 Task: Find people on LinkedIn who are 1st connections, located in Langtou, attended Sathyabama Institute of Science & Technology, work in the Mining industry, offer Strategic Planning services, have the title 'Store Manager', and currently work at EaseMyTrip.com.
Action: Mouse moved to (677, 79)
Screenshot: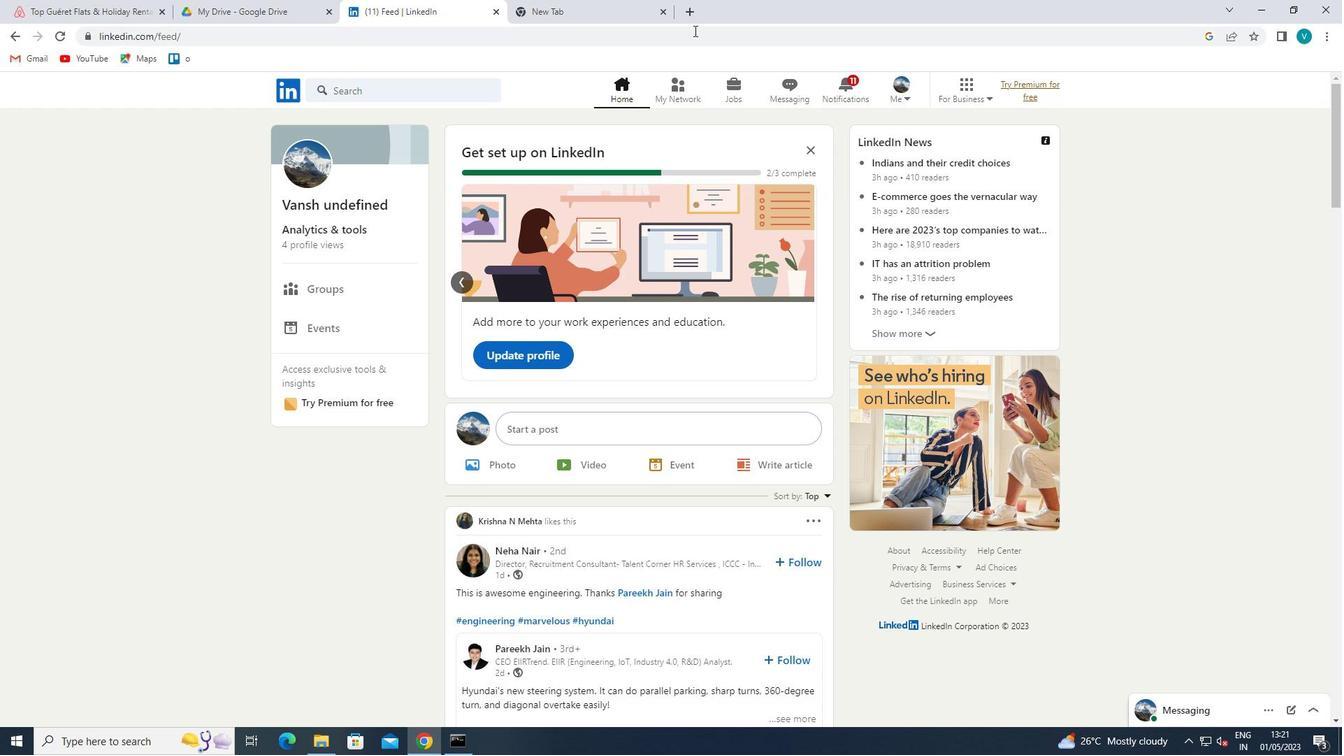 
Action: Mouse pressed left at (677, 79)
Screenshot: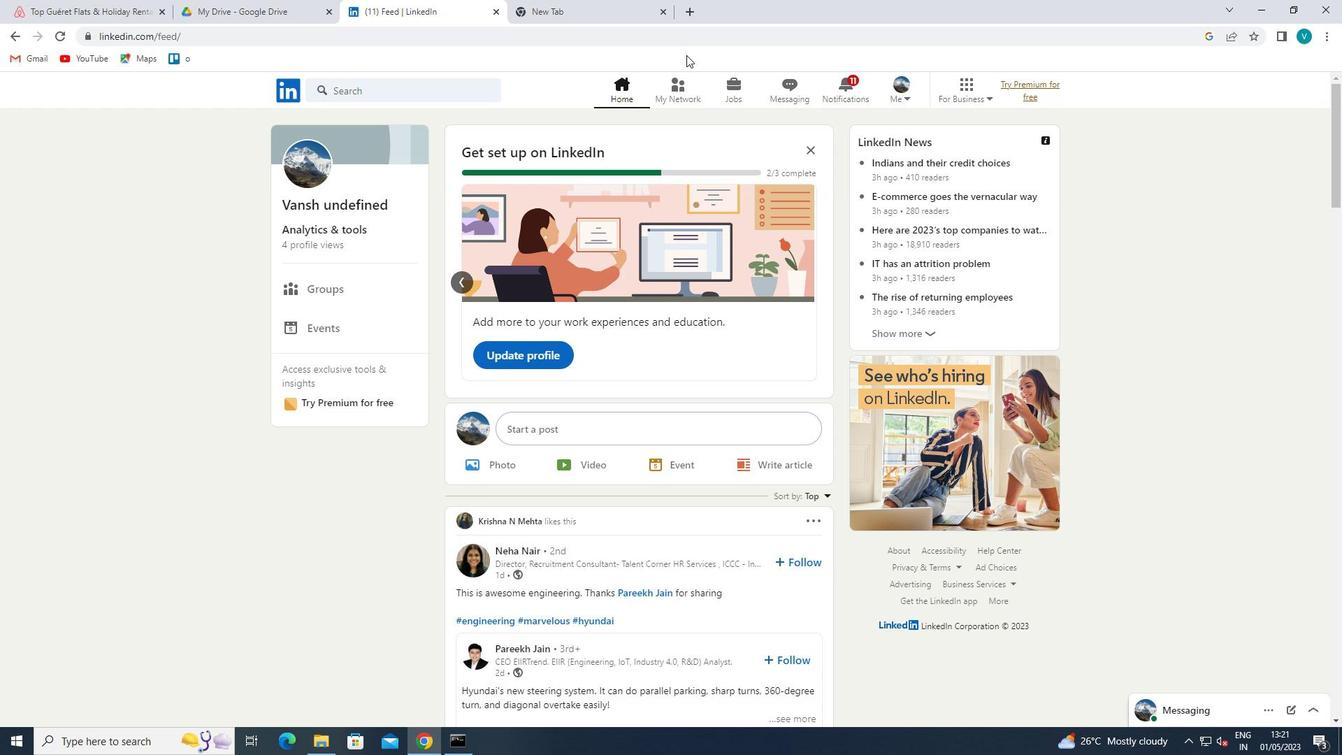 
Action: Mouse moved to (316, 167)
Screenshot: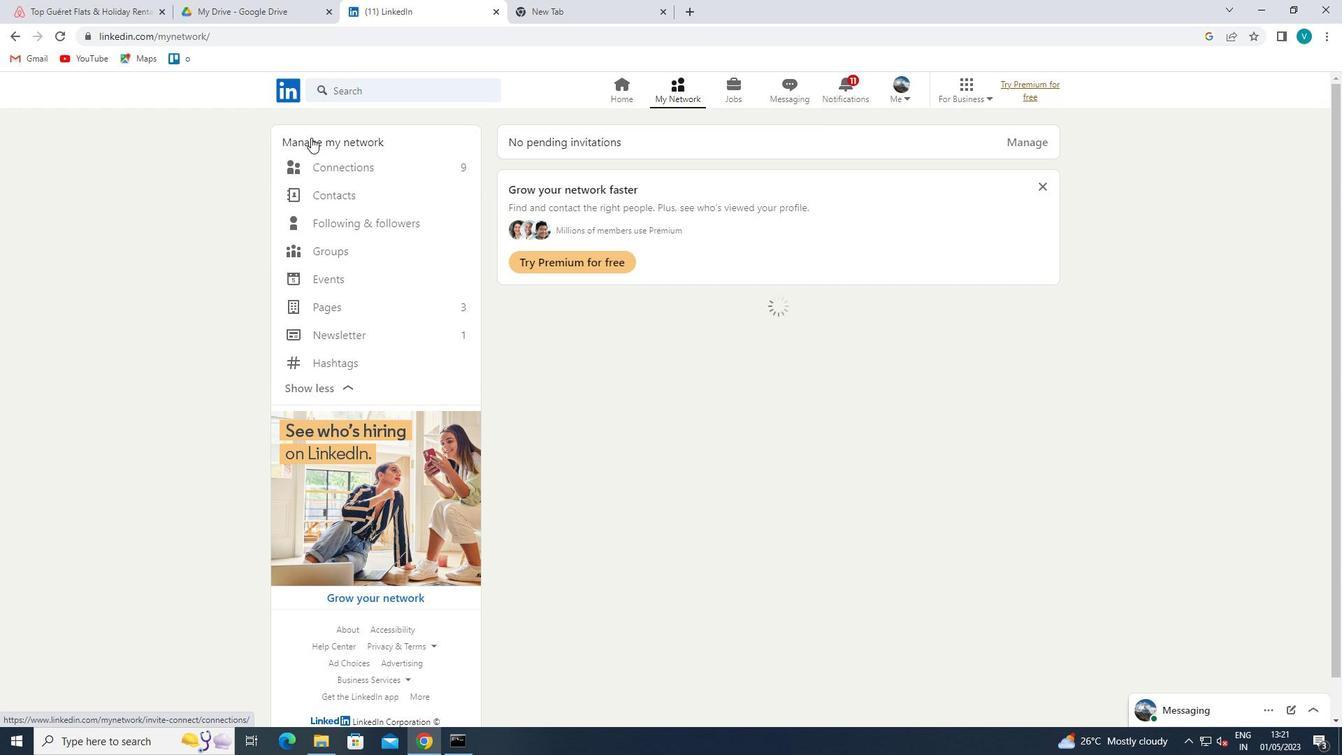 
Action: Mouse pressed left at (316, 167)
Screenshot: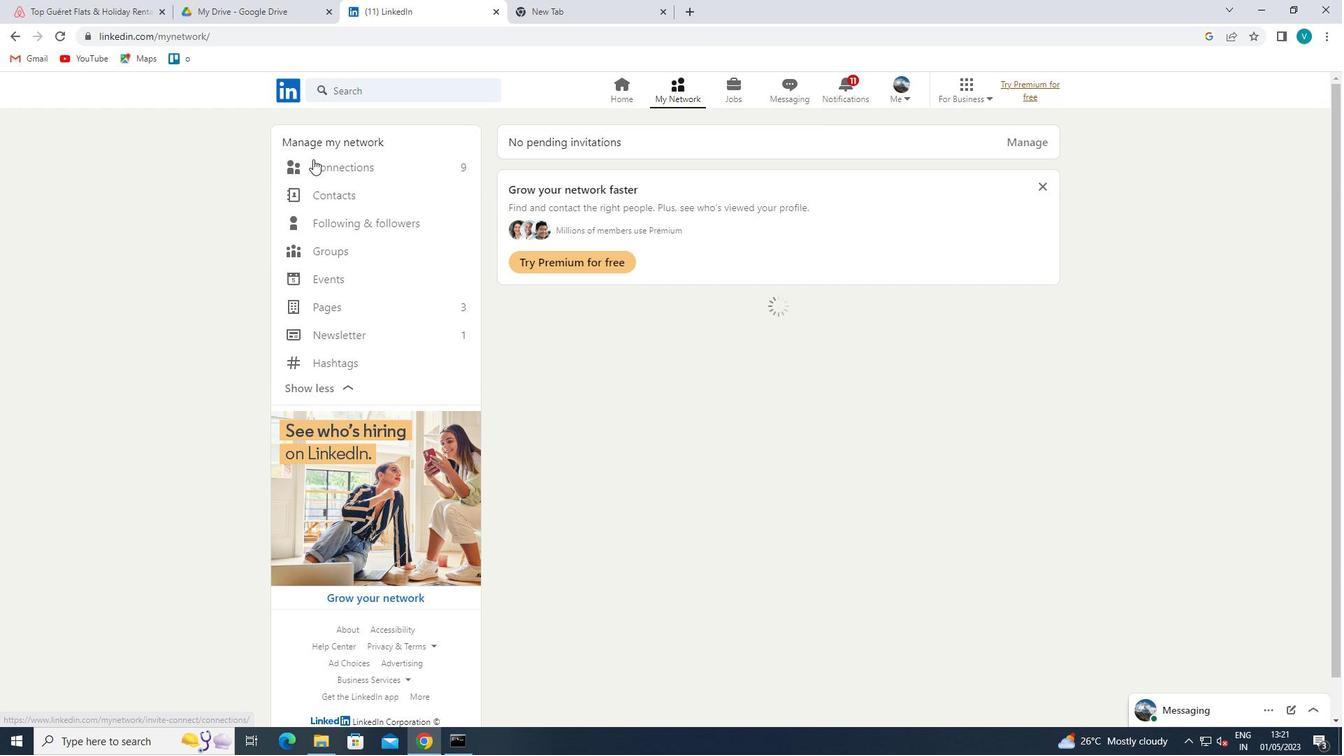 
Action: Mouse moved to (770, 176)
Screenshot: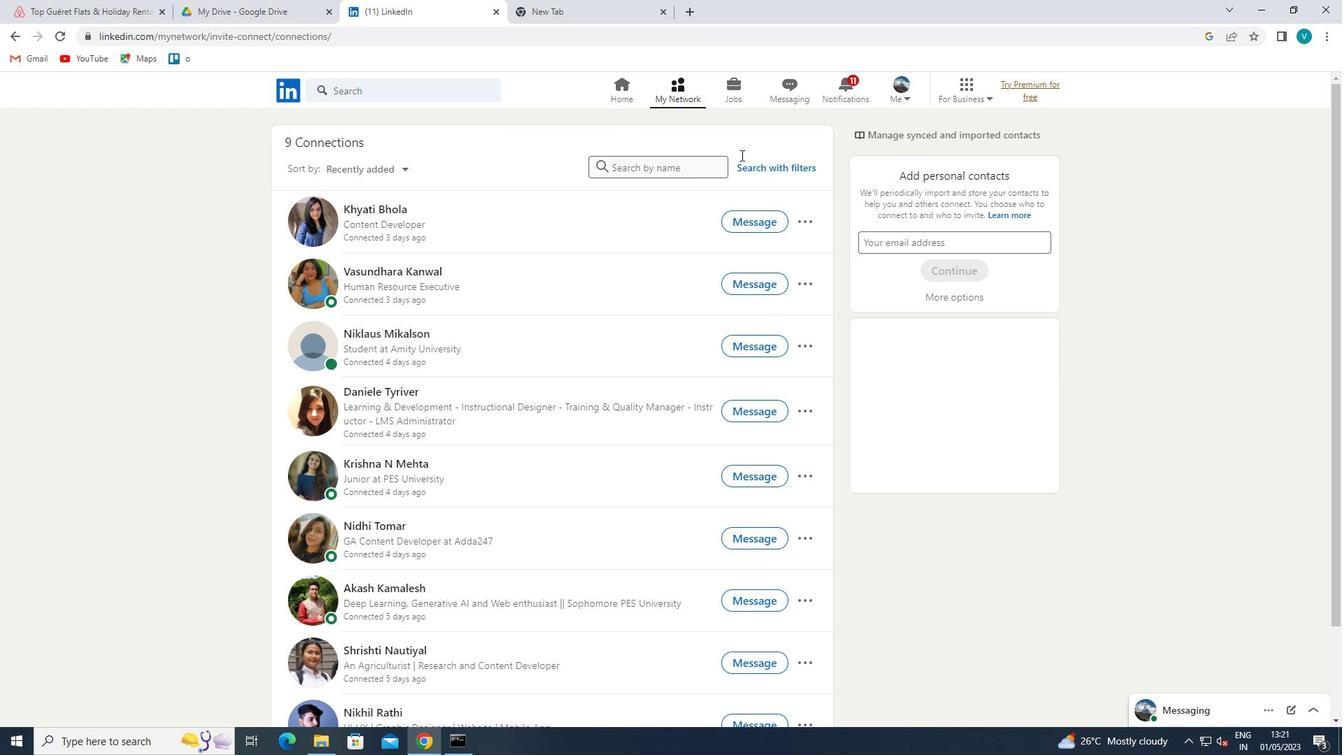 
Action: Mouse pressed left at (770, 176)
Screenshot: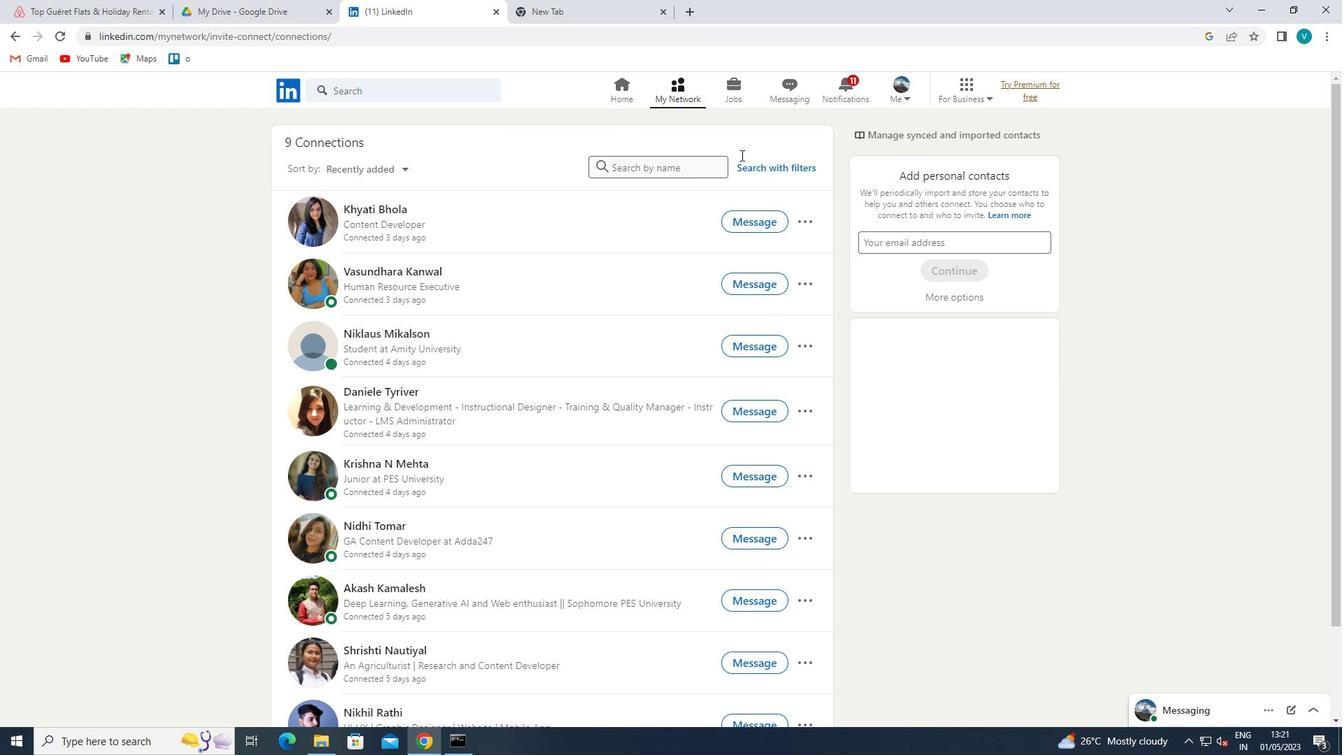 
Action: Mouse moved to (774, 172)
Screenshot: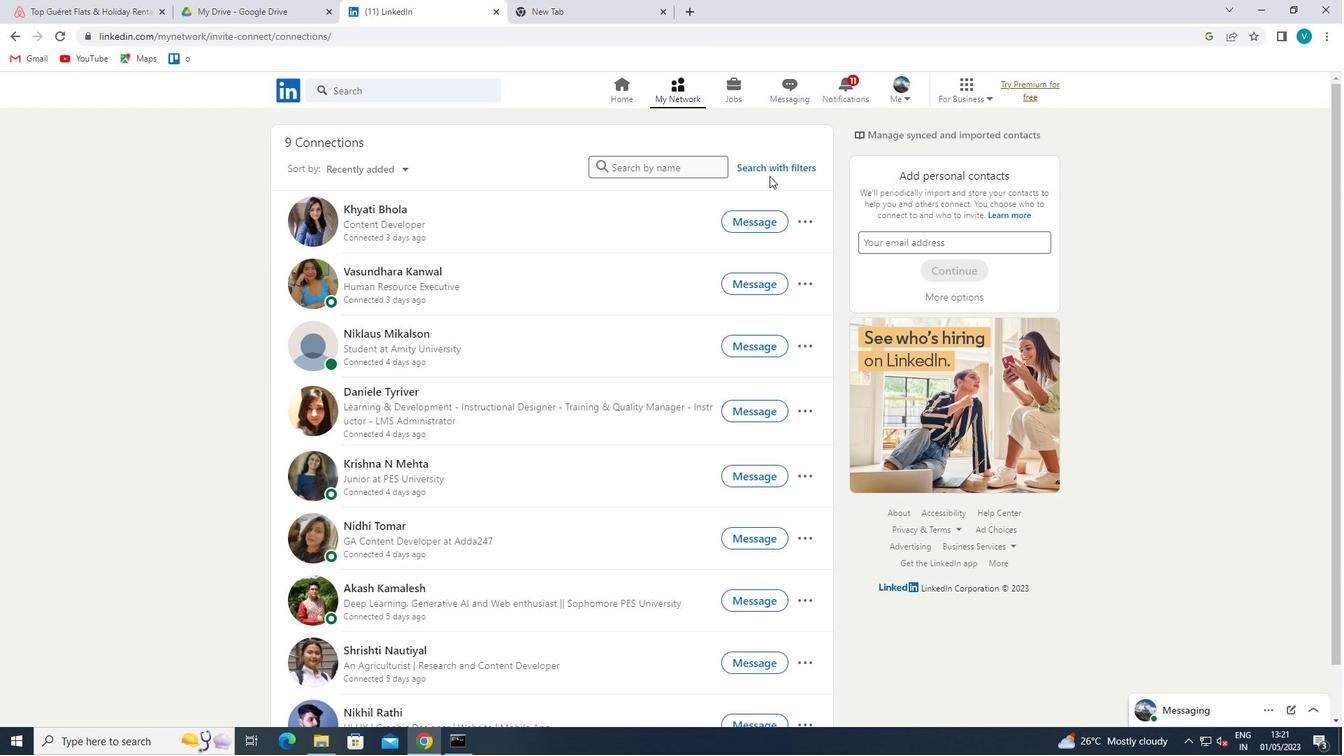 
Action: Mouse pressed left at (774, 172)
Screenshot: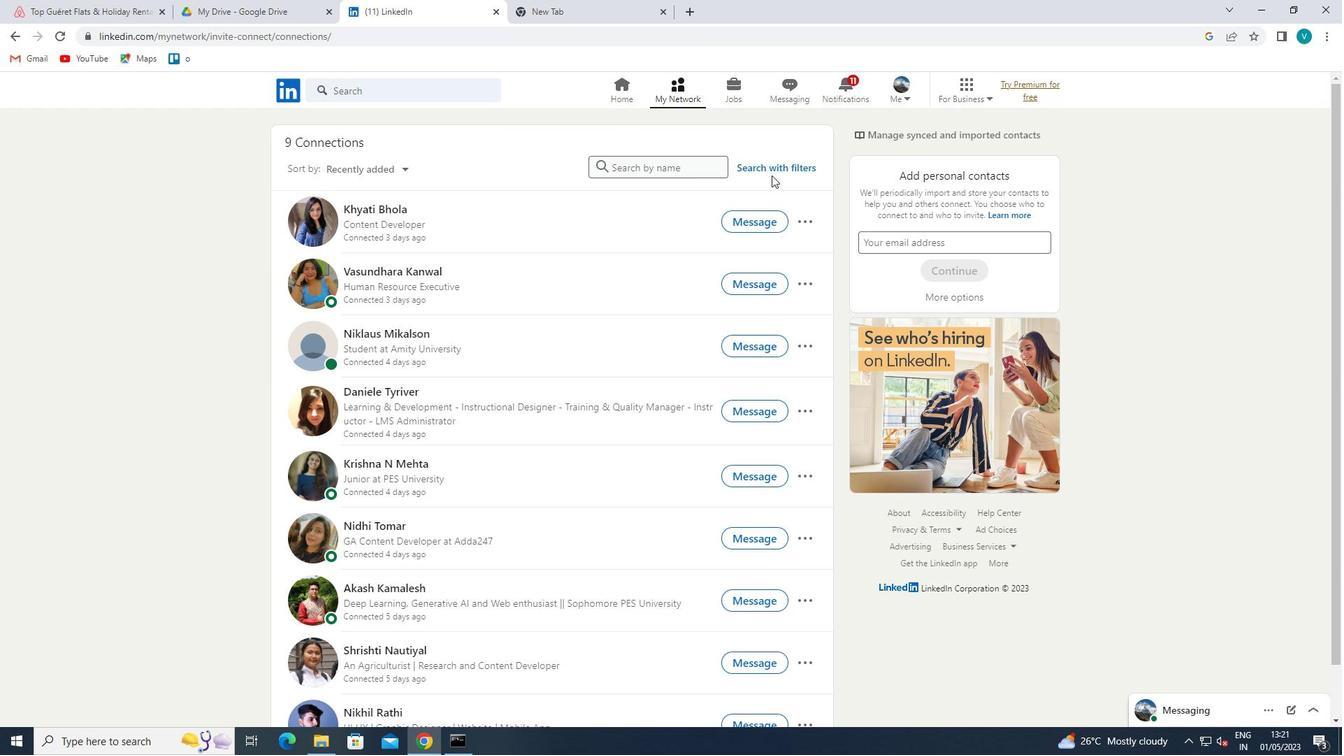 
Action: Mouse moved to (679, 122)
Screenshot: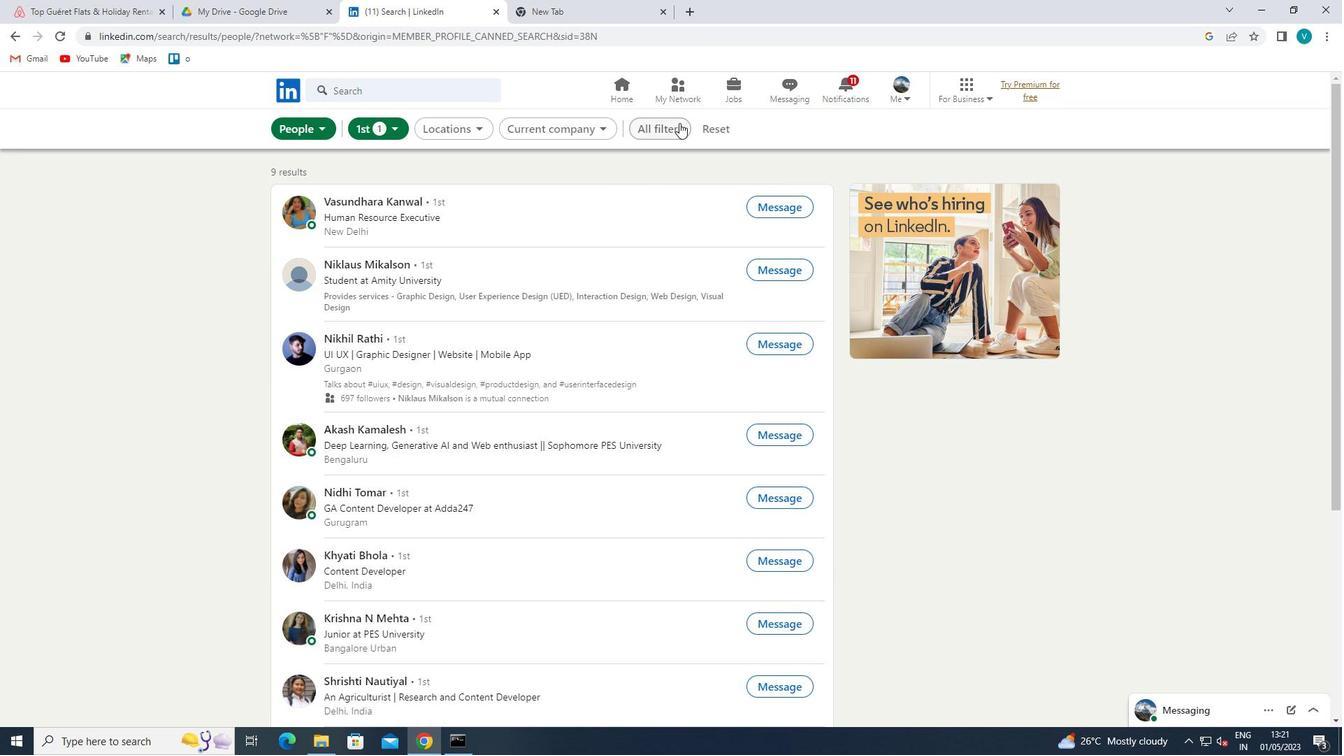 
Action: Mouse pressed left at (679, 122)
Screenshot: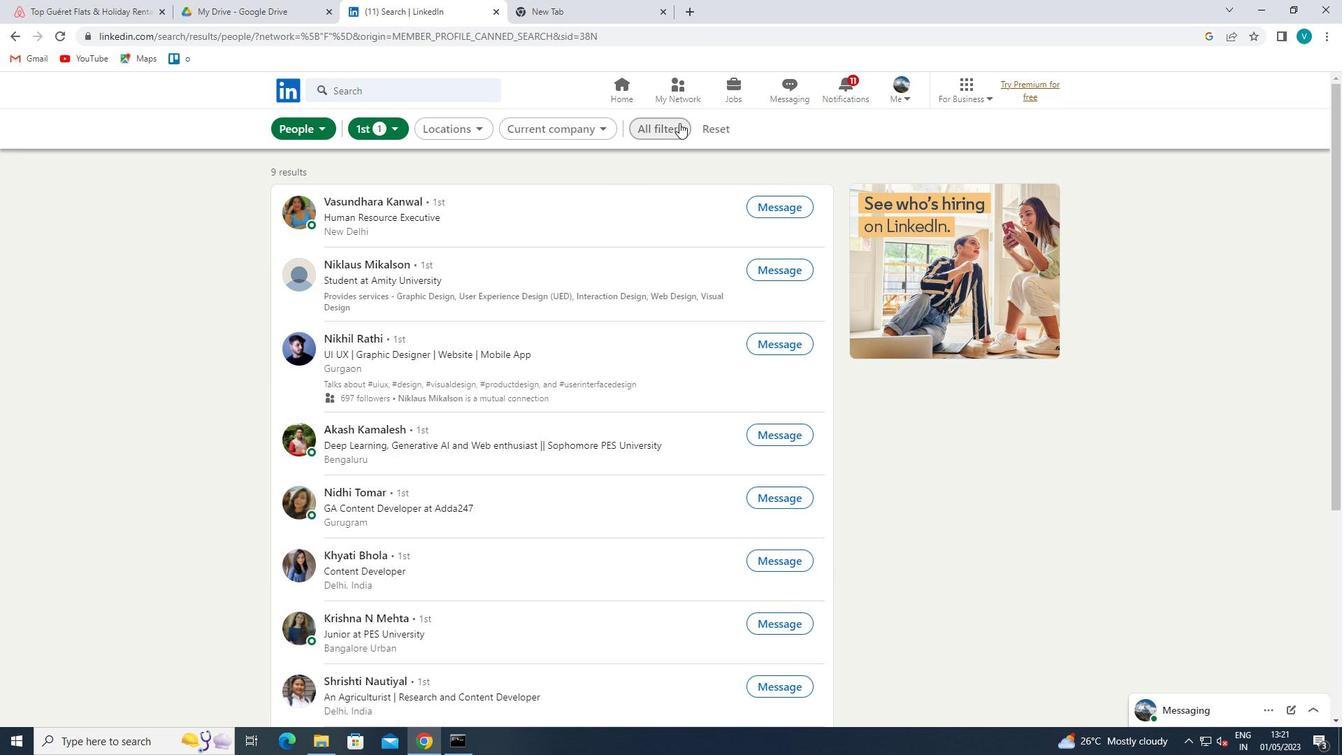 
Action: Mouse moved to (1191, 540)
Screenshot: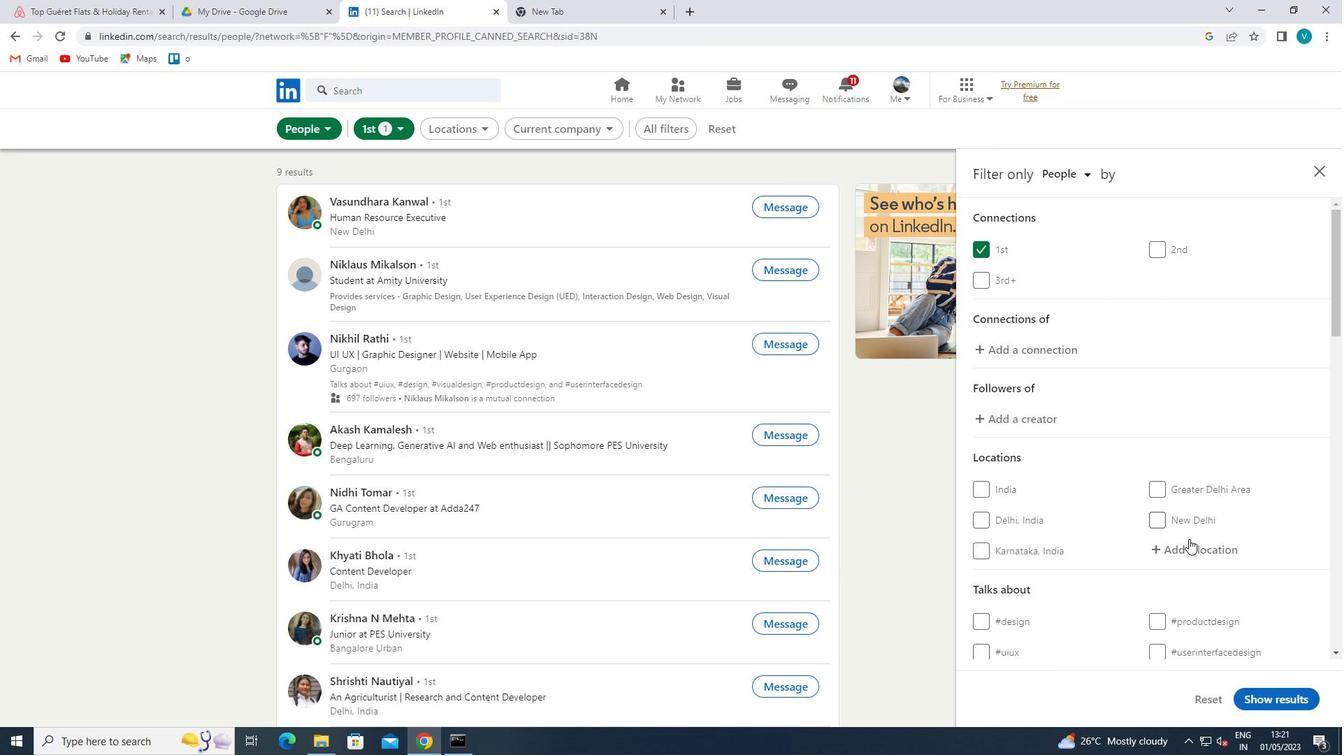
Action: Mouse pressed left at (1191, 540)
Screenshot: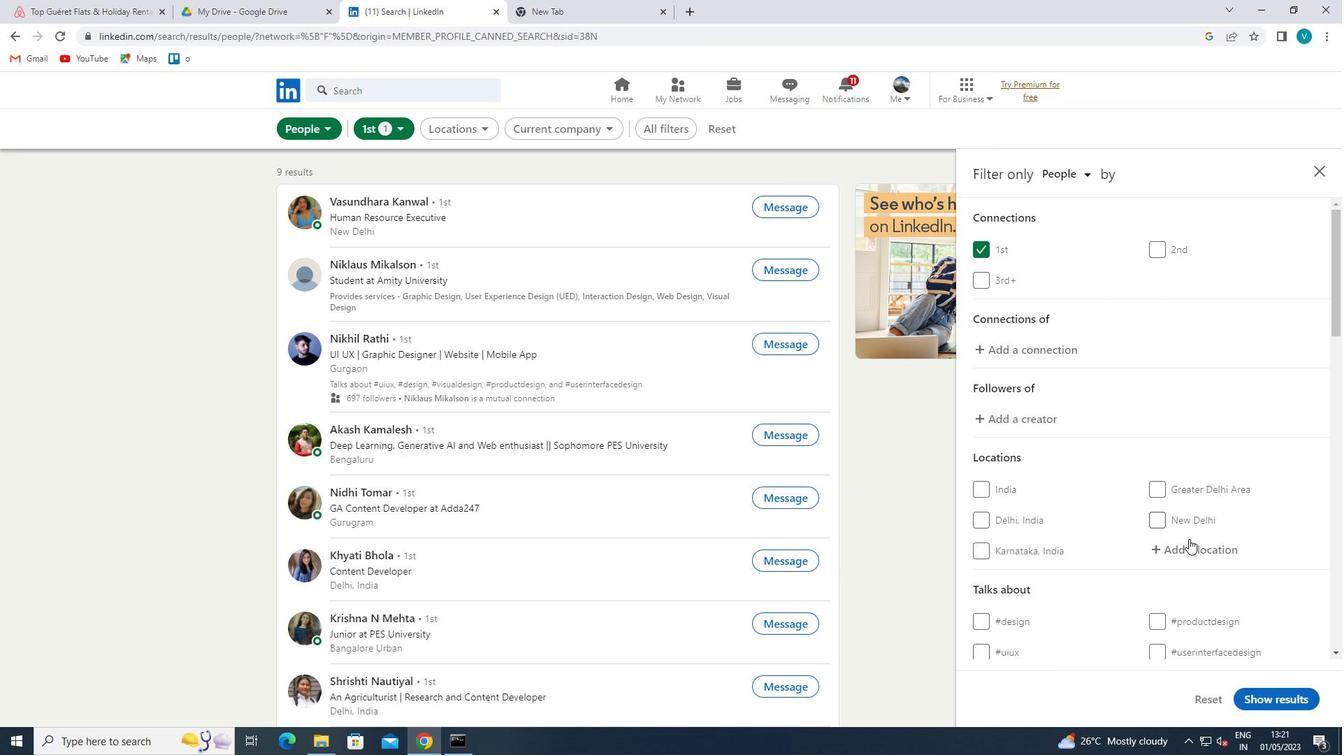 
Action: Mouse moved to (989, 648)
Screenshot: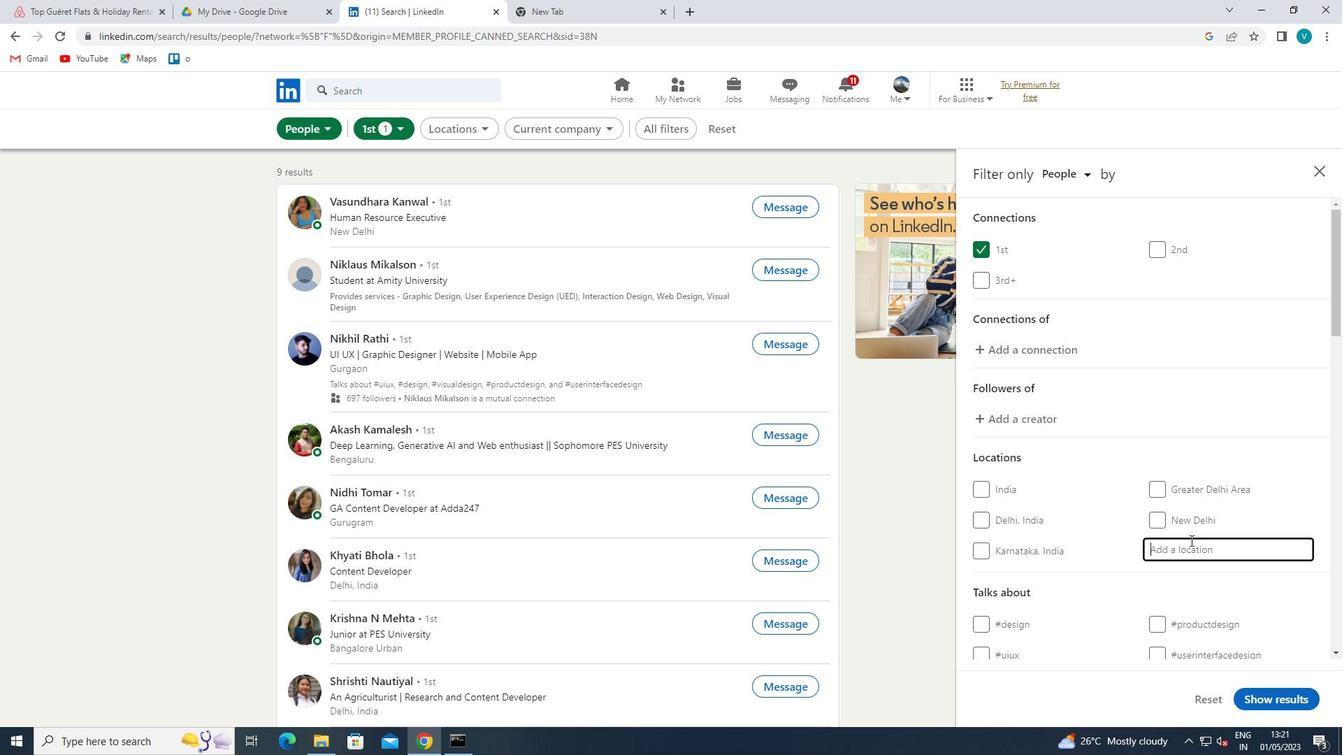 
Action: Key pressed <Key.shift>LANF<Key.backspace>GTOU
Screenshot: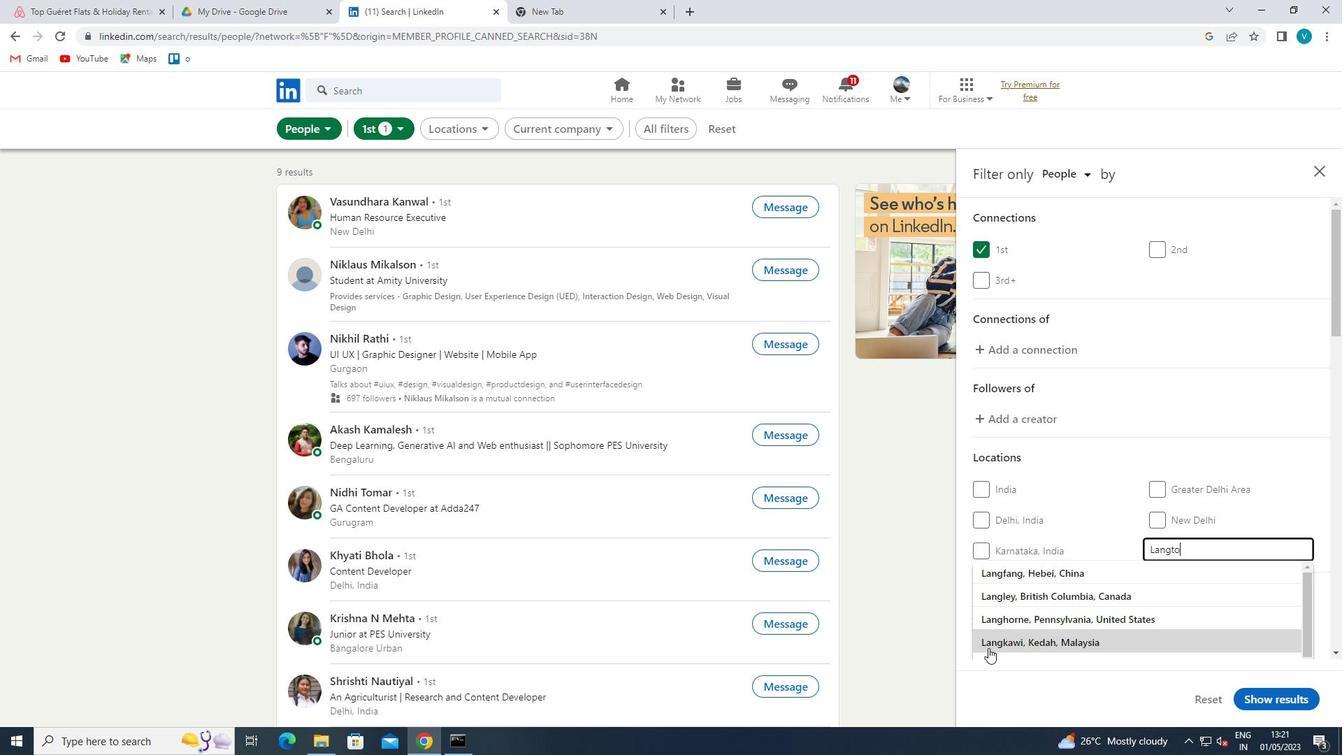 
Action: Mouse moved to (1097, 552)
Screenshot: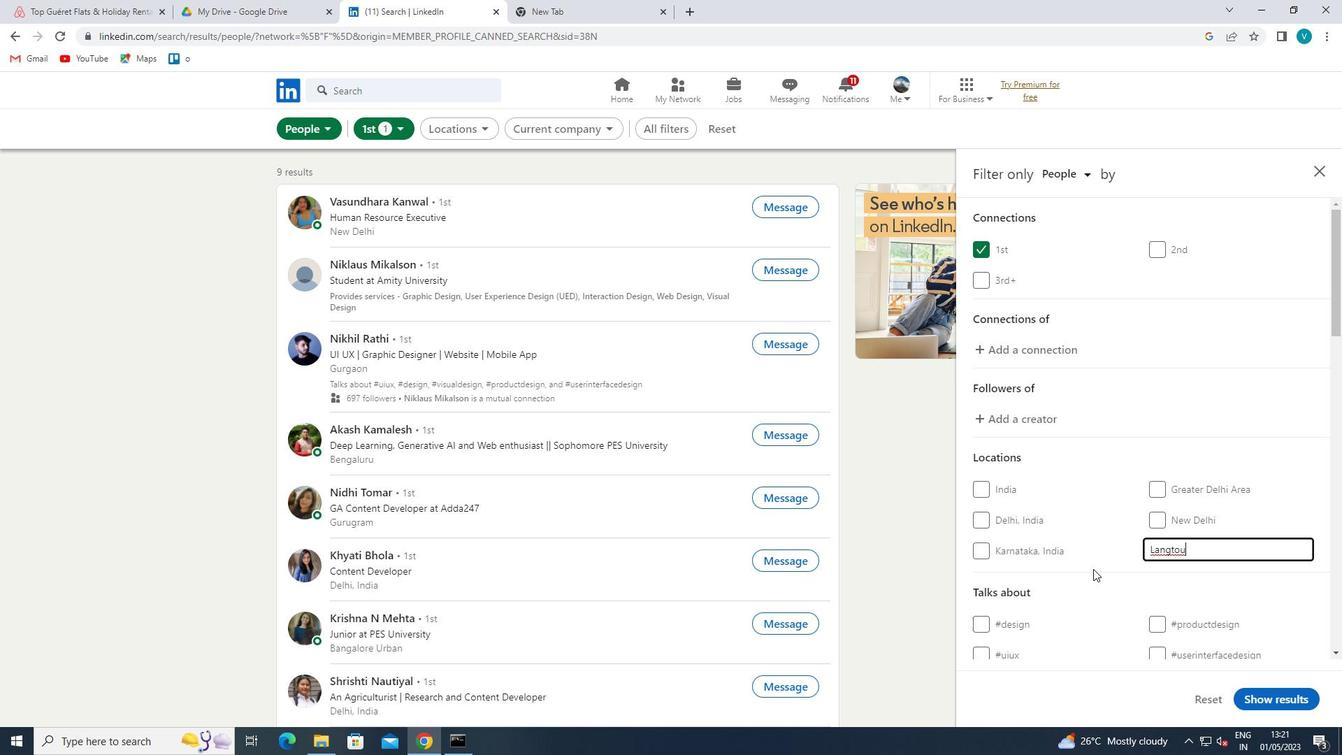 
Action: Mouse pressed left at (1097, 552)
Screenshot: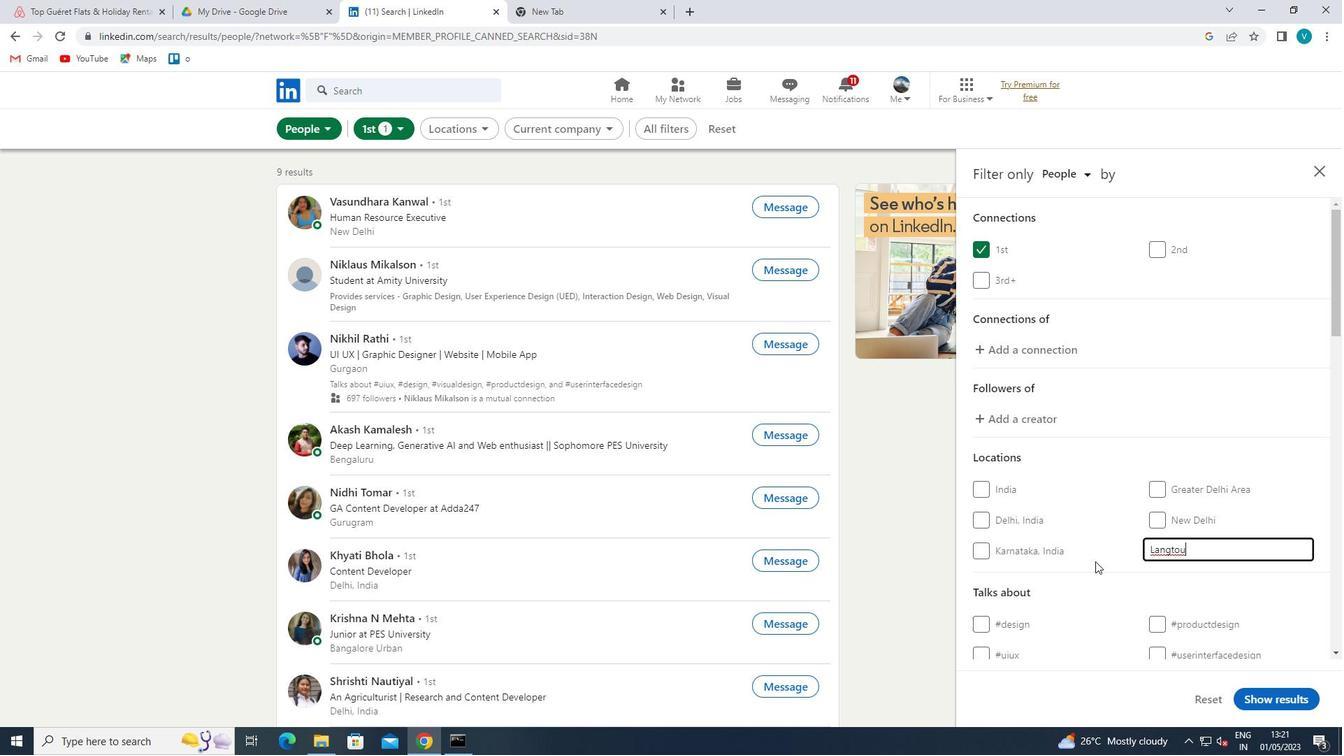 
Action: Mouse moved to (1135, 551)
Screenshot: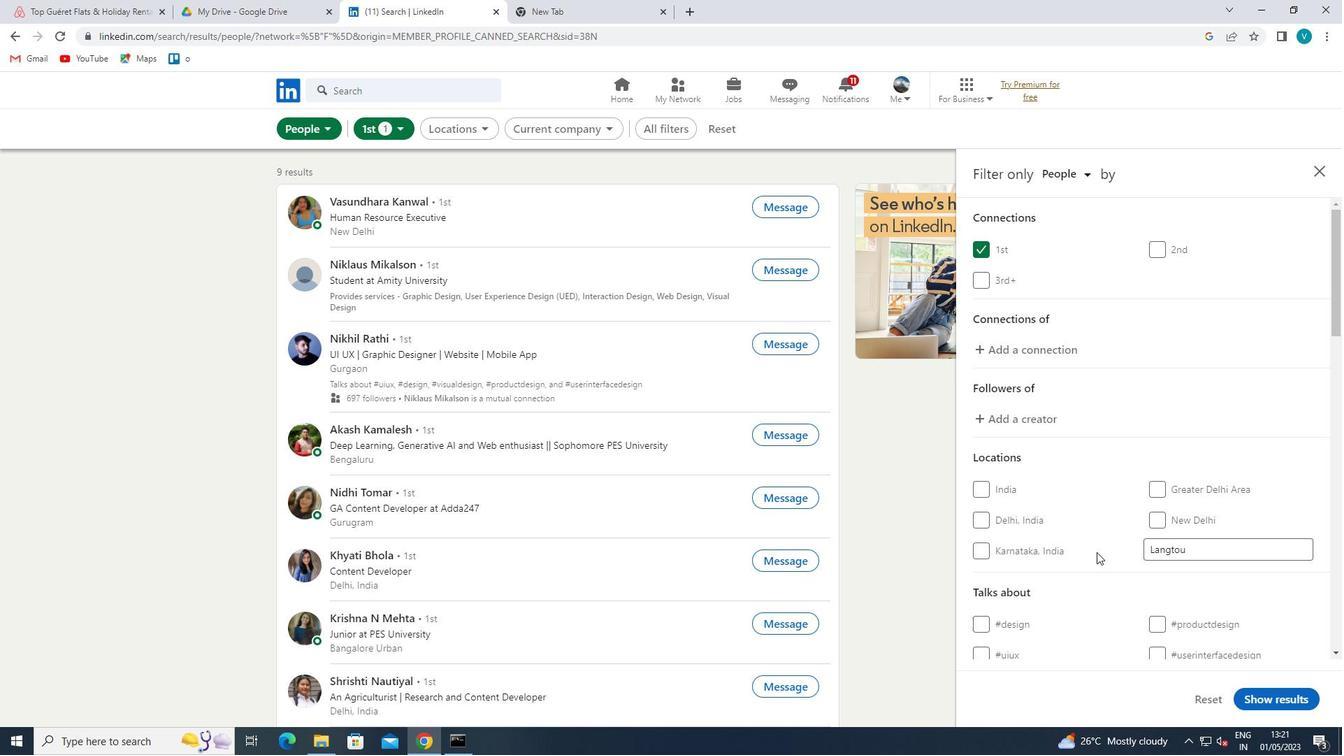 
Action: Mouse scrolled (1135, 551) with delta (0, 0)
Screenshot: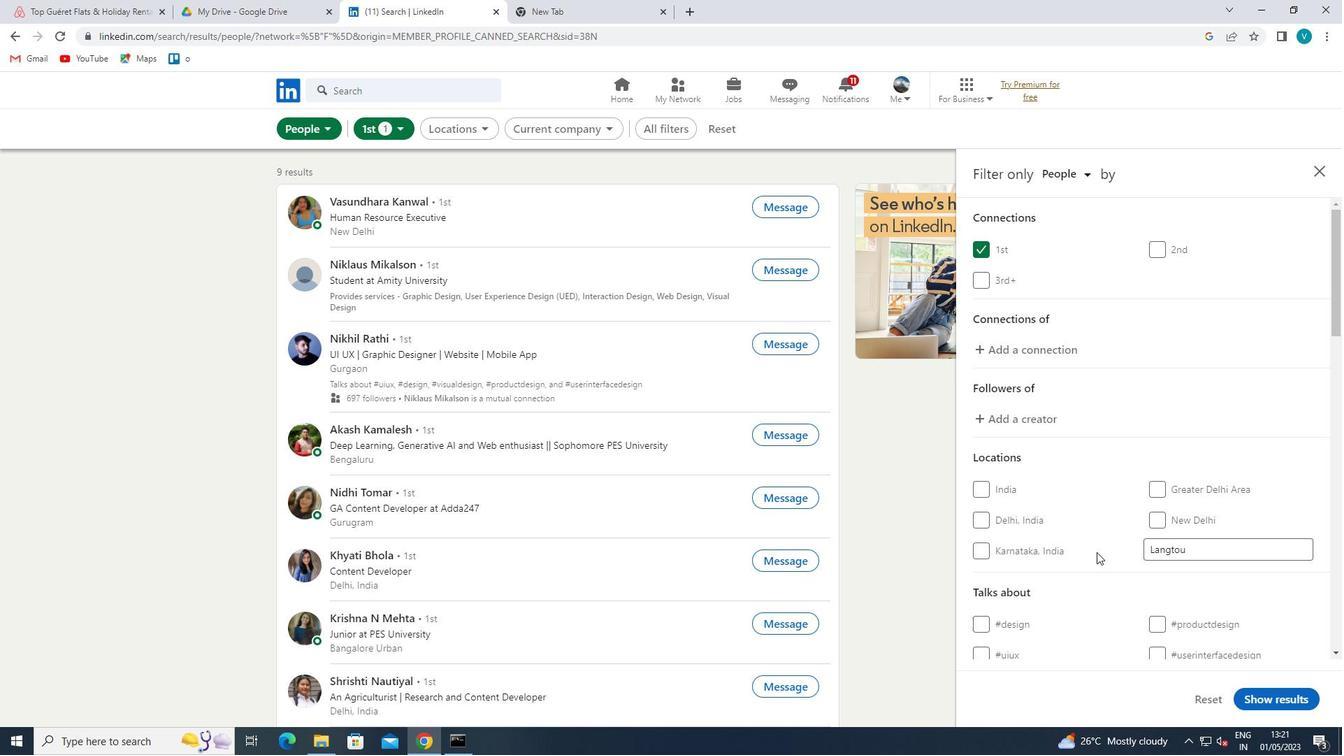 
Action: Mouse moved to (1137, 551)
Screenshot: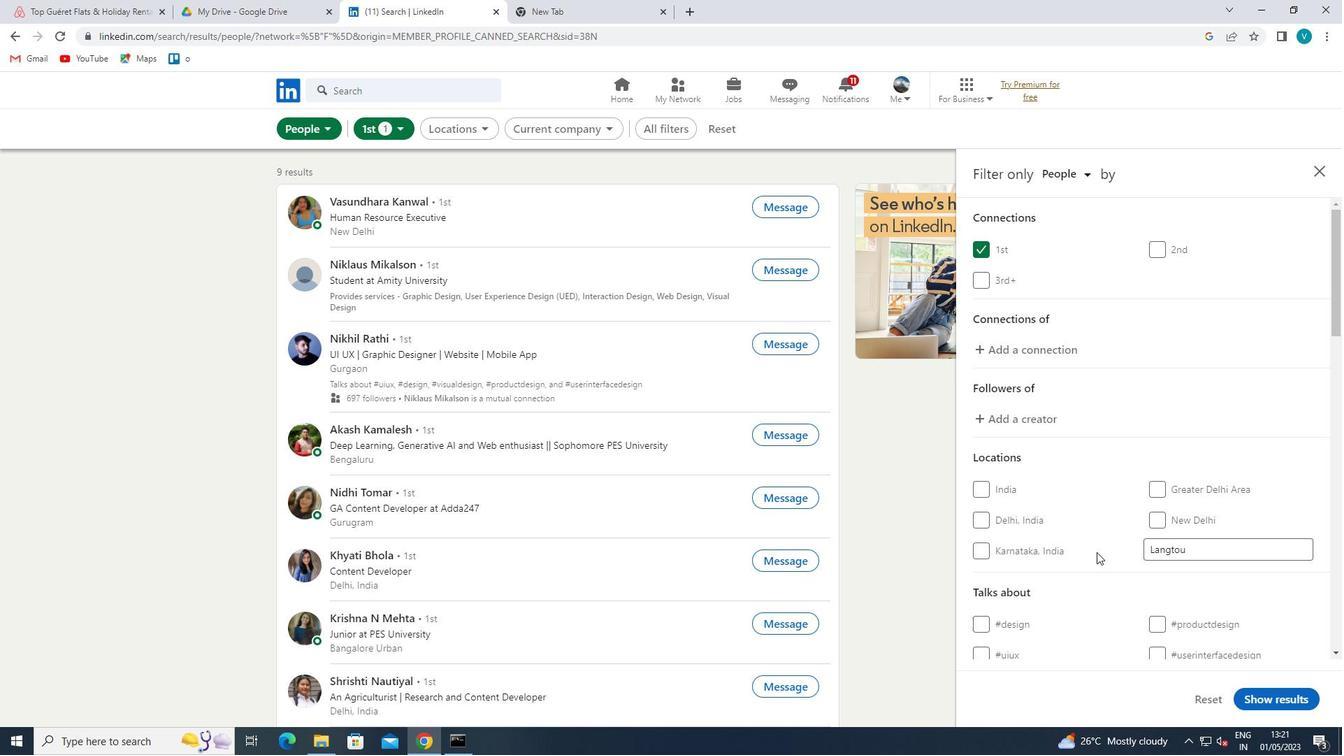 
Action: Mouse scrolled (1137, 551) with delta (0, 0)
Screenshot: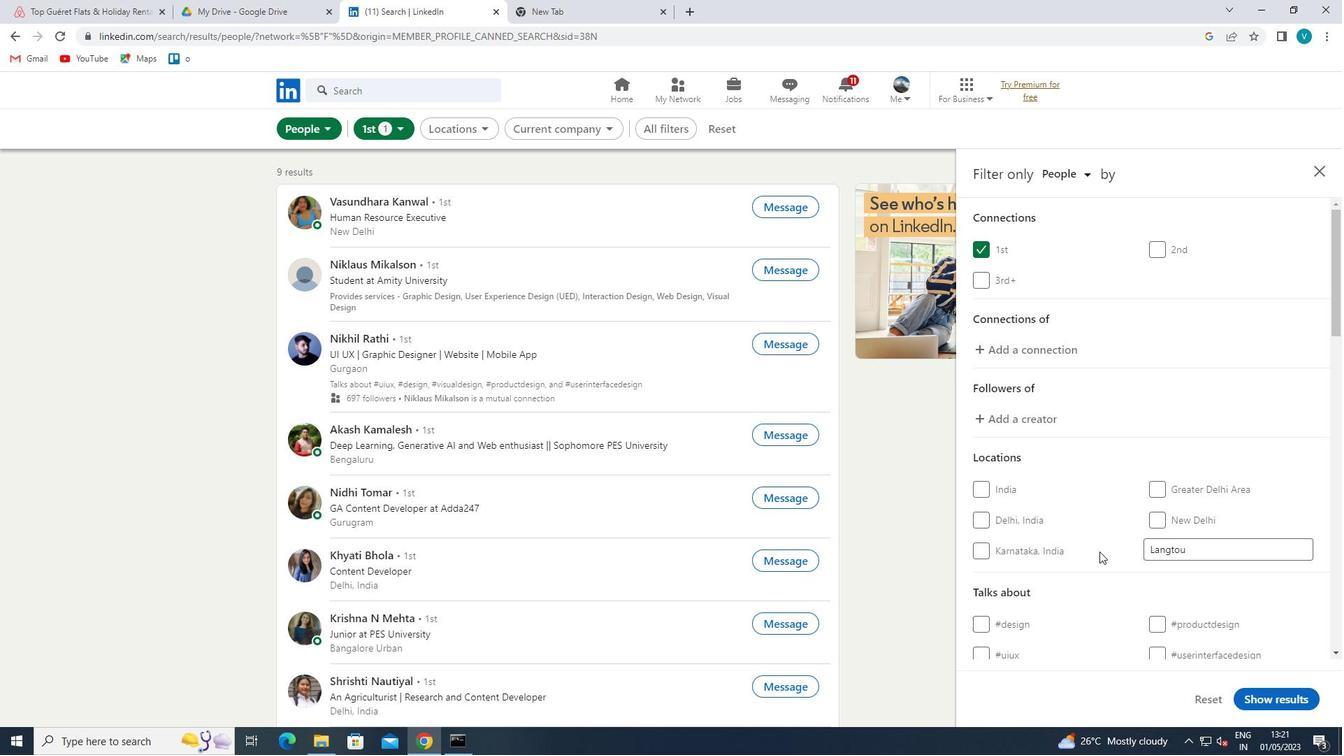 
Action: Mouse scrolled (1137, 551) with delta (0, 0)
Screenshot: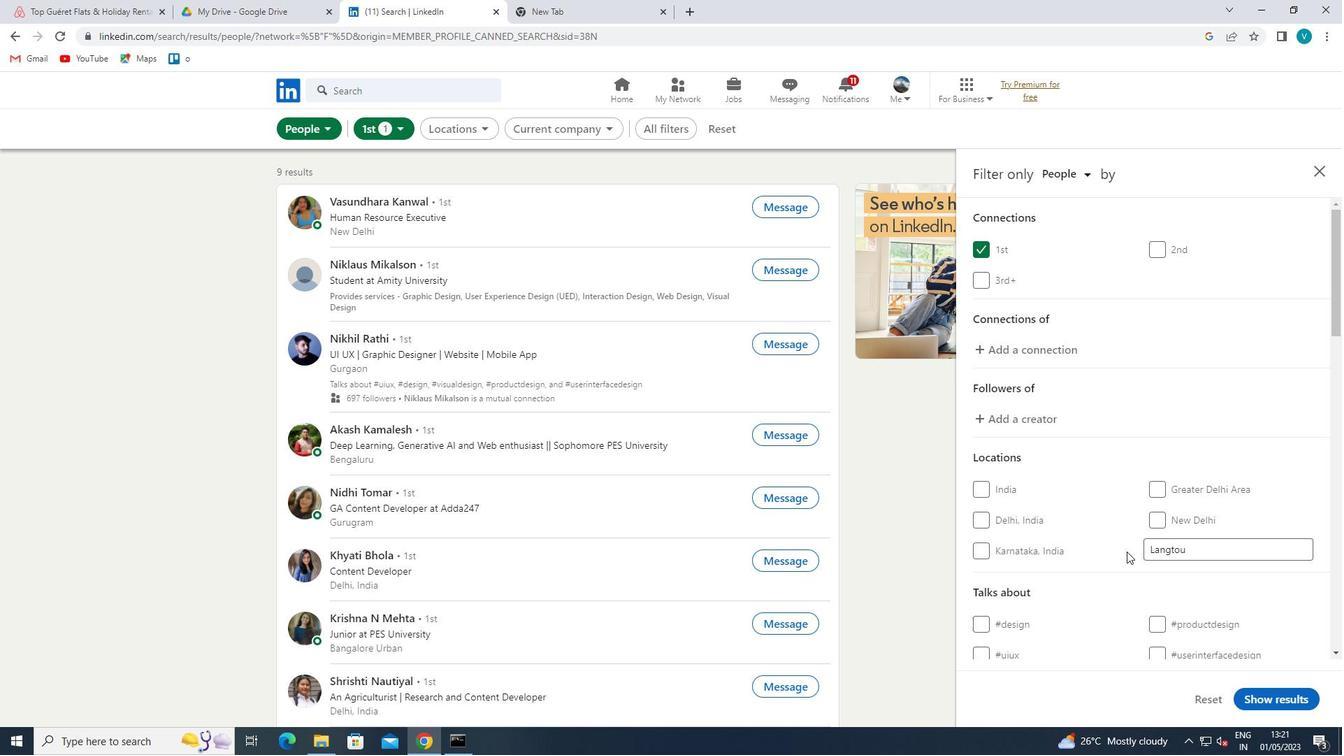 
Action: Mouse moved to (1198, 485)
Screenshot: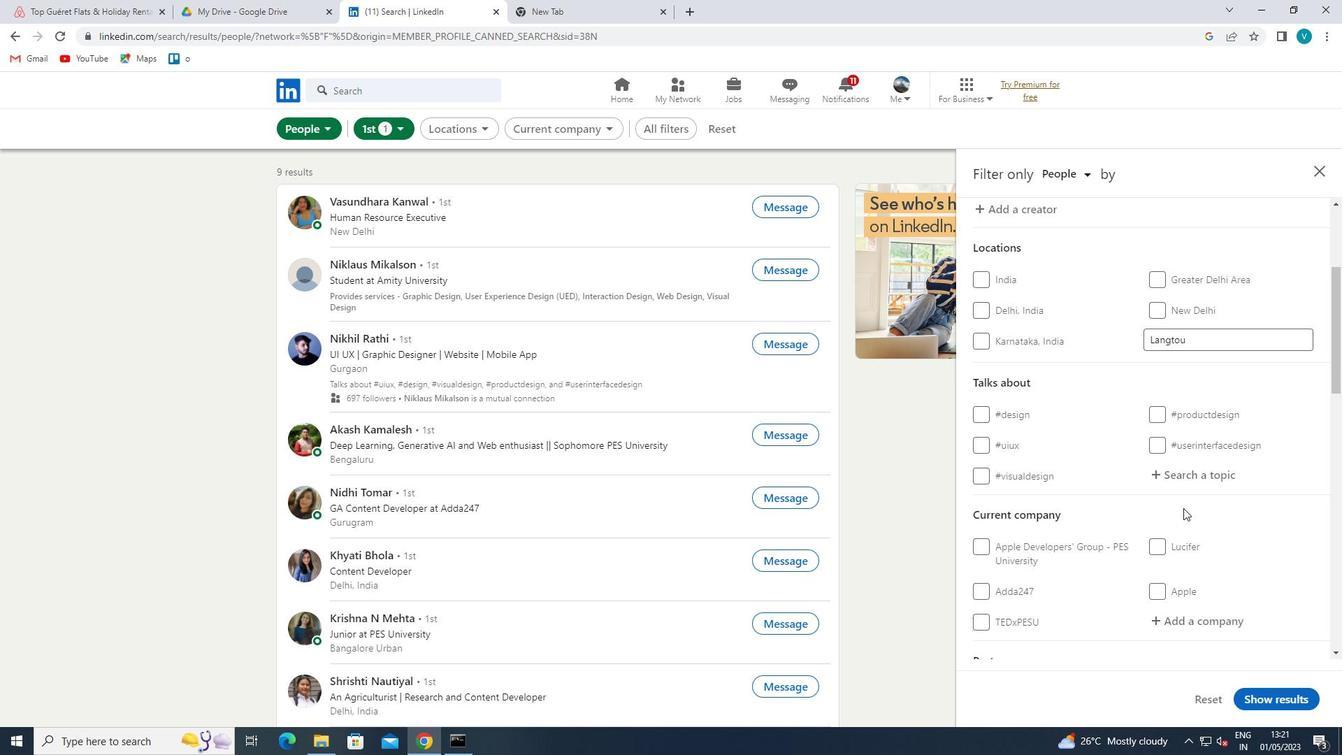 
Action: Mouse pressed left at (1198, 485)
Screenshot: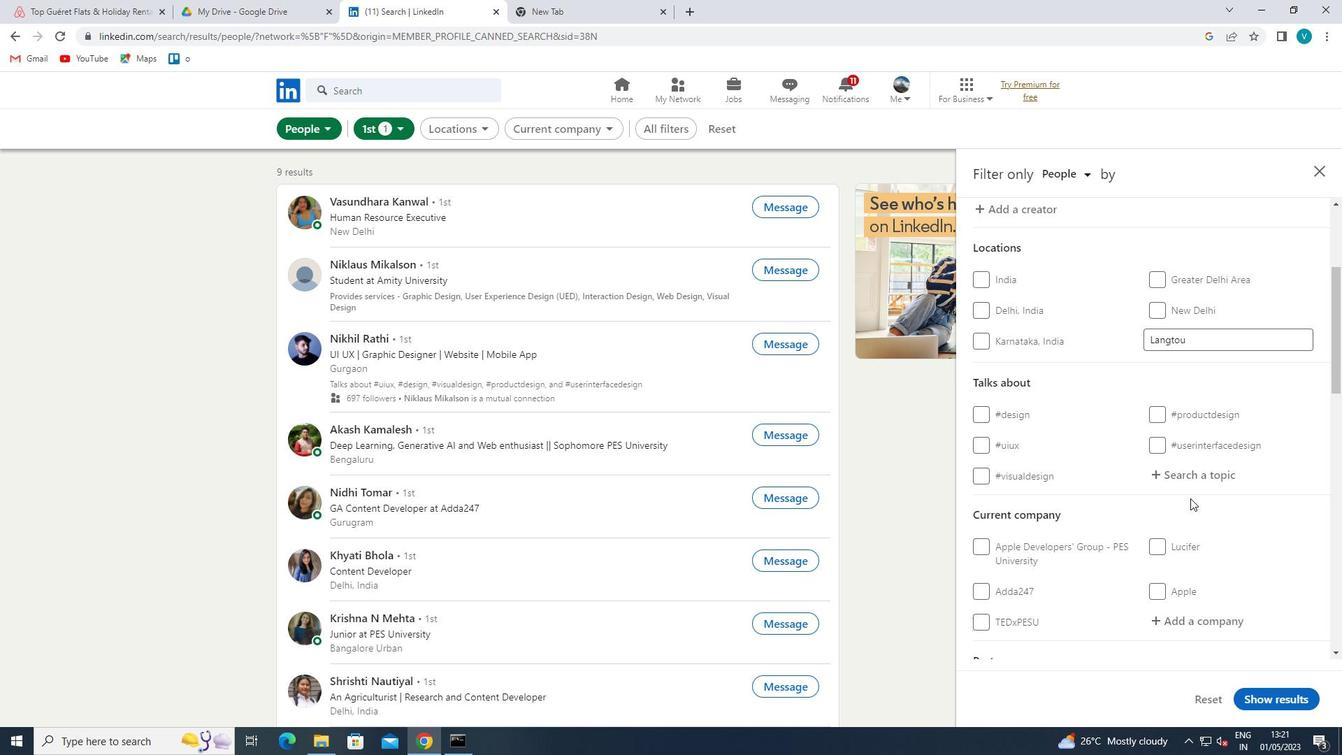 
Action: Mouse moved to (1028, 435)
Screenshot: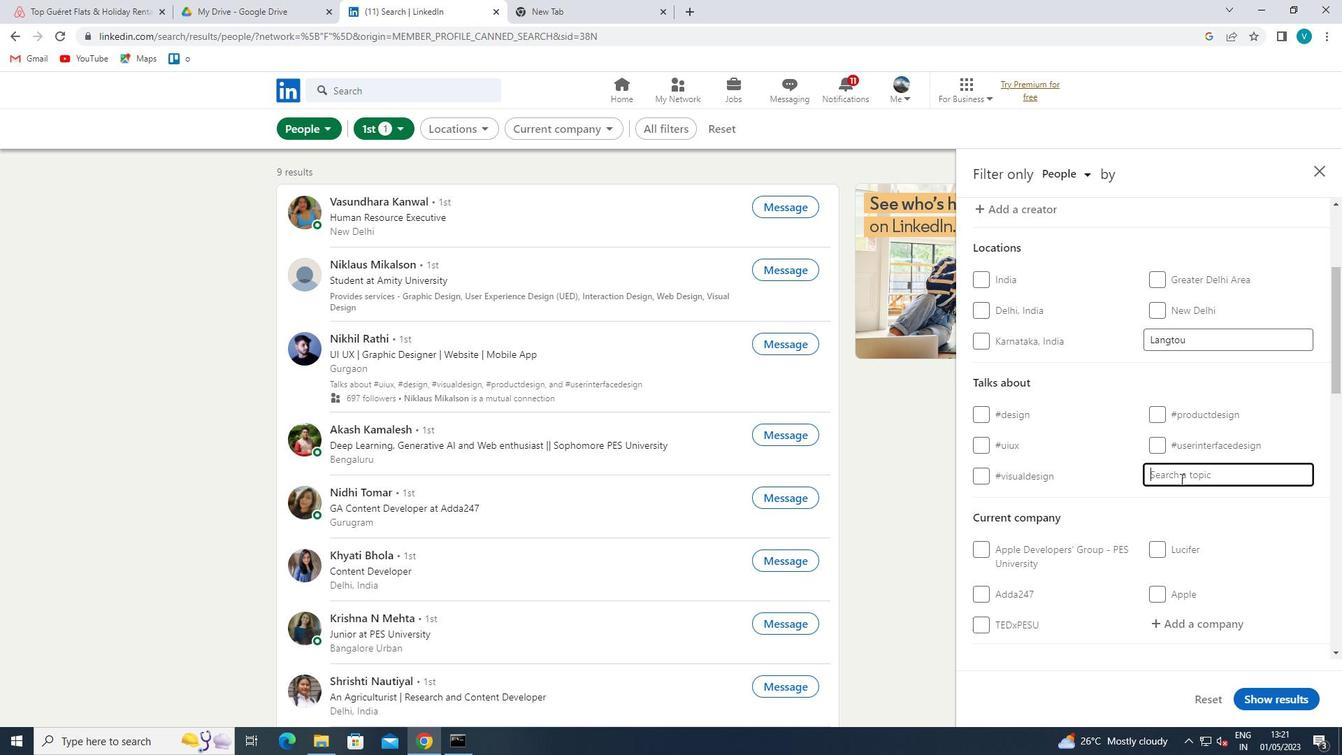 
Action: Key pressed <Key.shift>#<Key.shift>FEMINISM
Screenshot: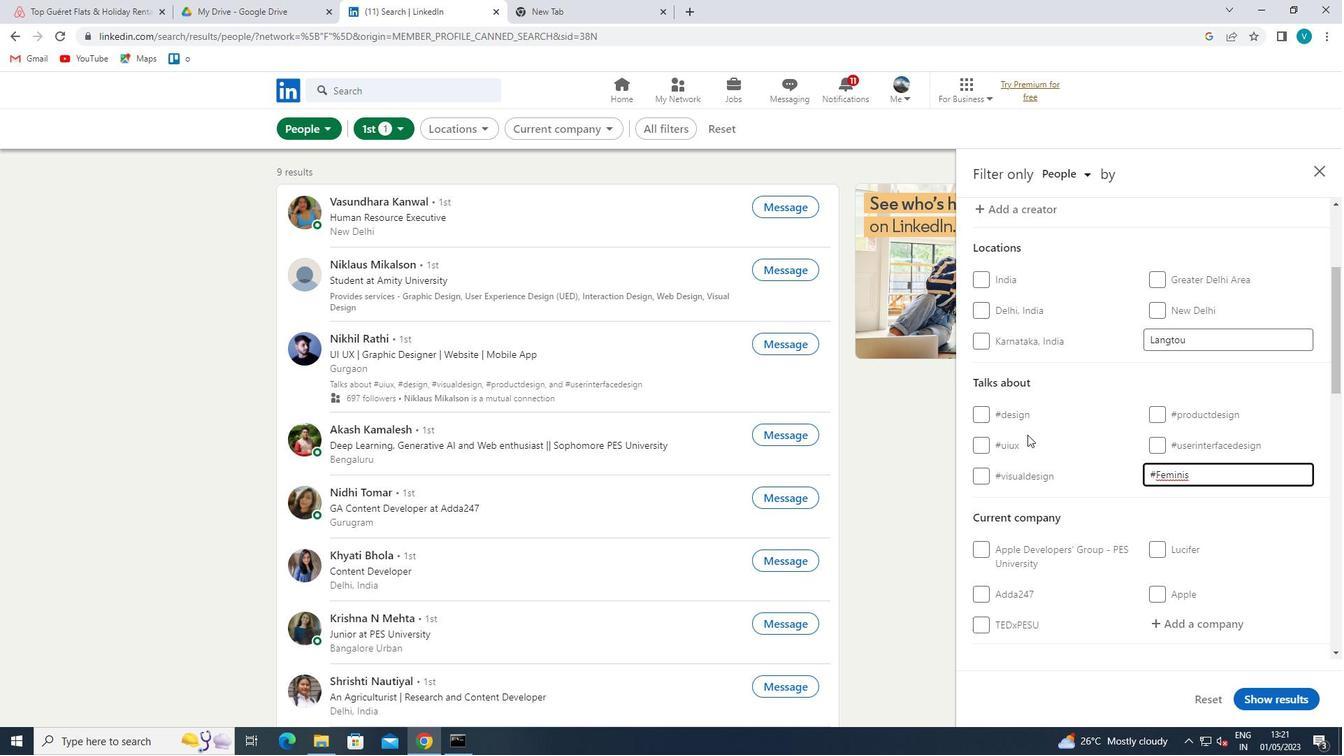 
Action: Mouse scrolled (1028, 434) with delta (0, 0)
Screenshot: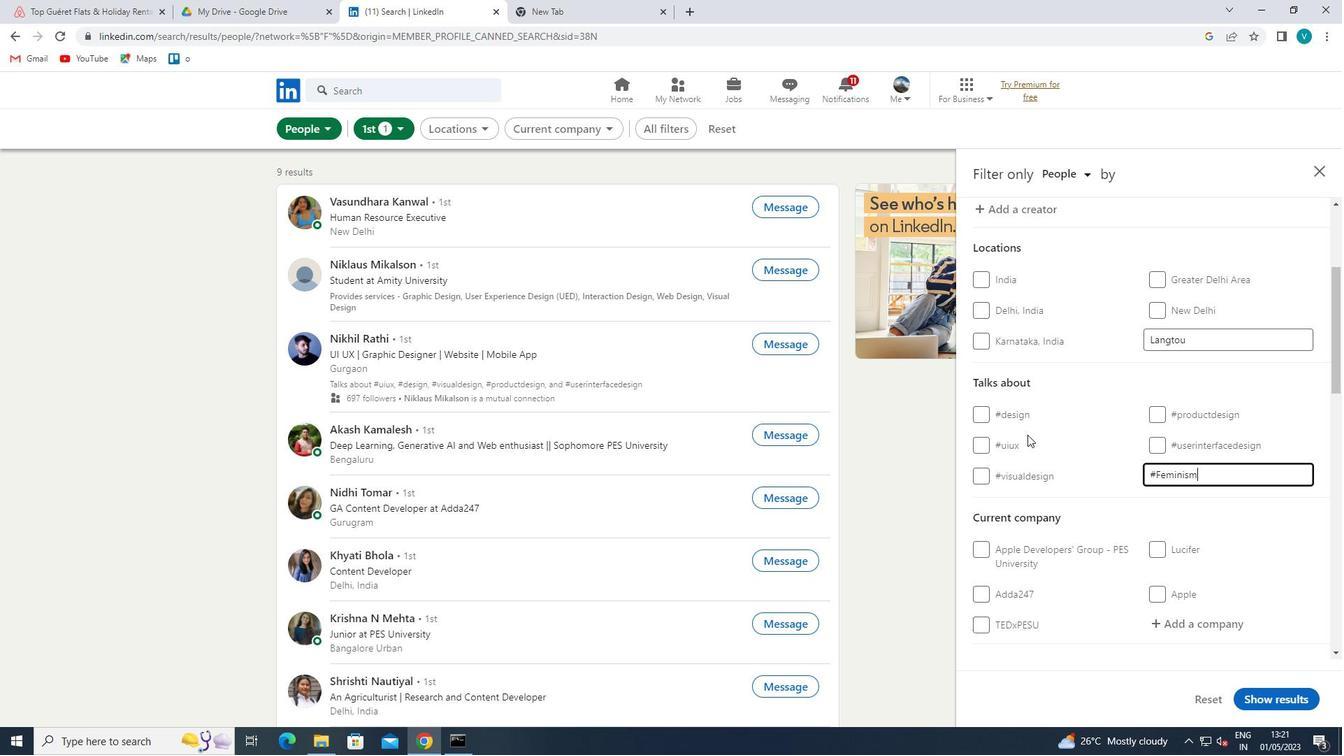 
Action: Mouse moved to (1126, 407)
Screenshot: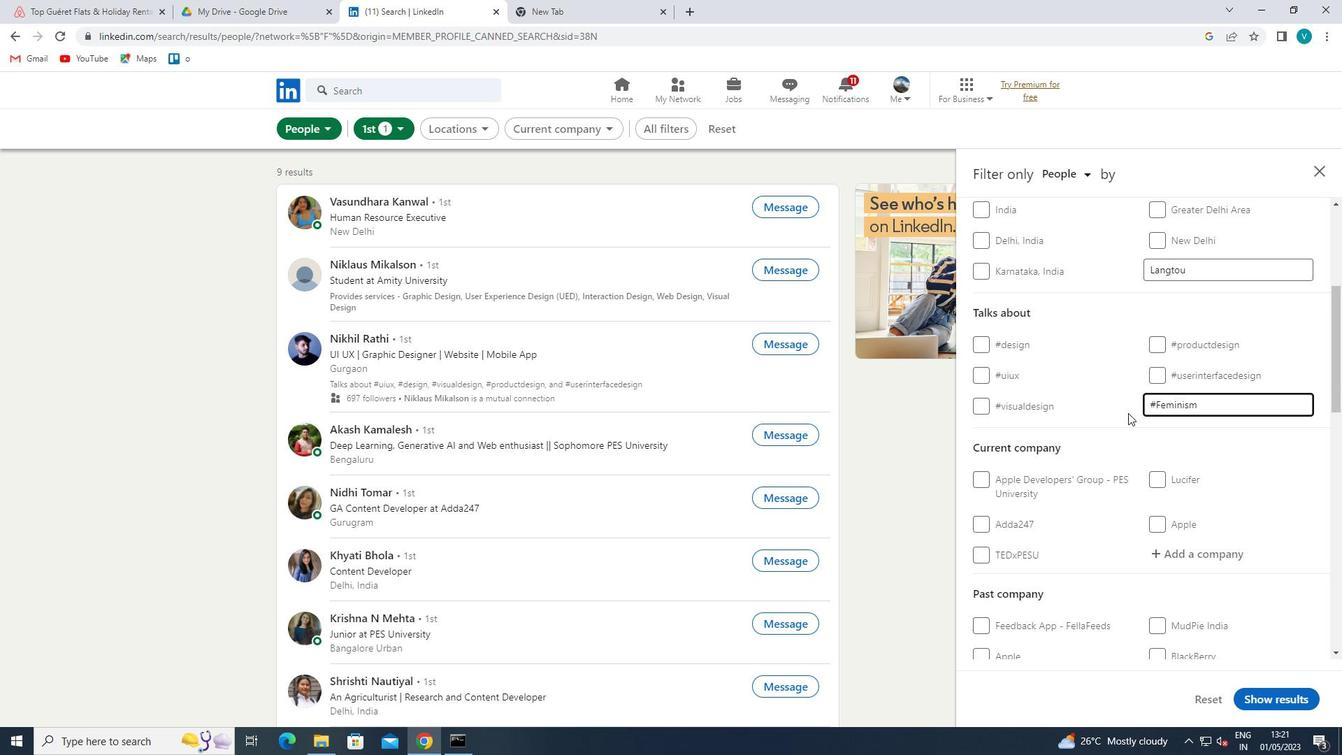 
Action: Mouse pressed left at (1126, 407)
Screenshot: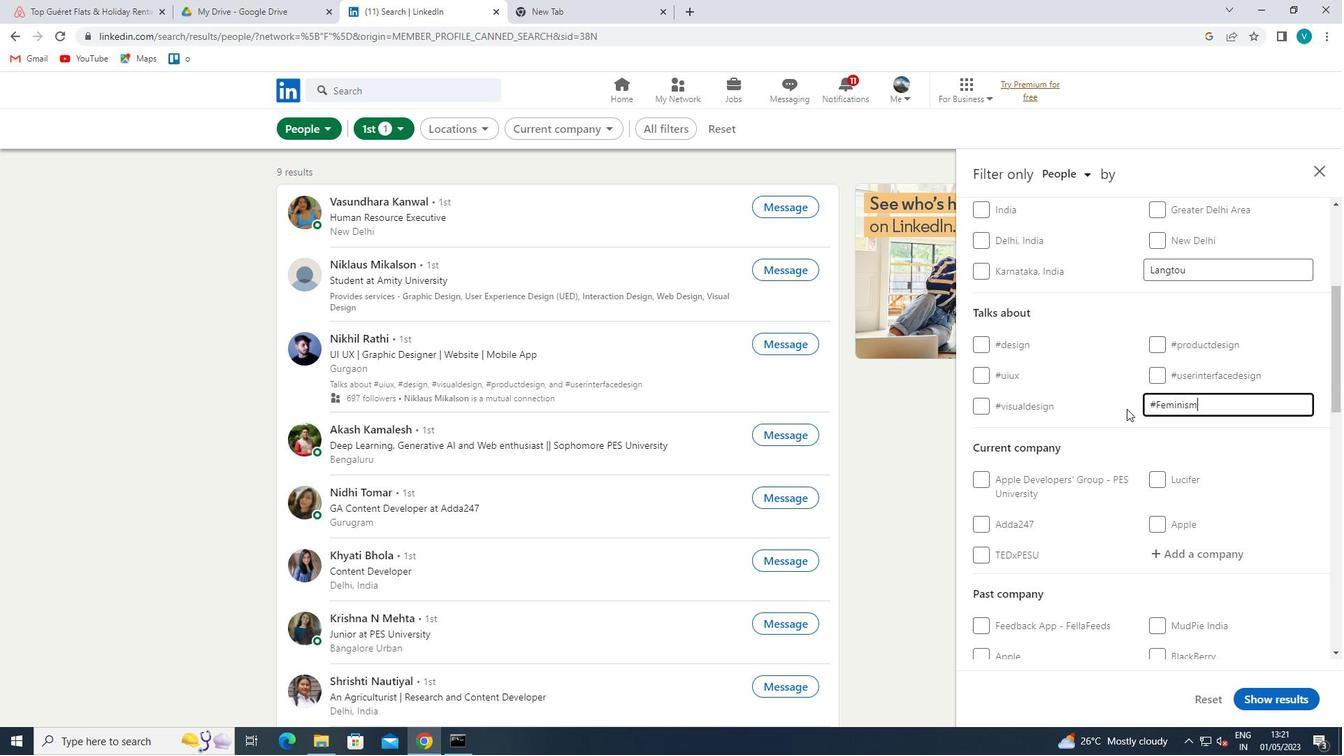 
Action: Mouse moved to (1124, 407)
Screenshot: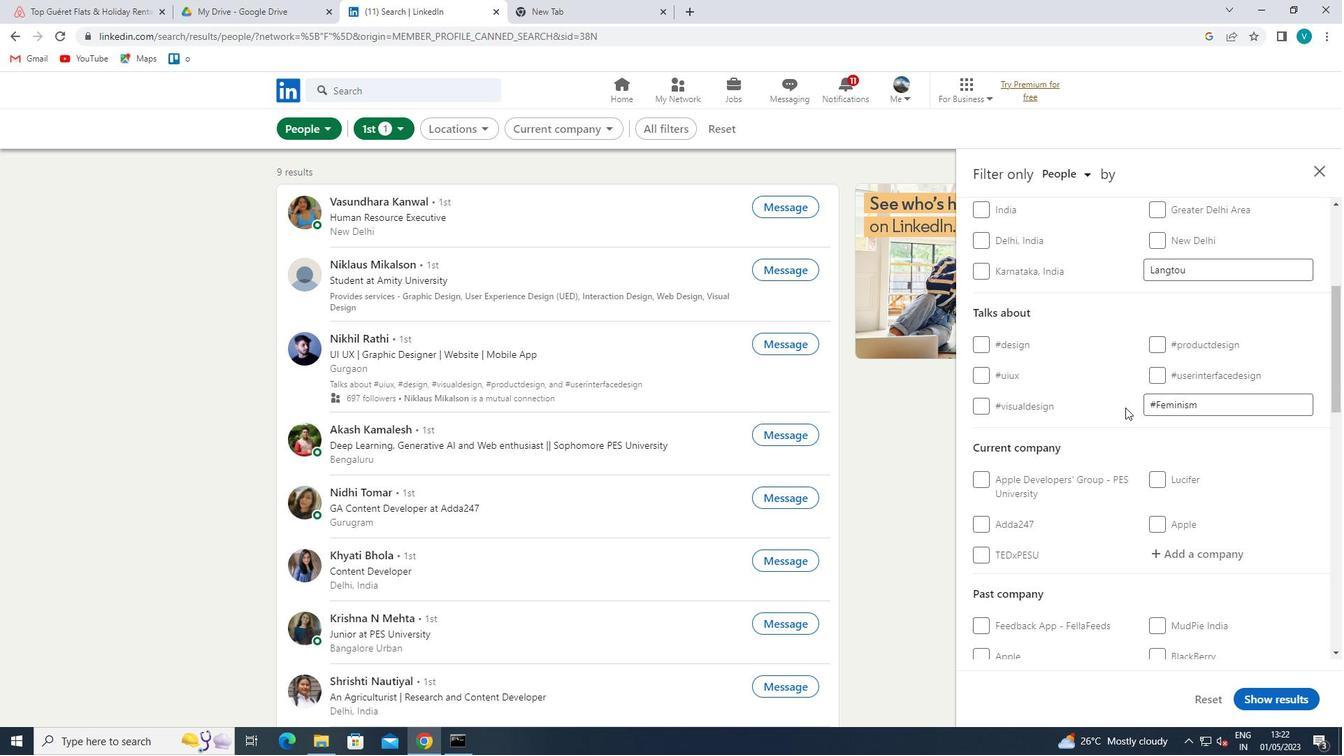 
Action: Mouse scrolled (1124, 406) with delta (0, 0)
Screenshot: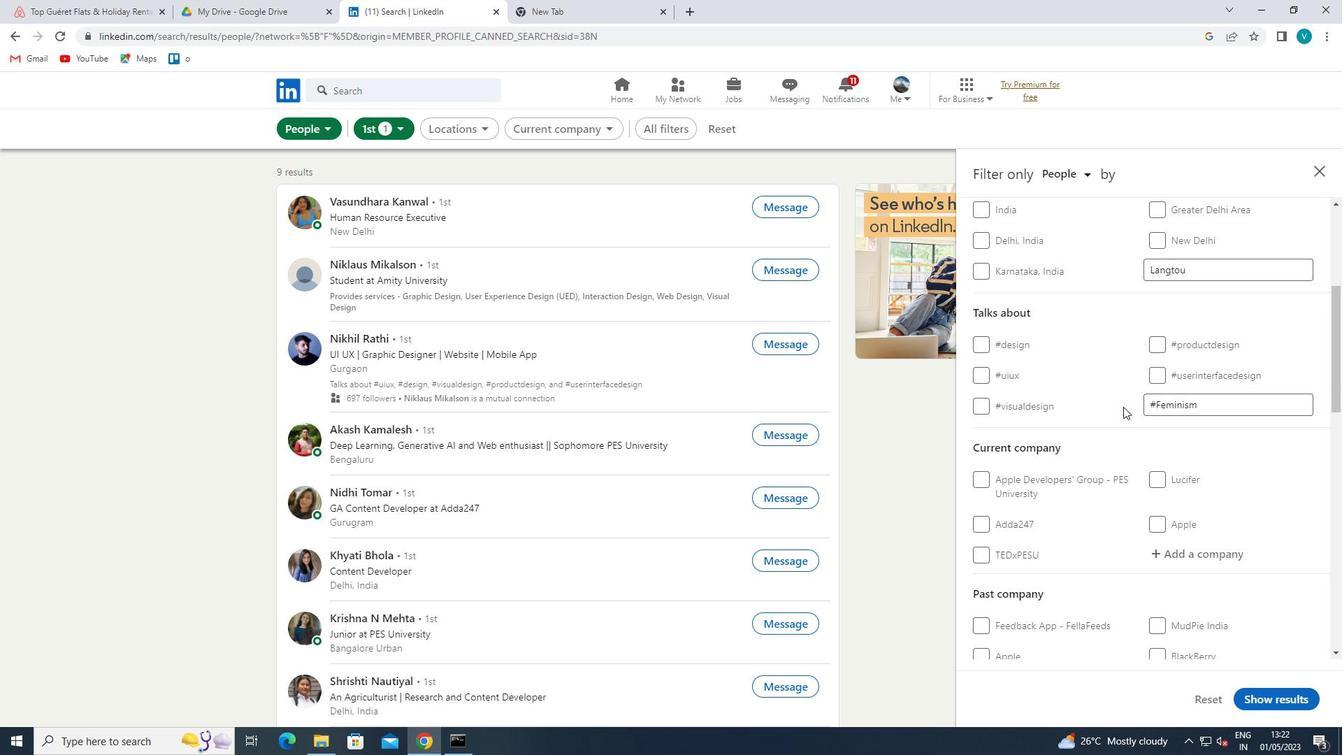 
Action: Mouse scrolled (1124, 406) with delta (0, 0)
Screenshot: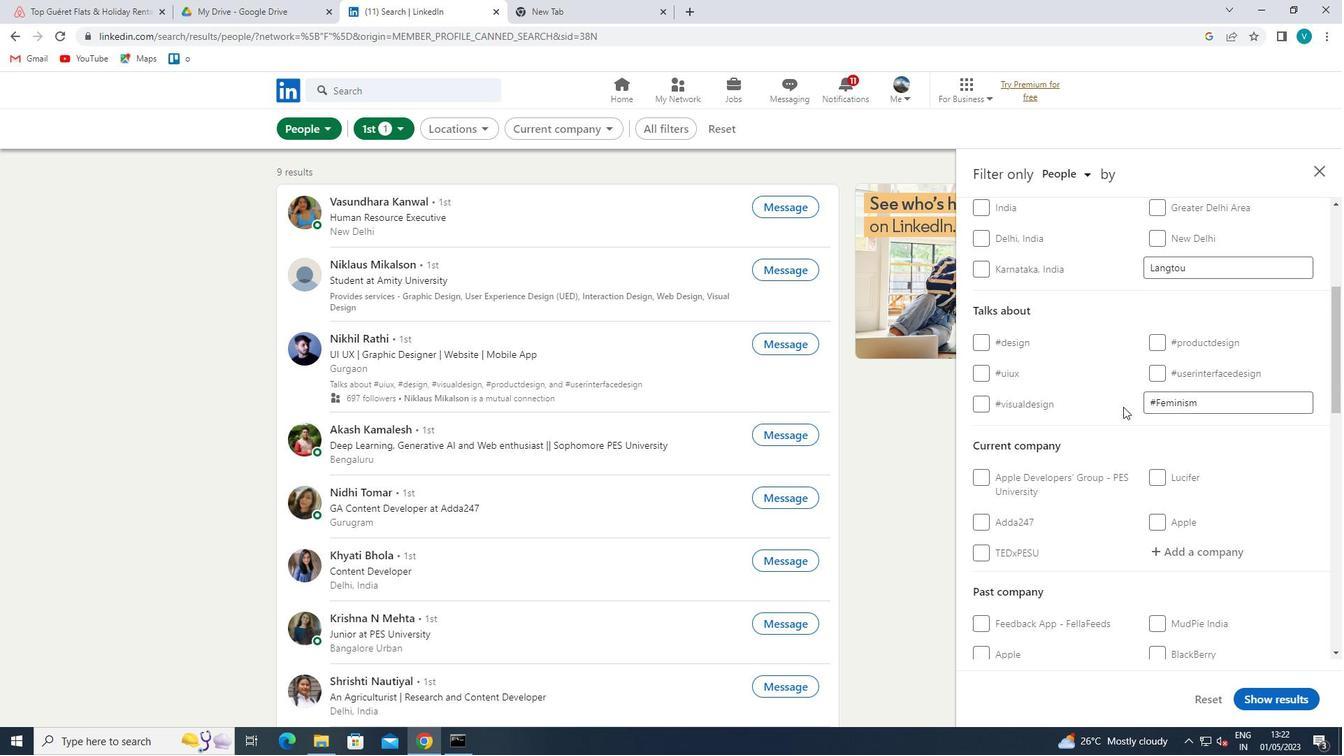 
Action: Mouse scrolled (1124, 406) with delta (0, 0)
Screenshot: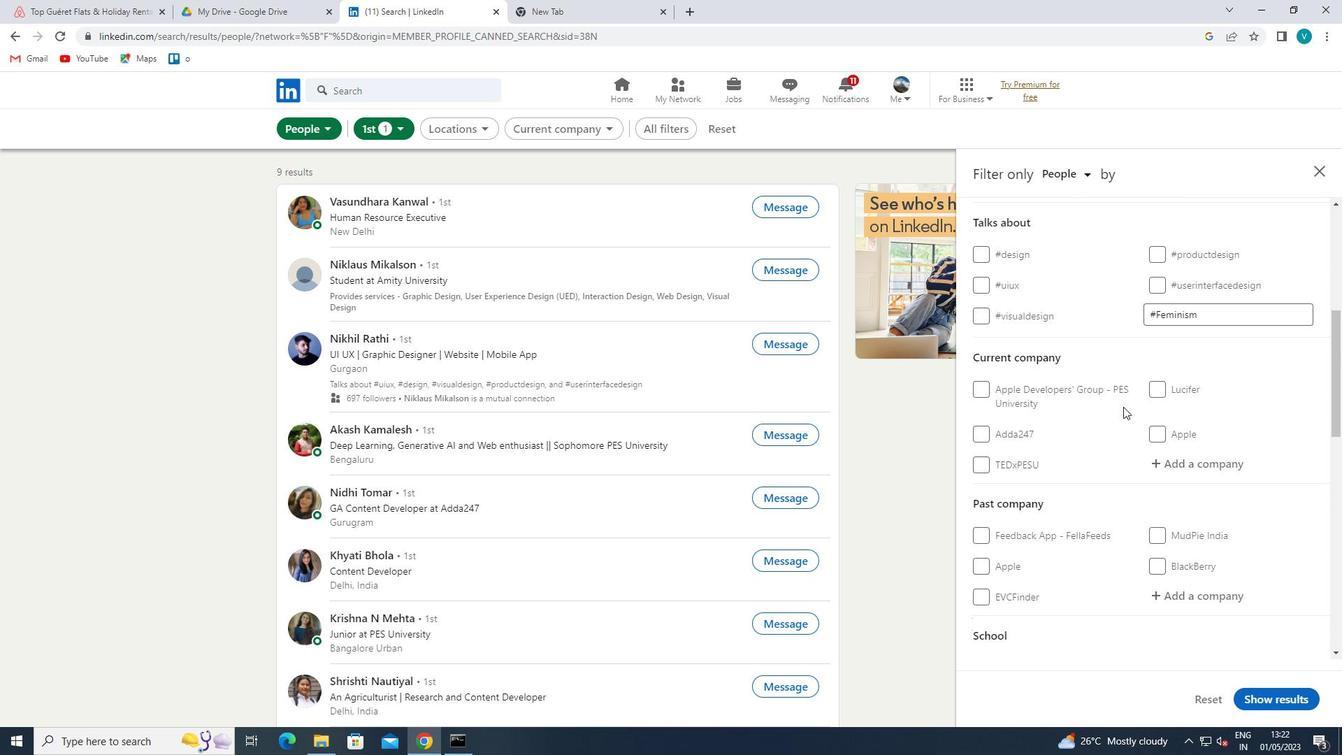 
Action: Mouse moved to (1198, 346)
Screenshot: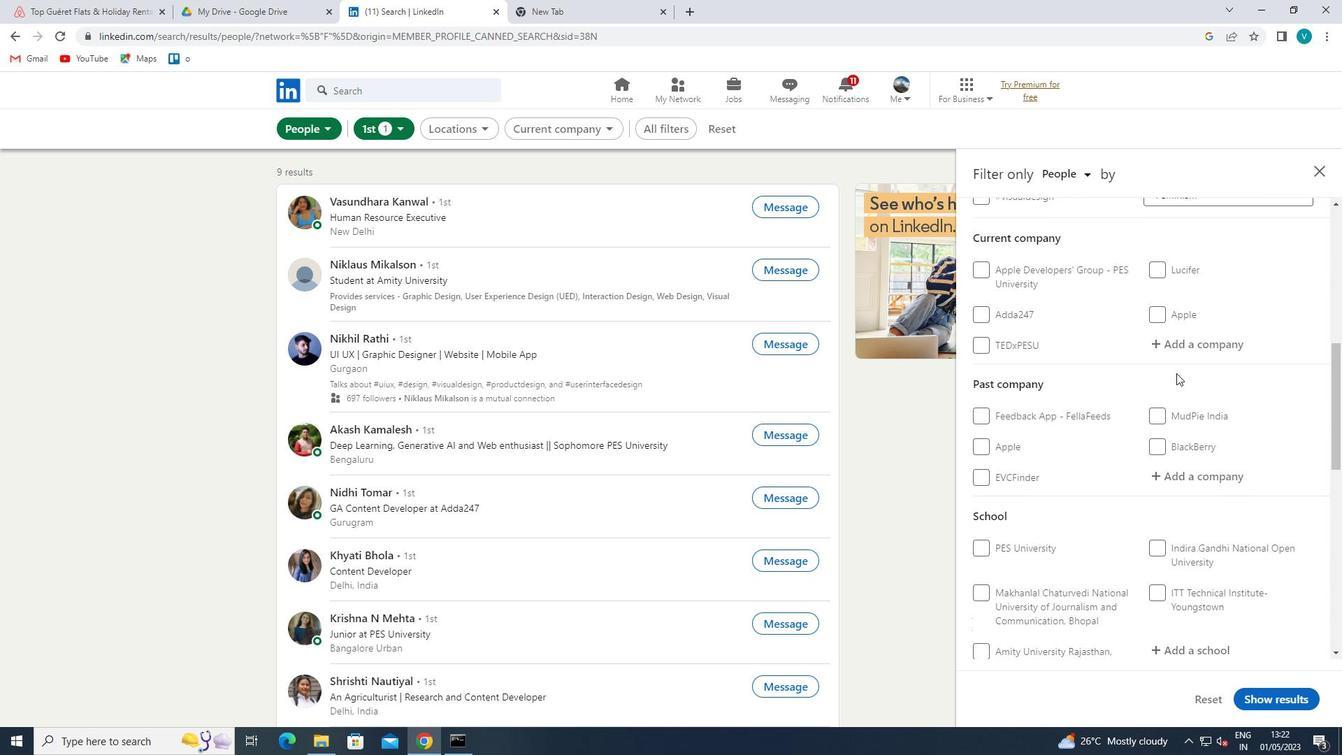 
Action: Mouse pressed left at (1198, 346)
Screenshot: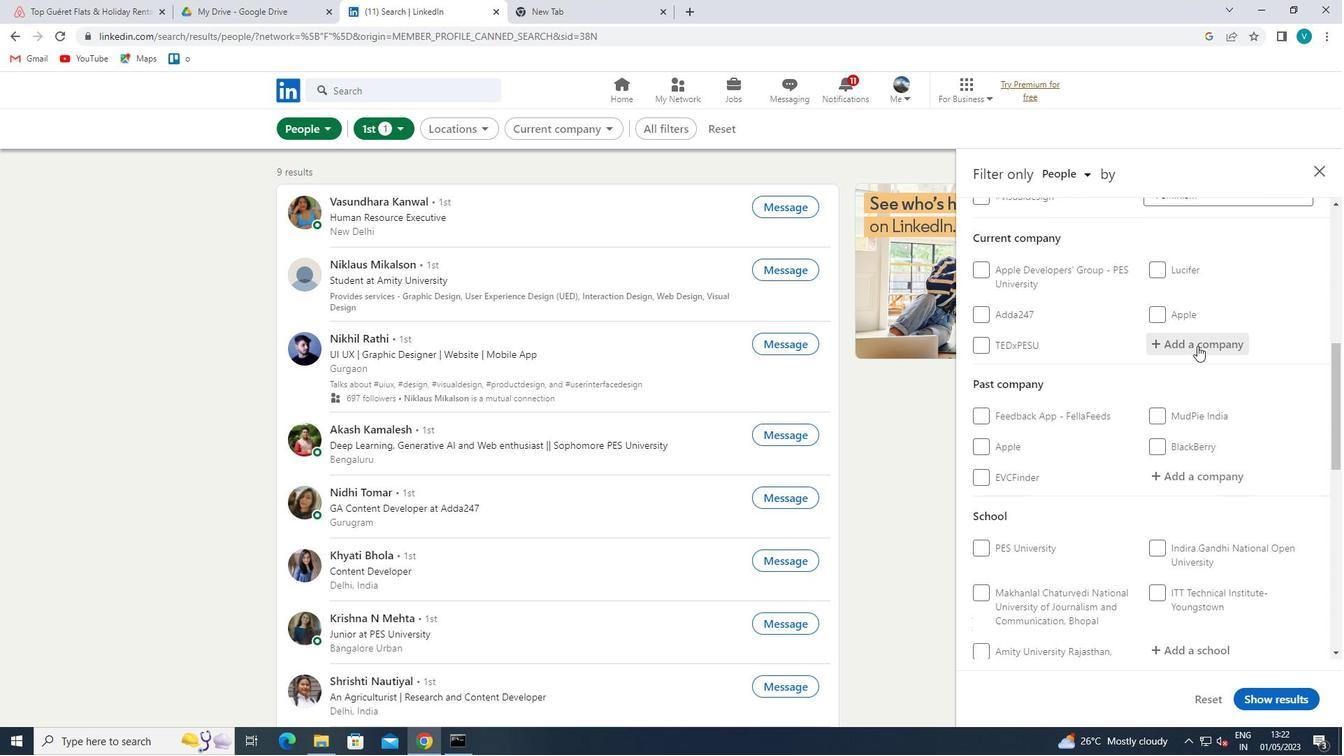 
Action: Key pressed <Key.shift>EASY
Screenshot: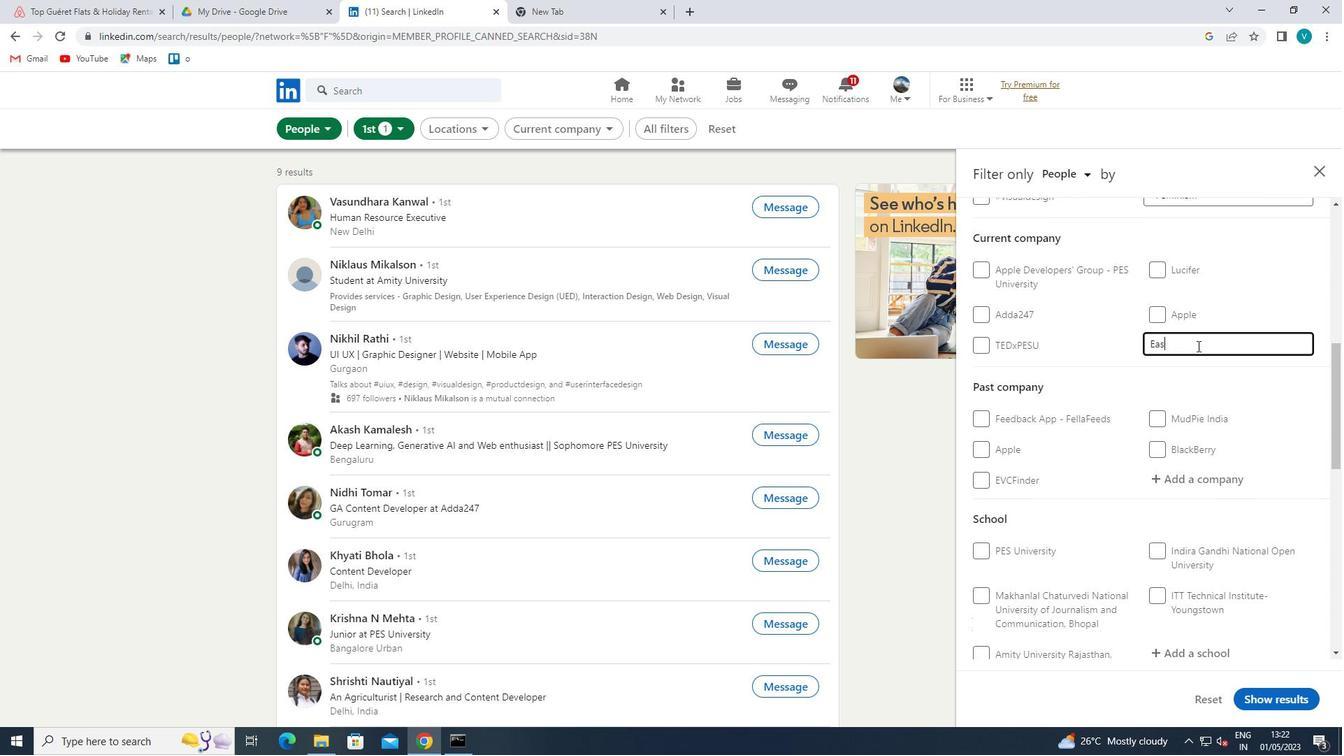 
Action: Mouse moved to (1142, 330)
Screenshot: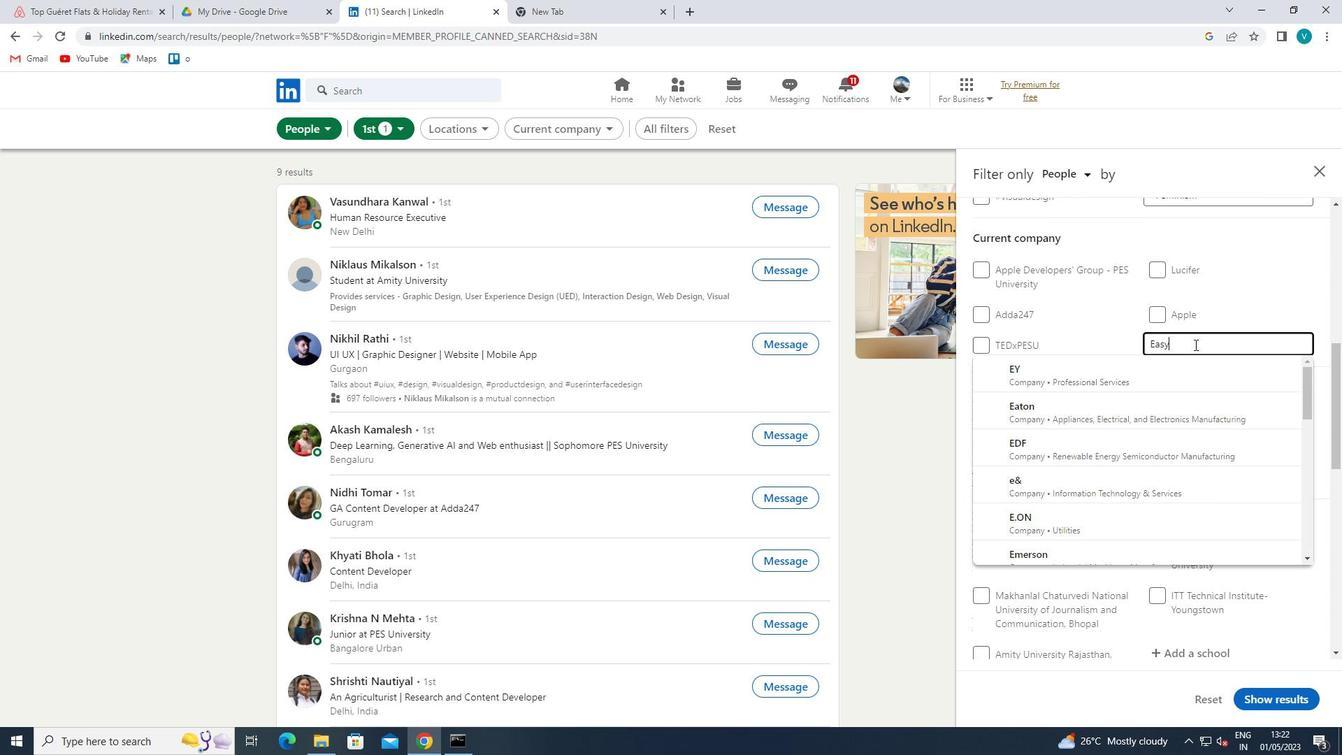 
Action: Key pressed <Key.backspace>EM<Key.backspace><Key.shift>MY
Screenshot: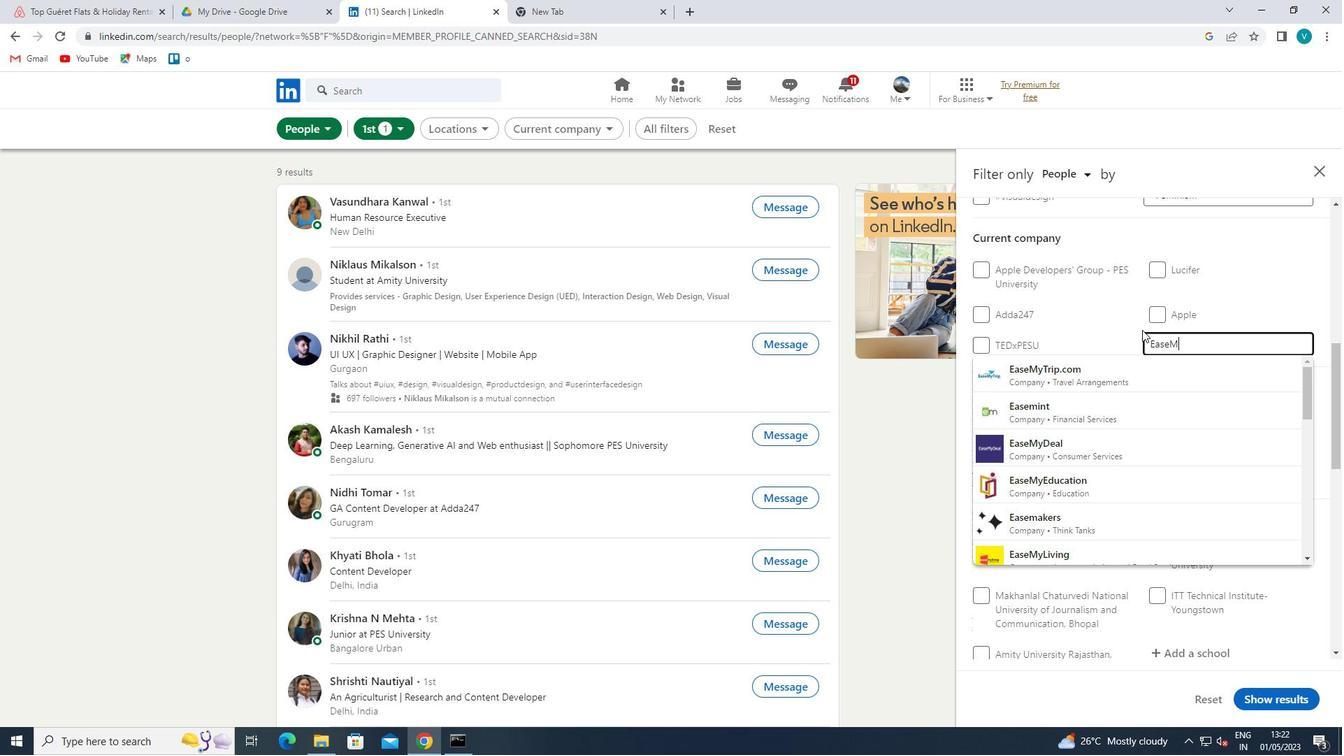 
Action: Mouse moved to (1122, 363)
Screenshot: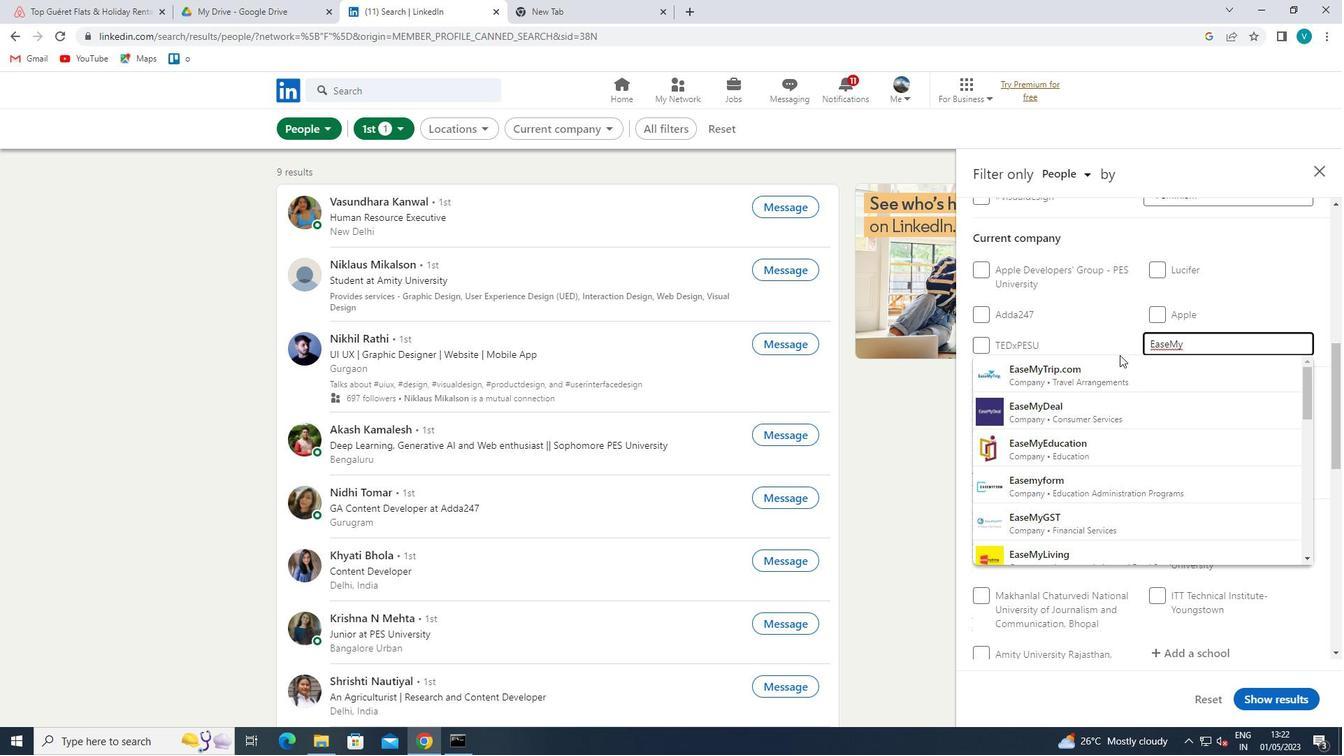 
Action: Mouse pressed left at (1122, 363)
Screenshot: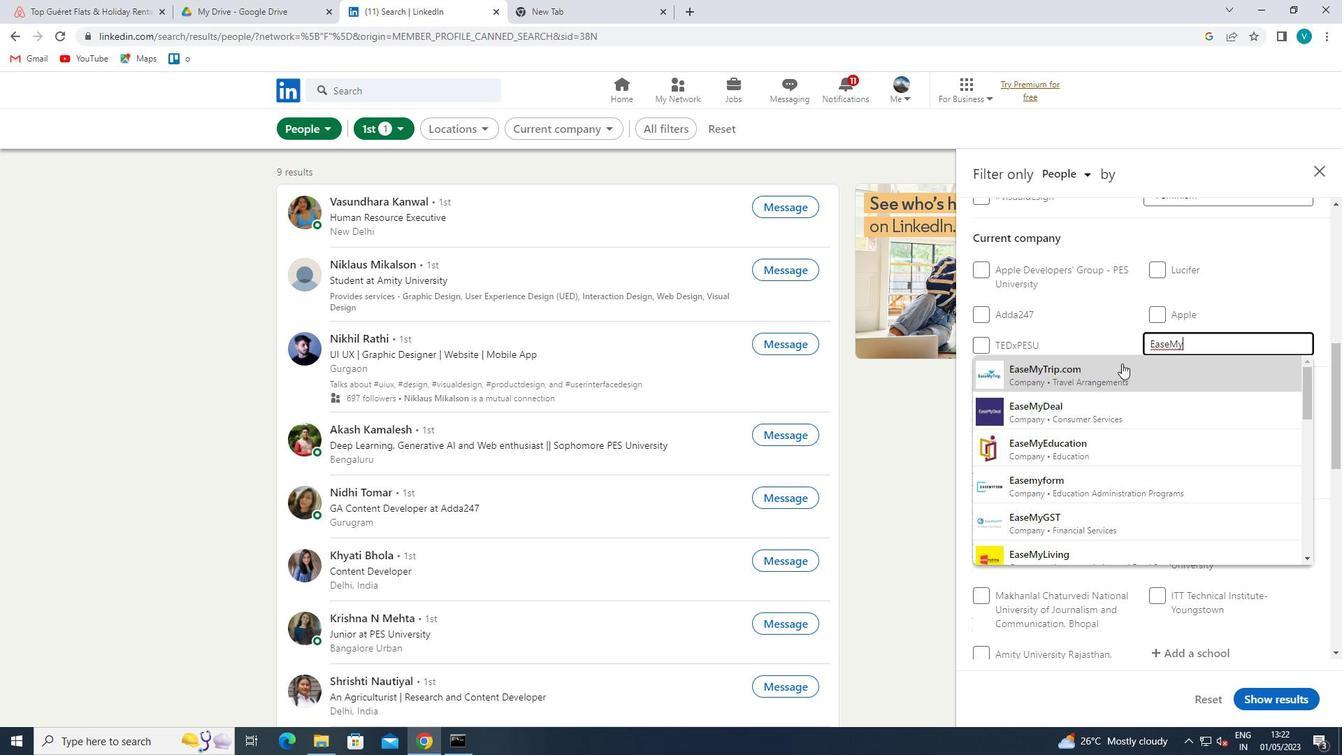 
Action: Mouse moved to (1125, 363)
Screenshot: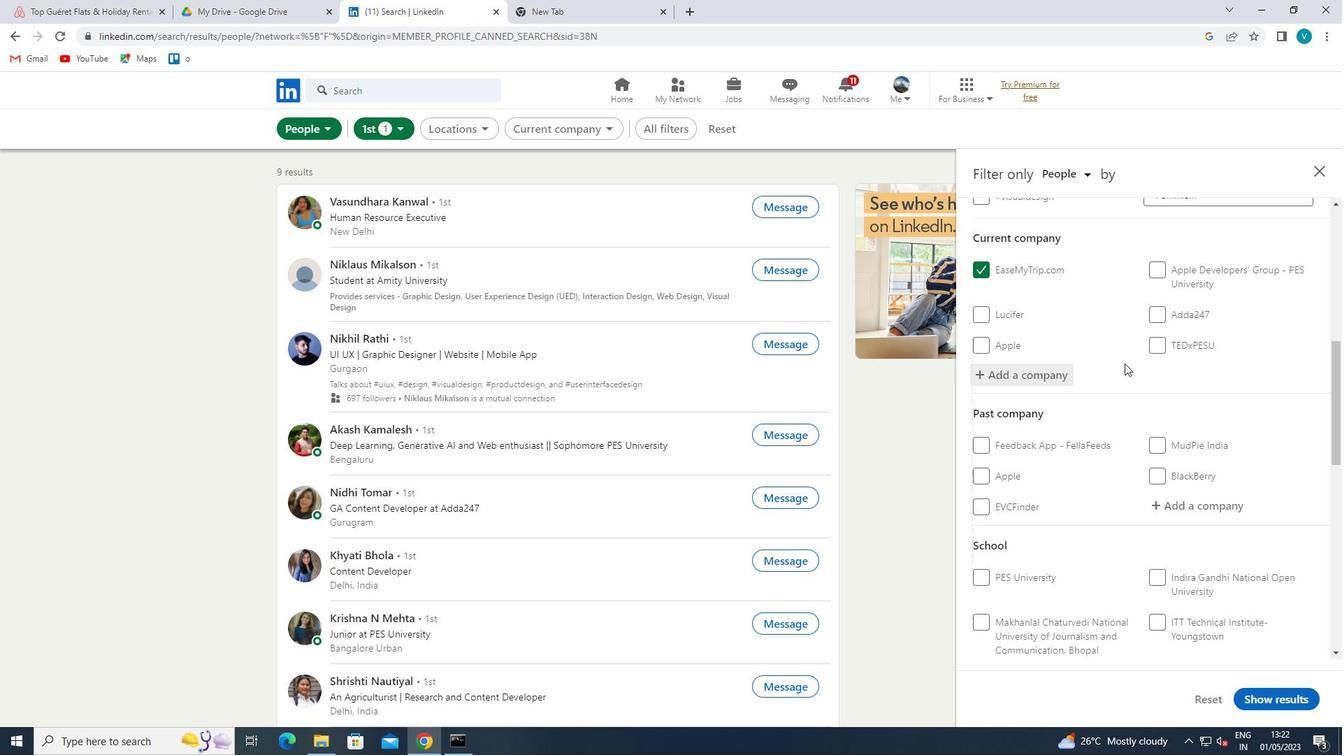 
Action: Mouse scrolled (1125, 363) with delta (0, 0)
Screenshot: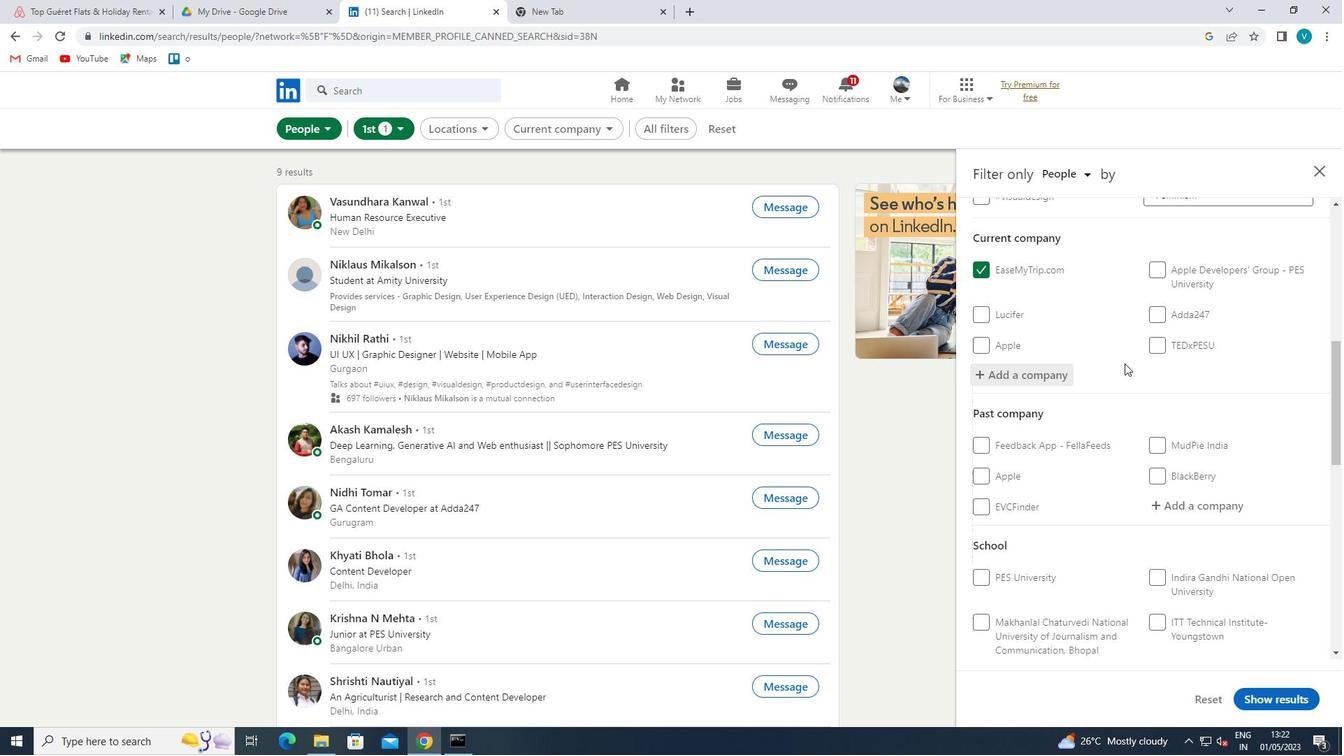 
Action: Mouse moved to (1125, 364)
Screenshot: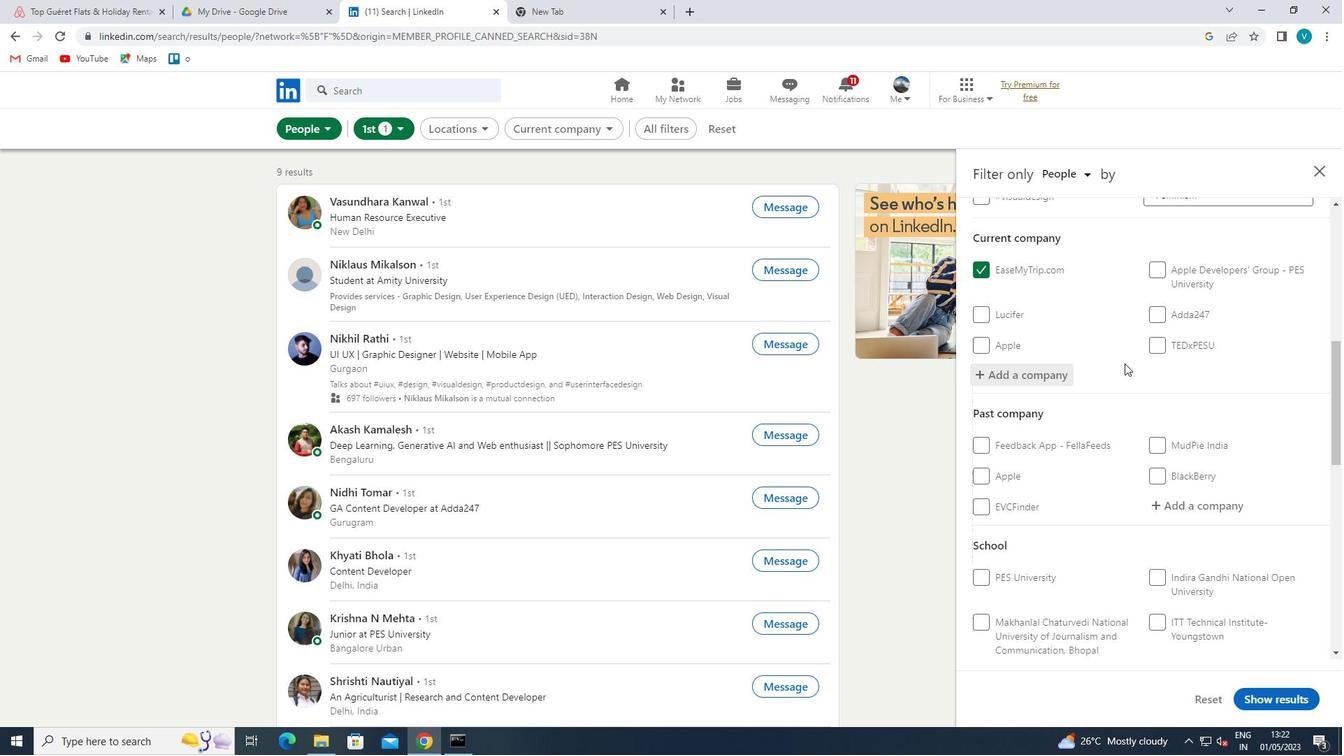 
Action: Mouse scrolled (1125, 363) with delta (0, 0)
Screenshot: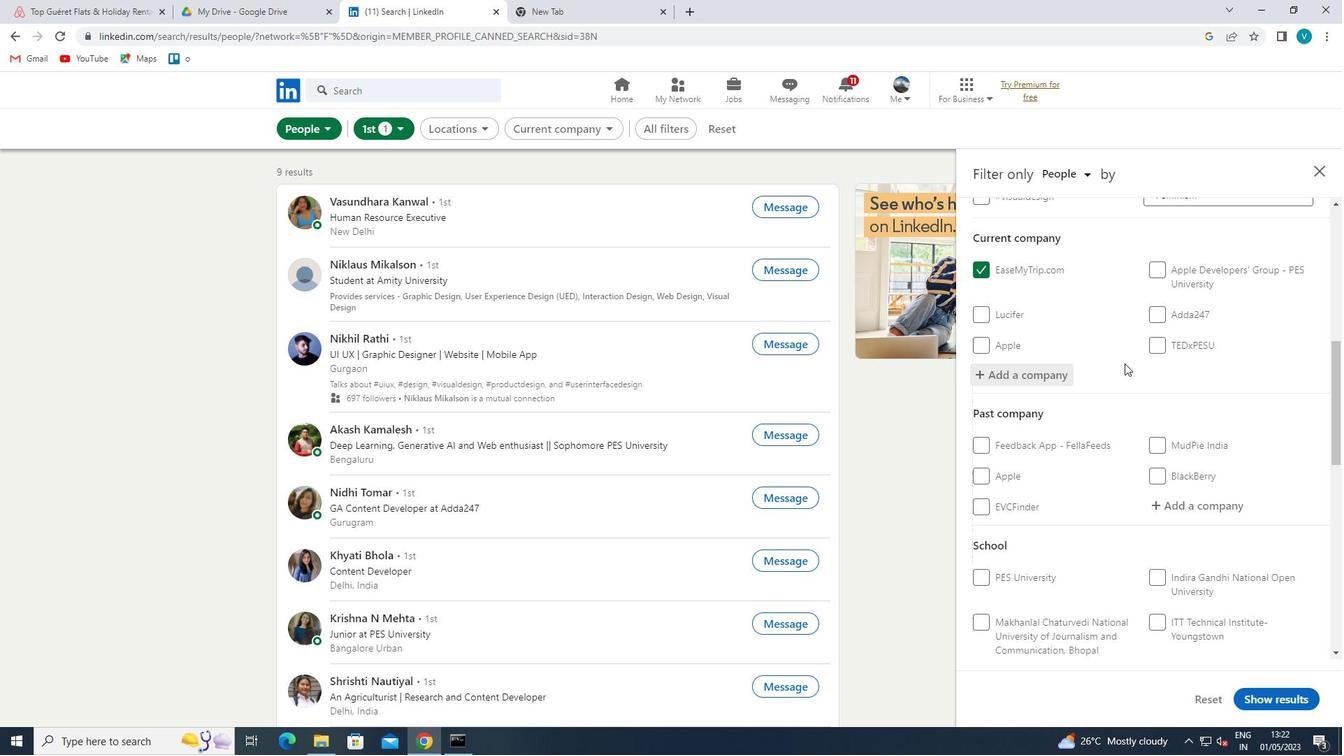 
Action: Mouse moved to (1187, 536)
Screenshot: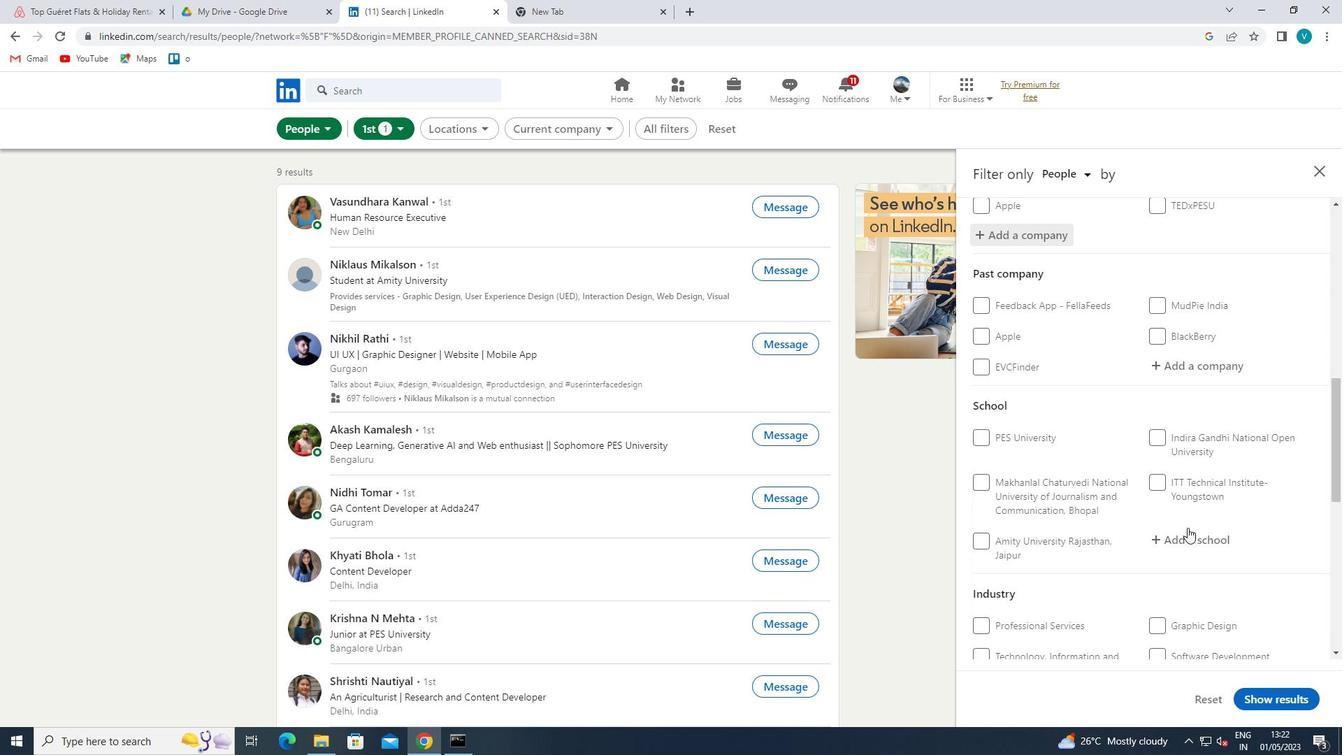 
Action: Mouse pressed left at (1187, 536)
Screenshot: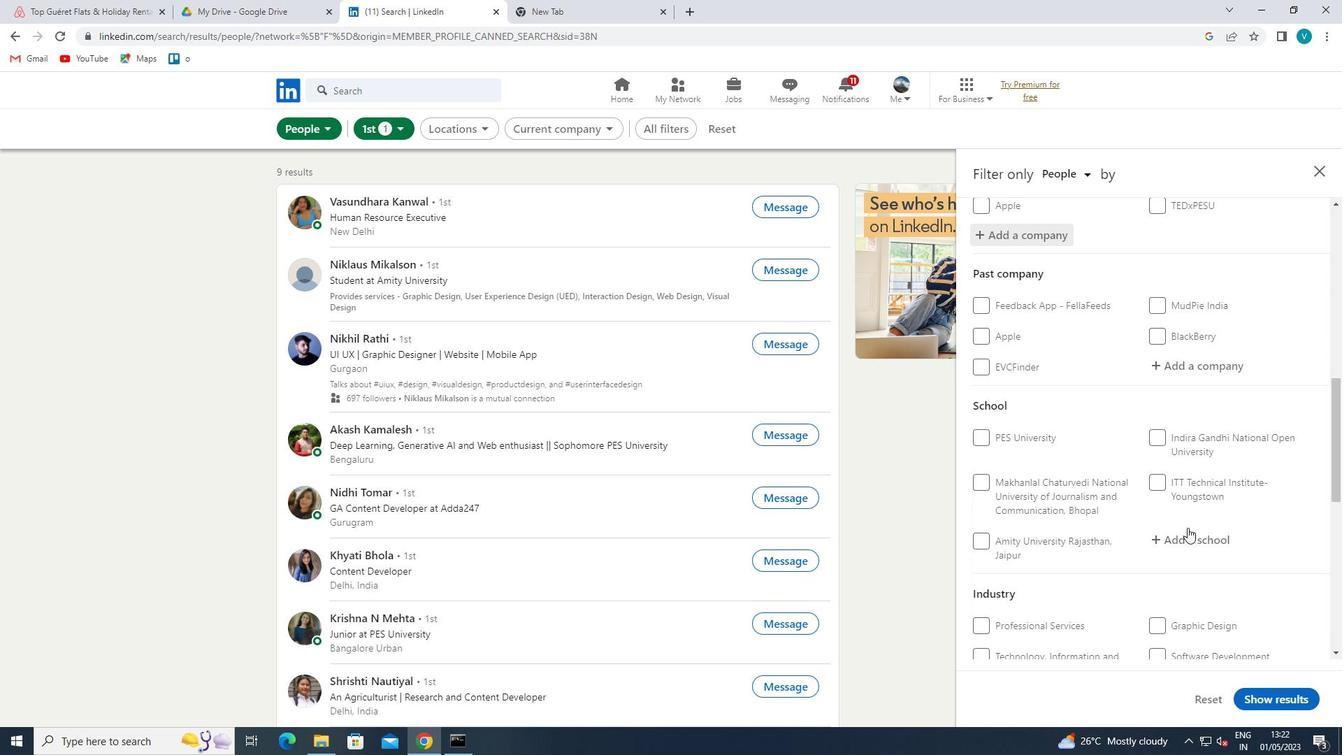 
Action: Mouse moved to (1187, 537)
Screenshot: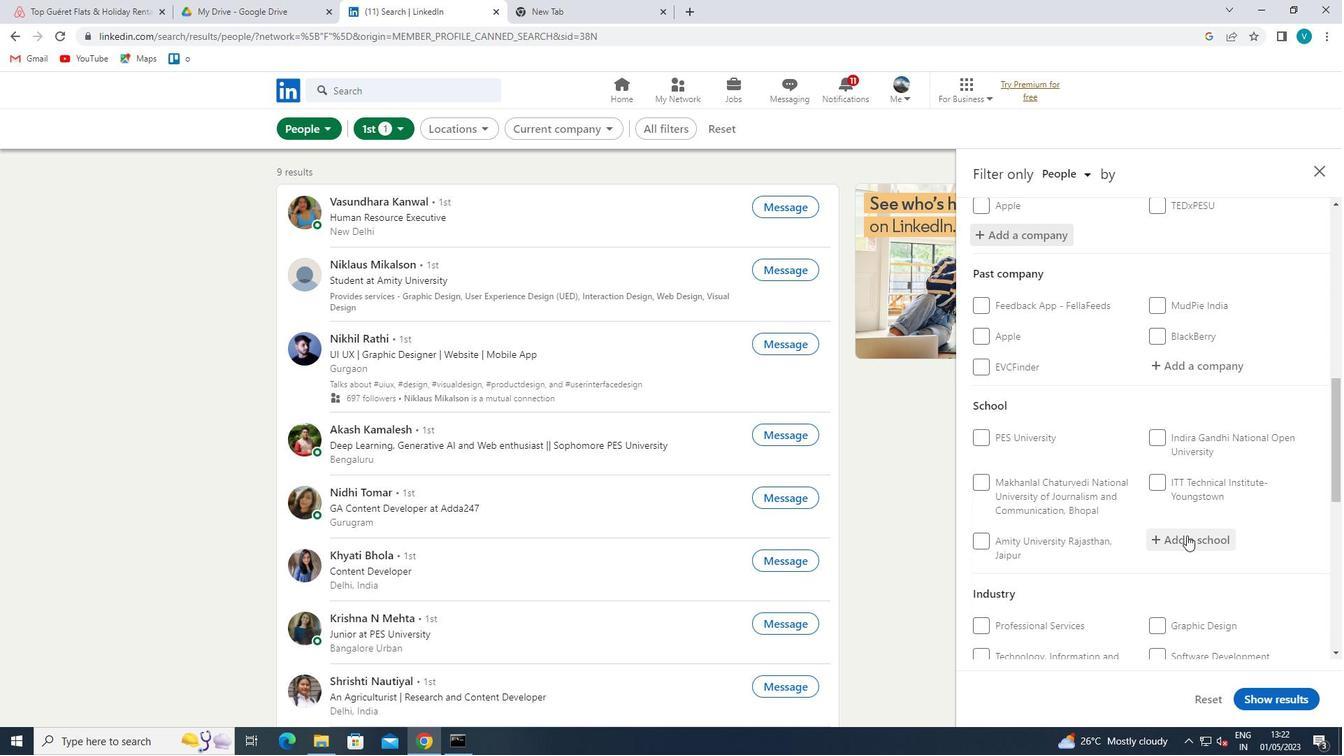 
Action: Key pressed <Key.shift>ATHYA
Screenshot: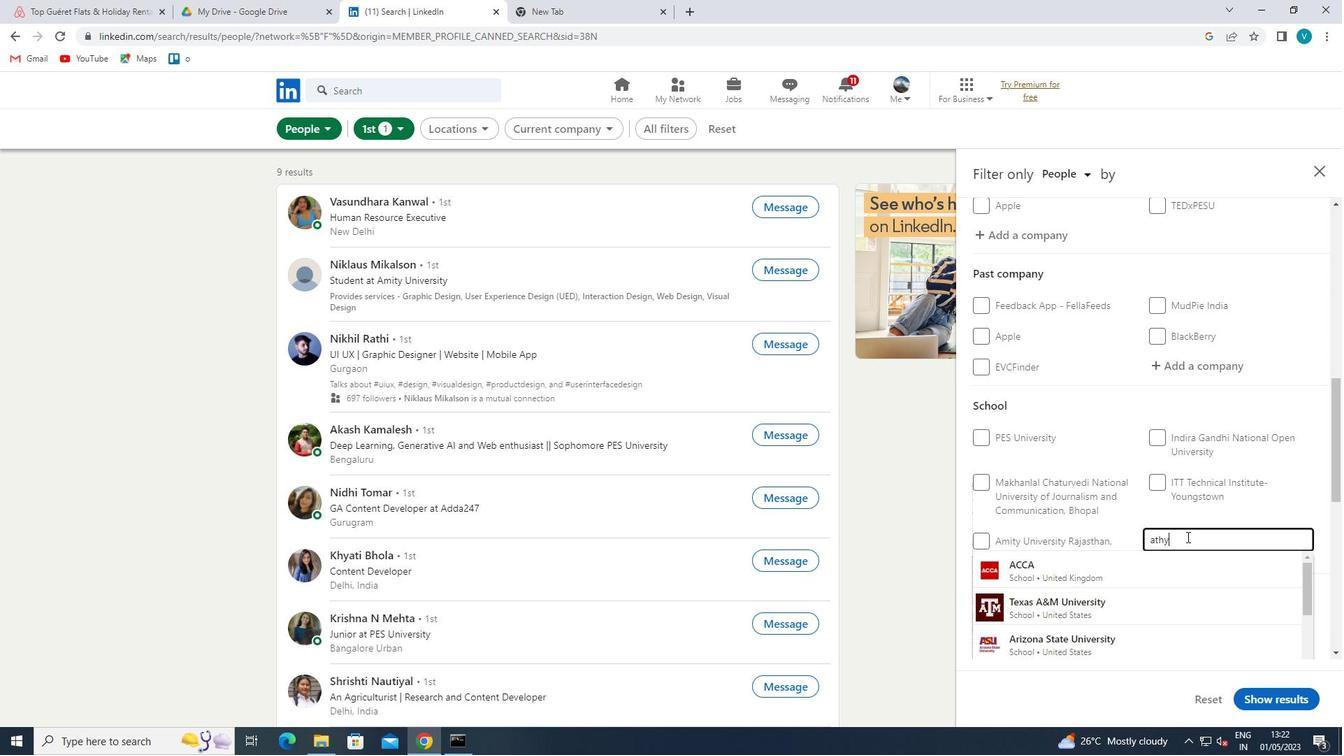 
Action: Mouse moved to (1151, 539)
Screenshot: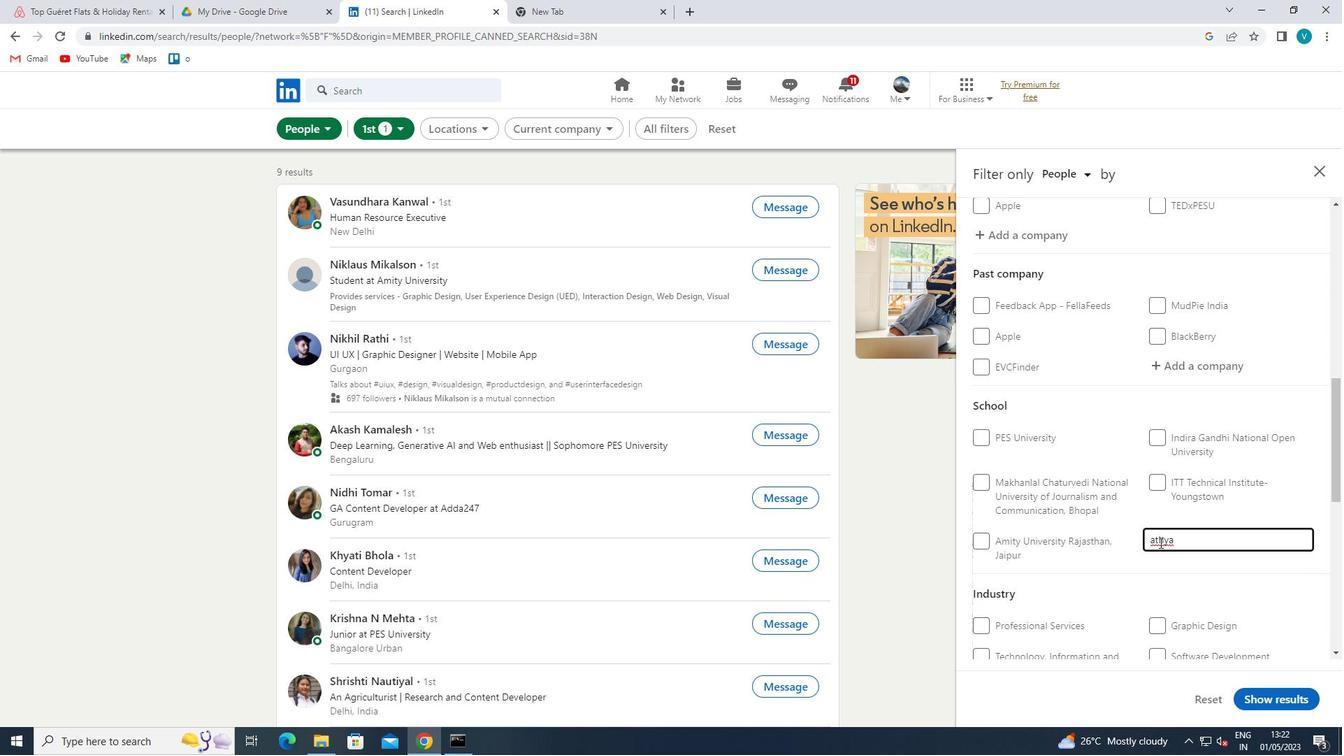 
Action: Mouse pressed left at (1151, 539)
Screenshot: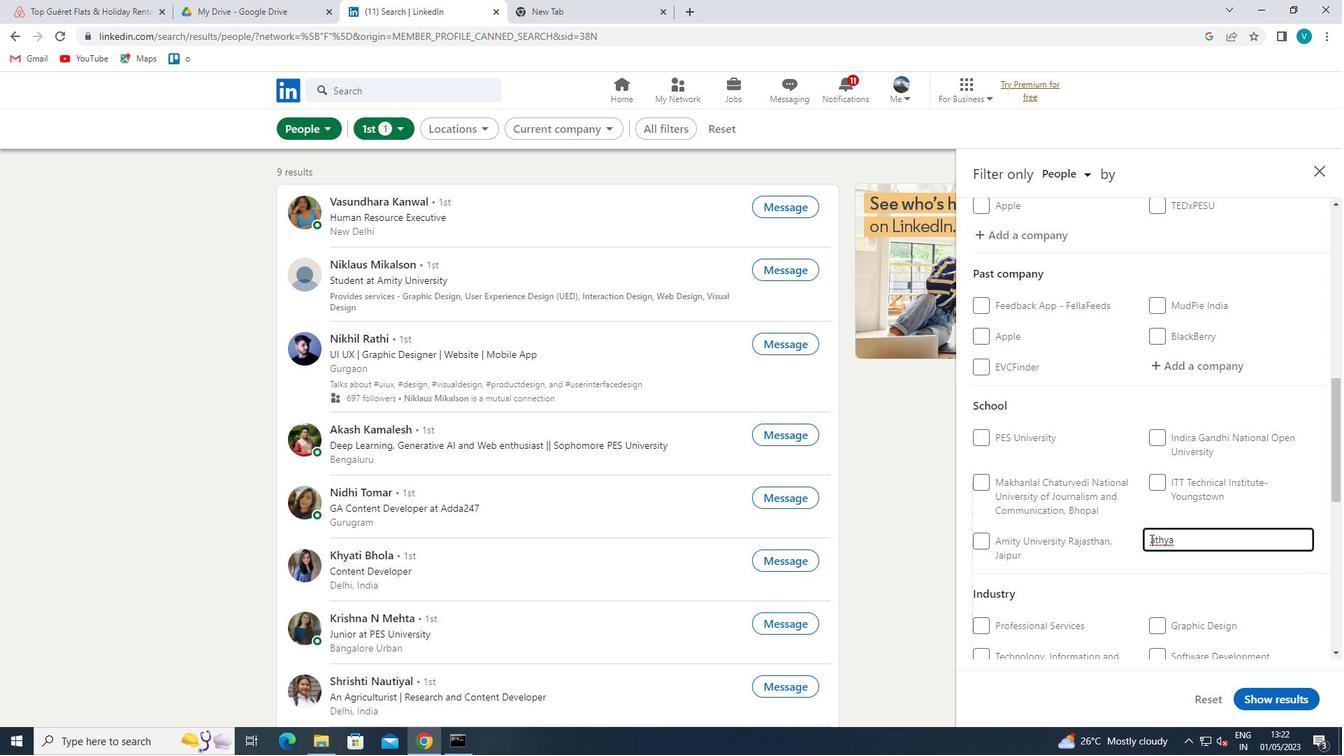 
Action: Mouse moved to (1157, 563)
Screenshot: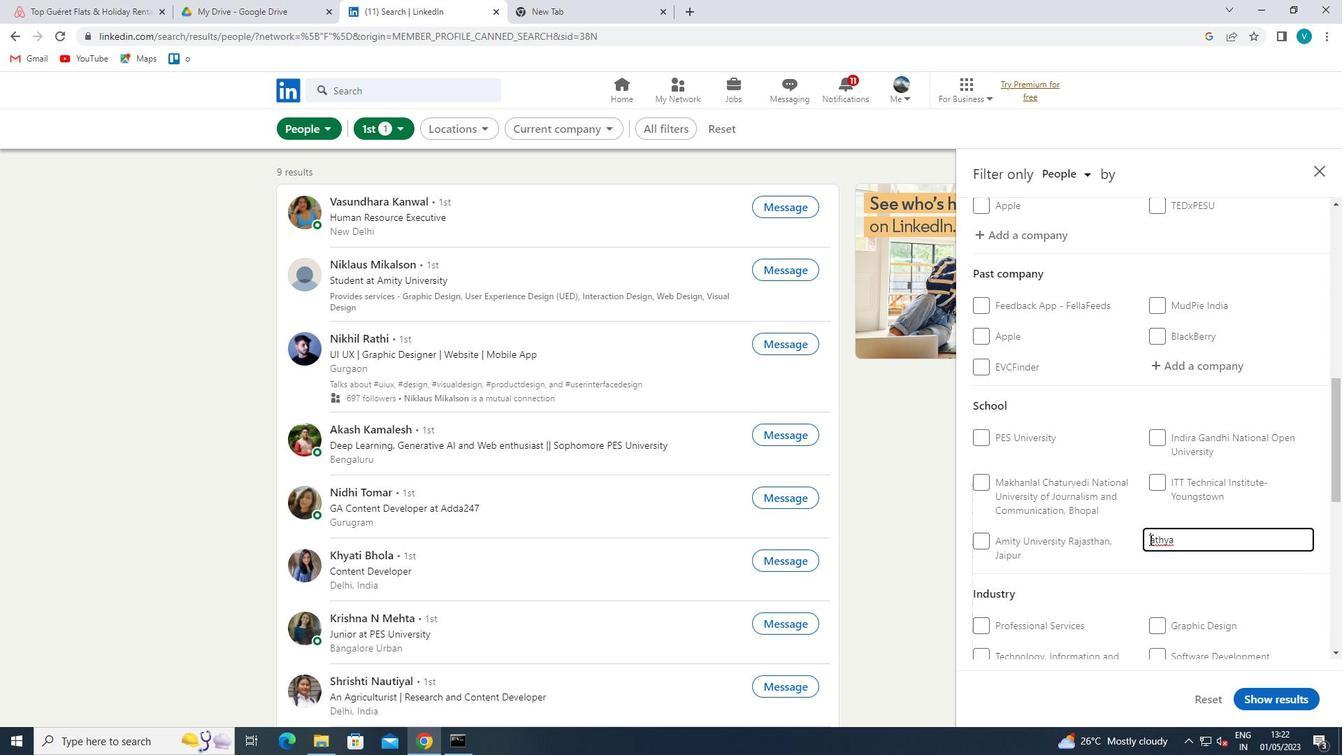
Action: Key pressed <Key.shift>S
Screenshot: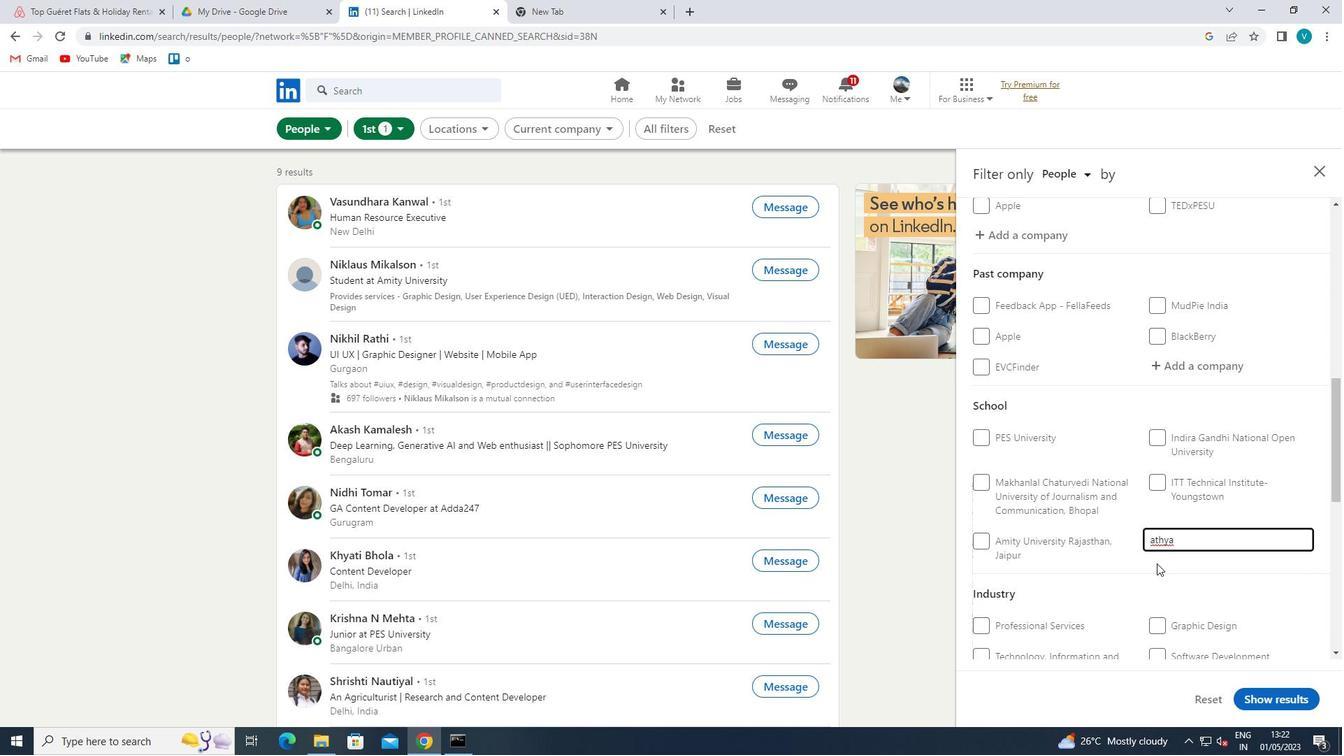 
Action: Mouse moved to (1244, 551)
Screenshot: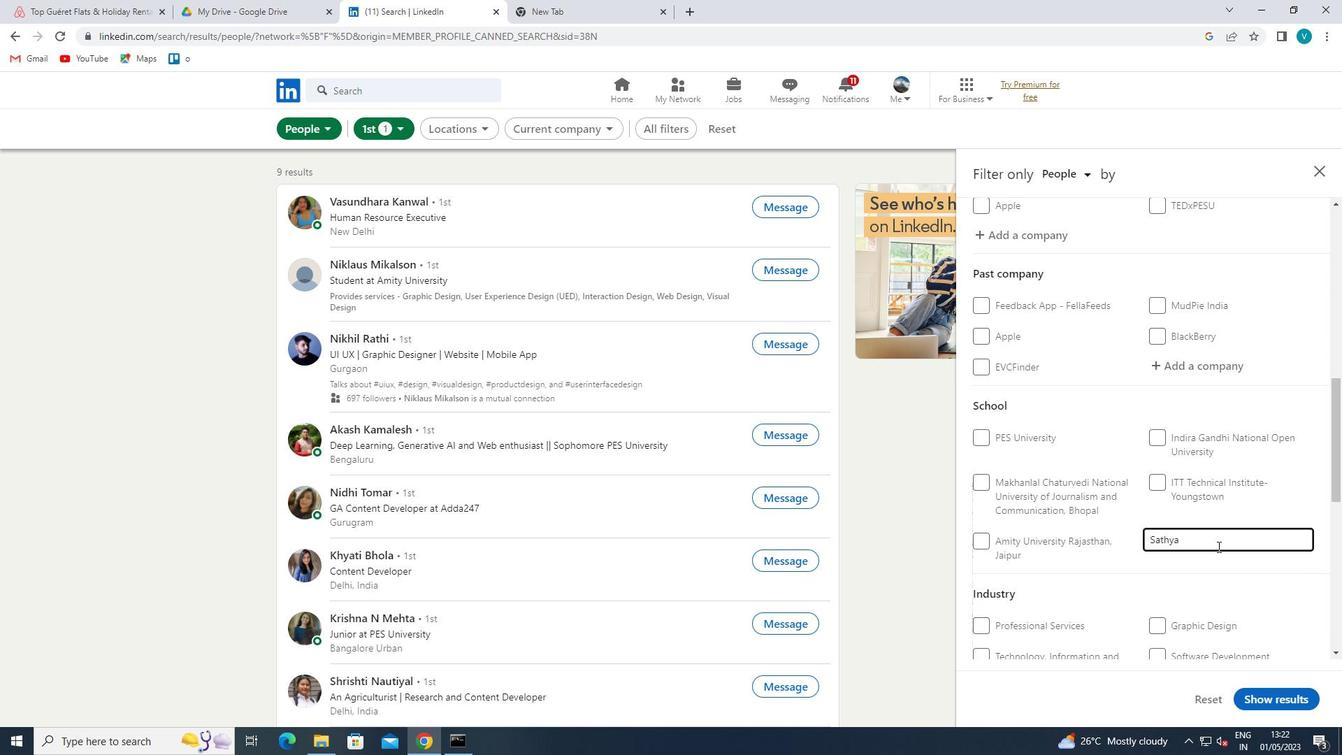 
Action: Mouse scrolled (1244, 551) with delta (0, 0)
Screenshot: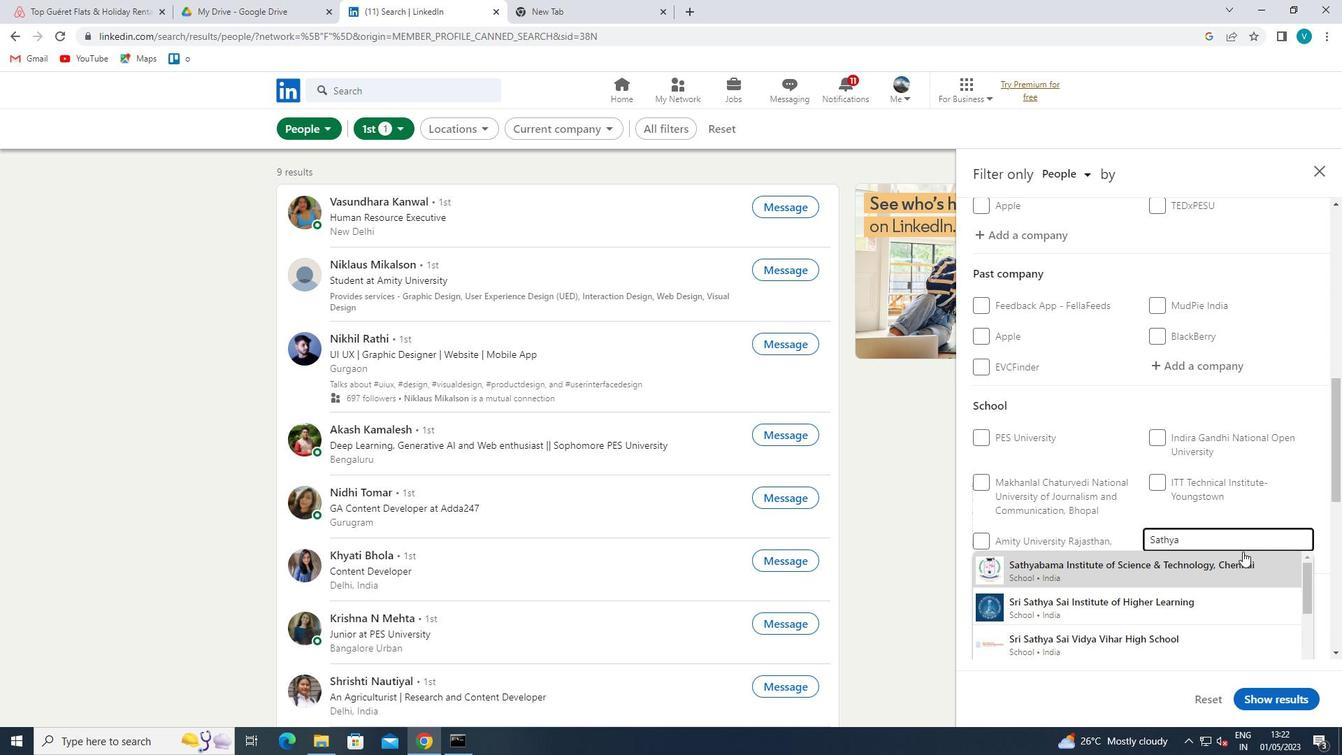 
Action: Mouse moved to (1235, 560)
Screenshot: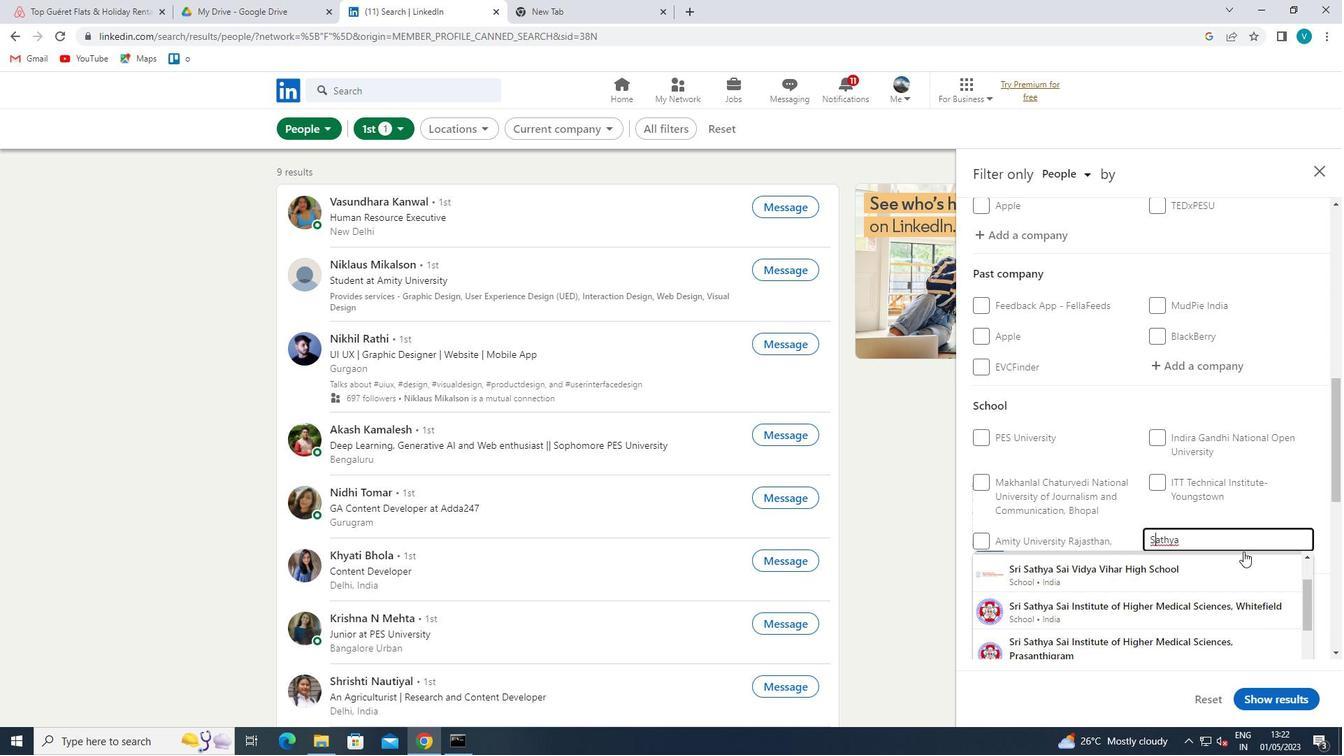 
Action: Mouse scrolled (1235, 560) with delta (0, 0)
Screenshot: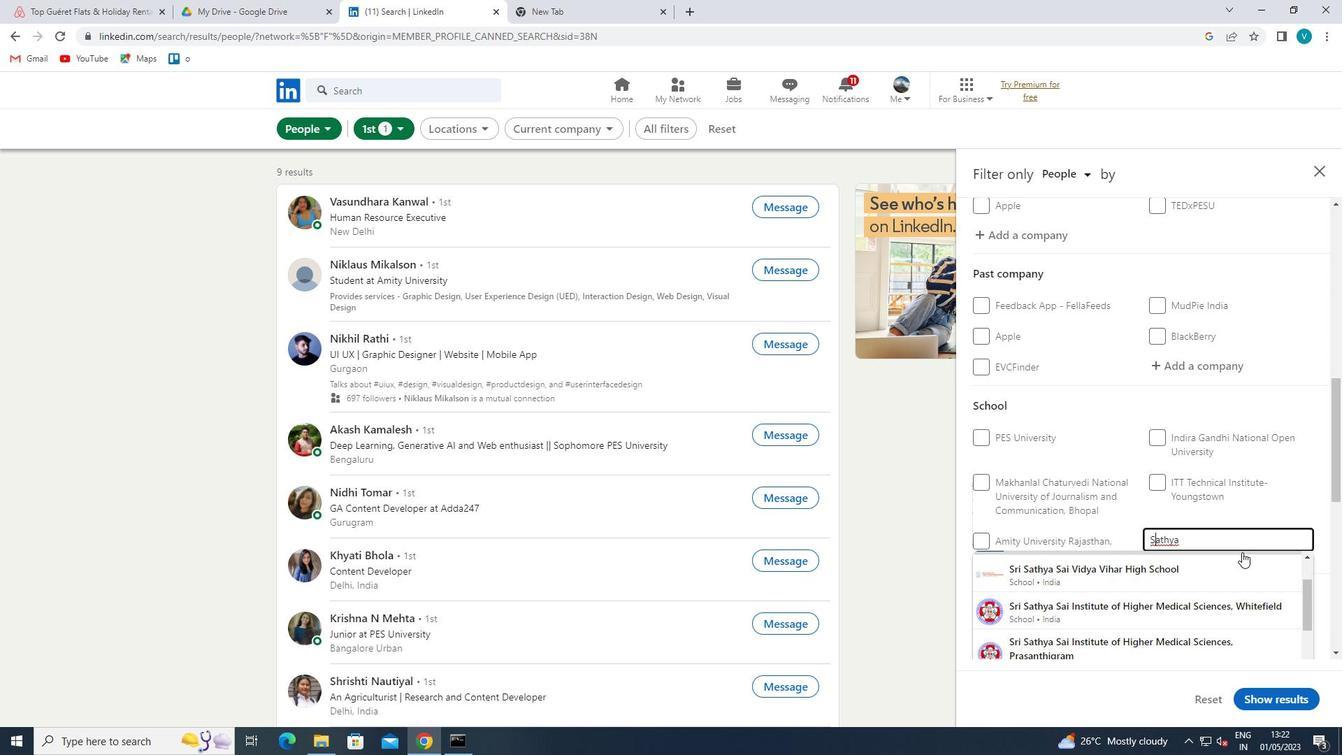 
Action: Mouse moved to (1235, 560)
Screenshot: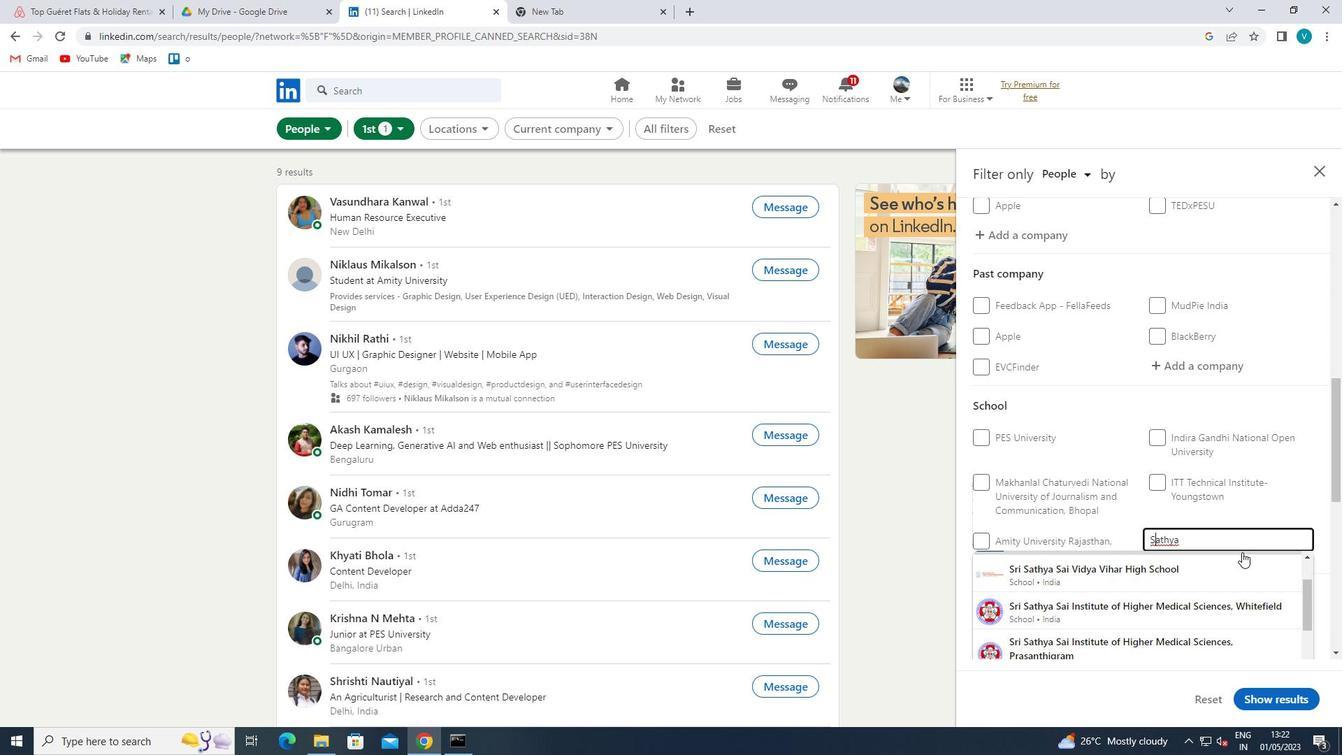 
Action: Mouse scrolled (1235, 561) with delta (0, 0)
Screenshot: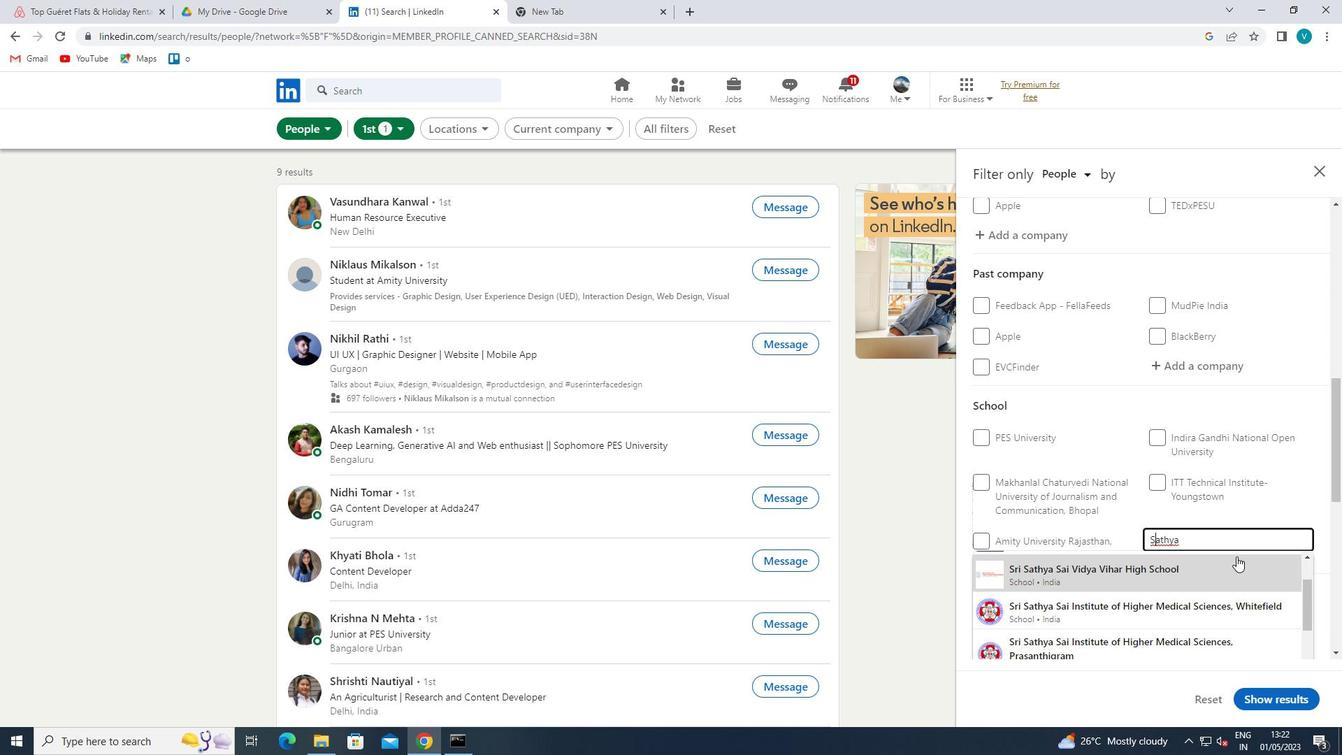
Action: Mouse moved to (1252, 577)
Screenshot: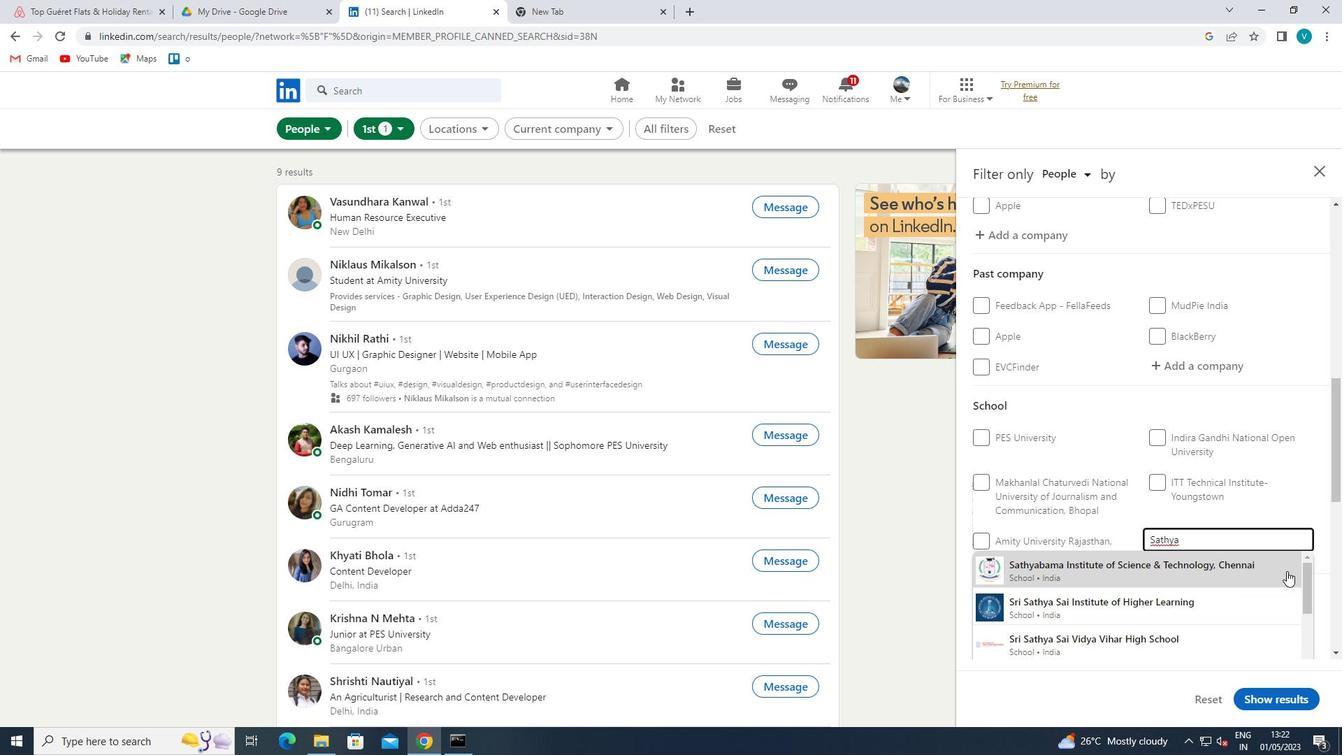 
Action: Mouse pressed left at (1252, 577)
Screenshot: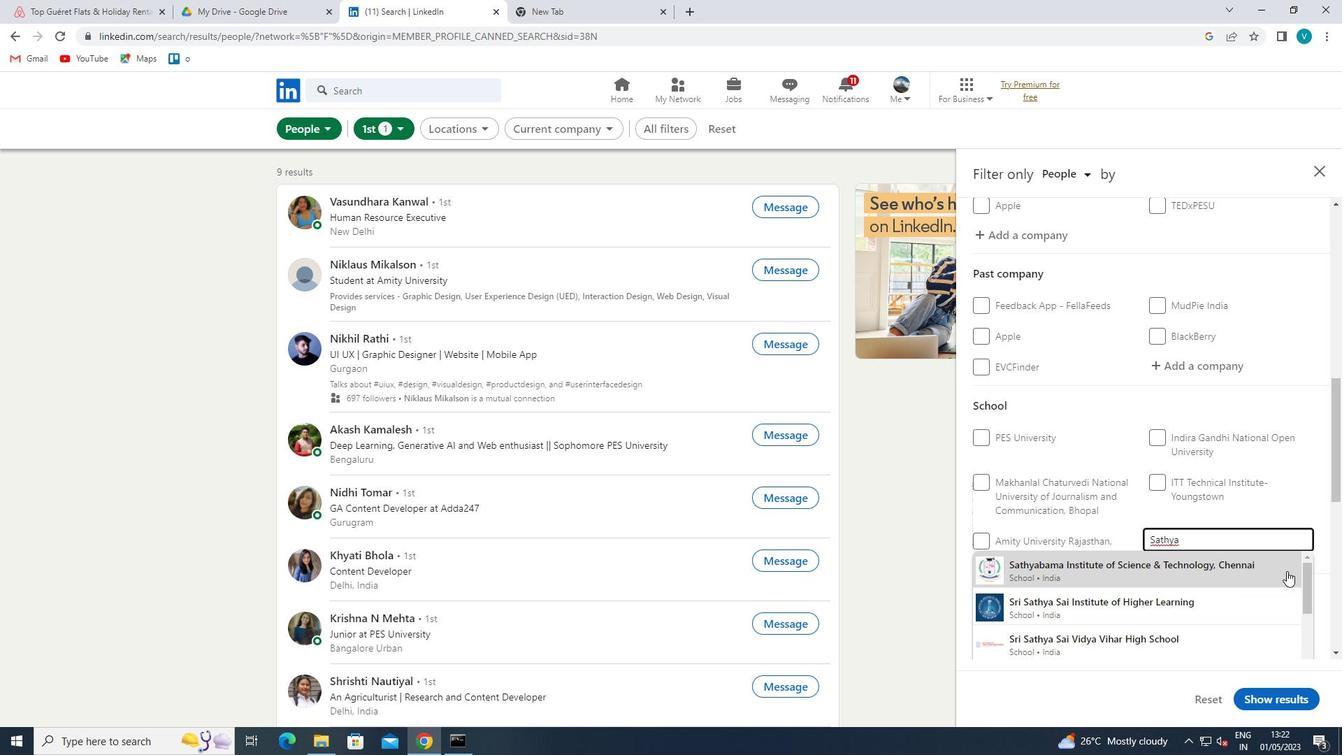 
Action: Mouse moved to (1326, 479)
Screenshot: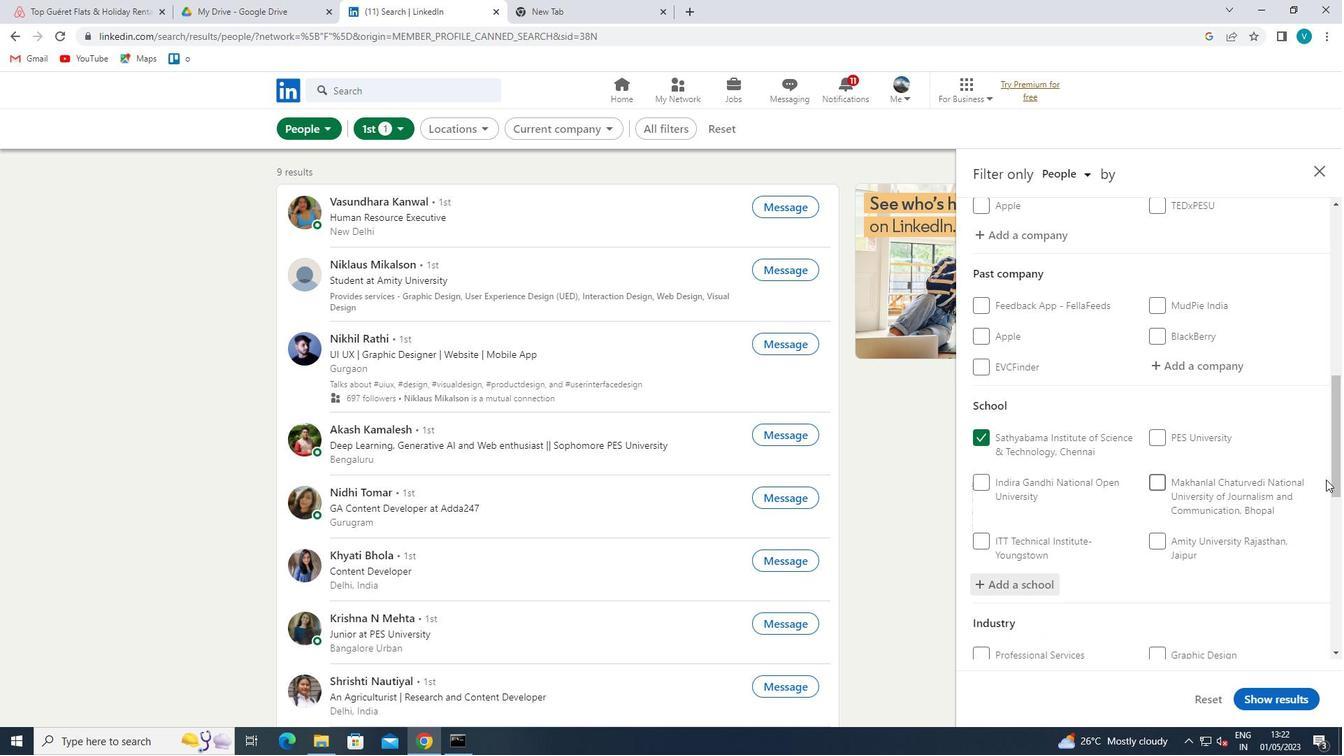 
Action: Mouse scrolled (1326, 479) with delta (0, 0)
Screenshot: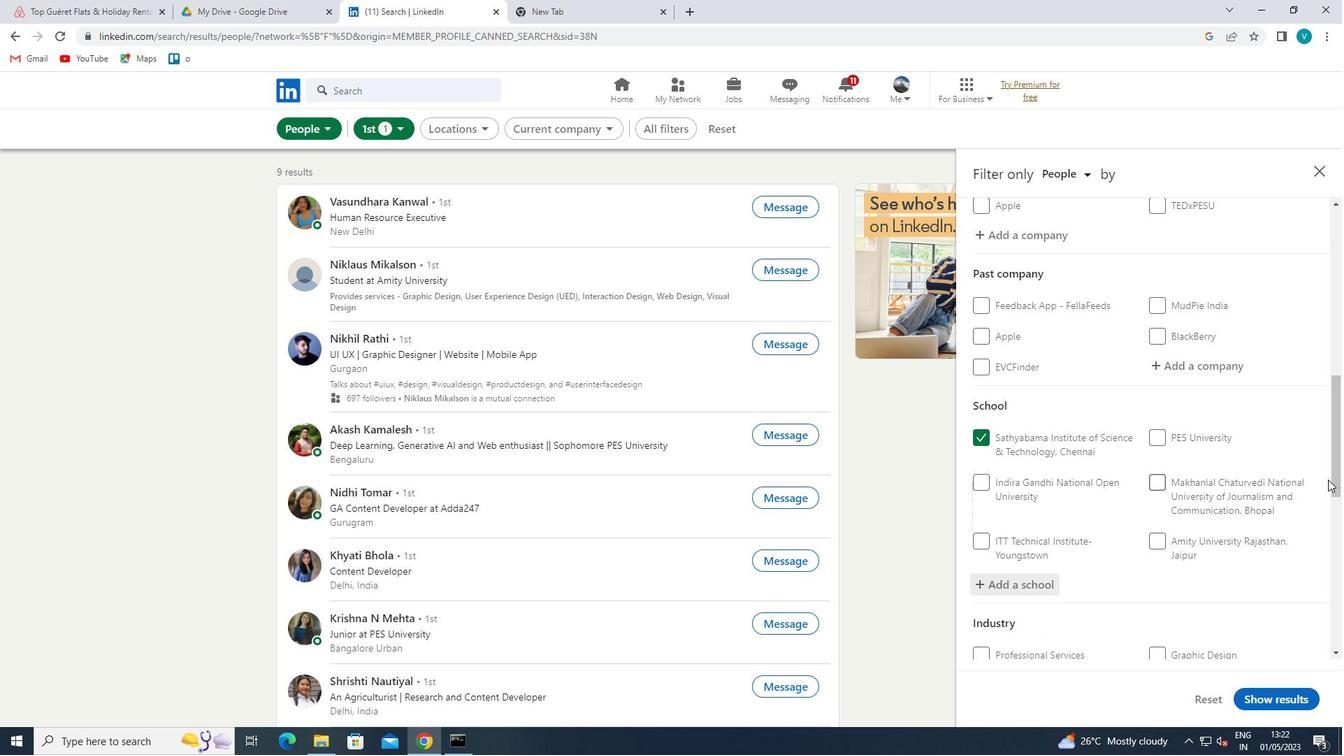 
Action: Mouse moved to (1311, 491)
Screenshot: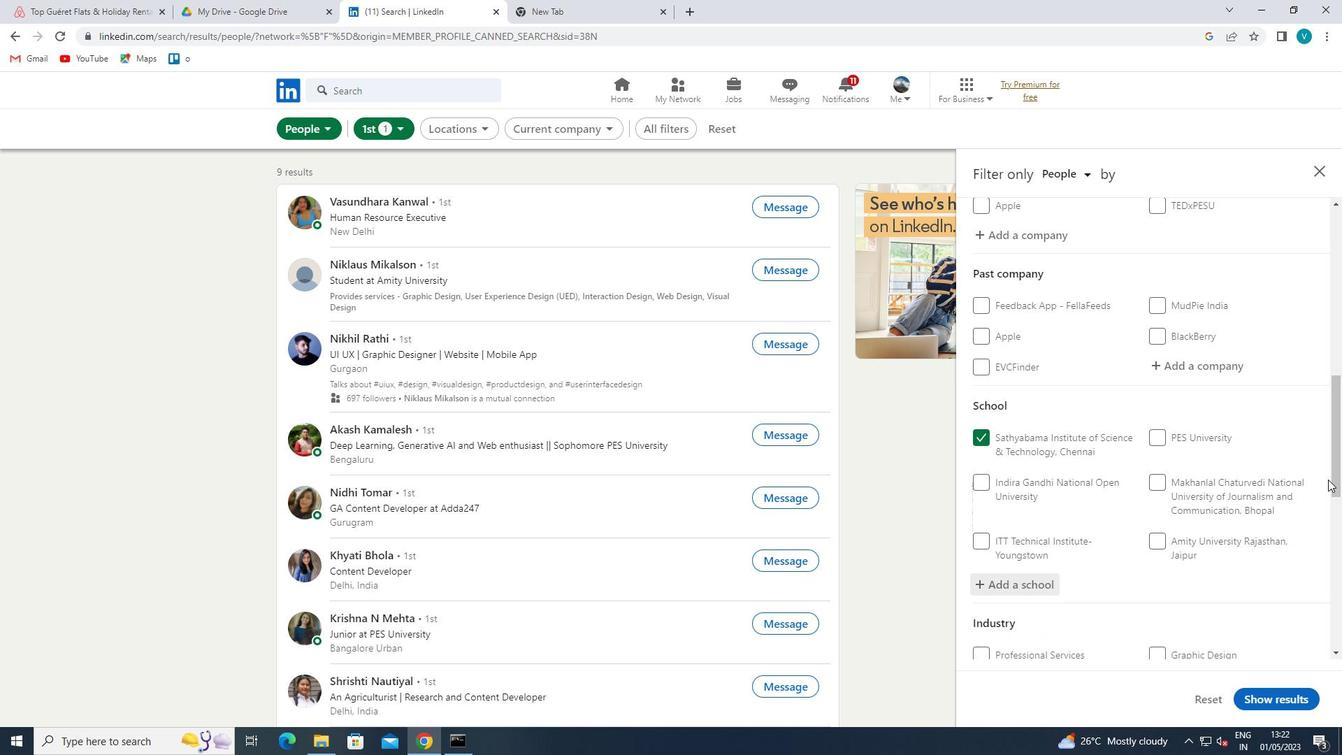 
Action: Mouse scrolled (1311, 490) with delta (0, 0)
Screenshot: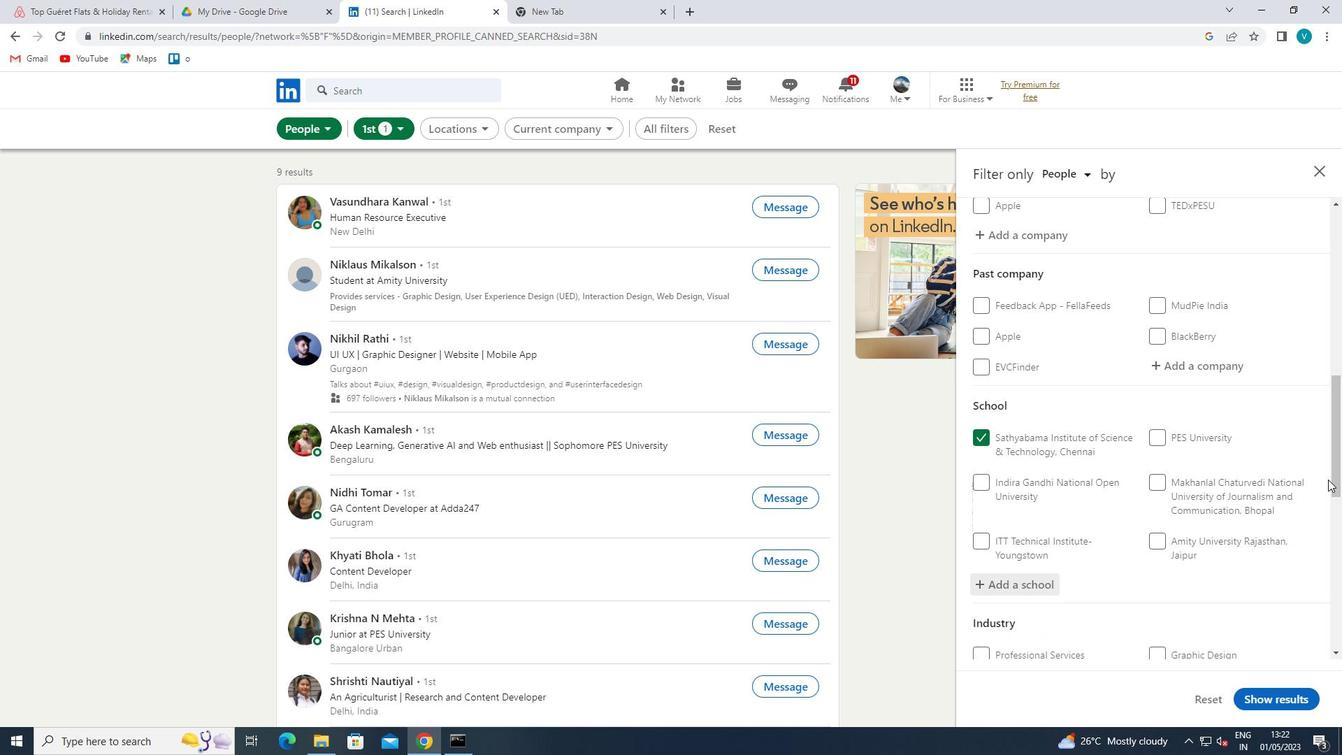 
Action: Mouse moved to (1286, 506)
Screenshot: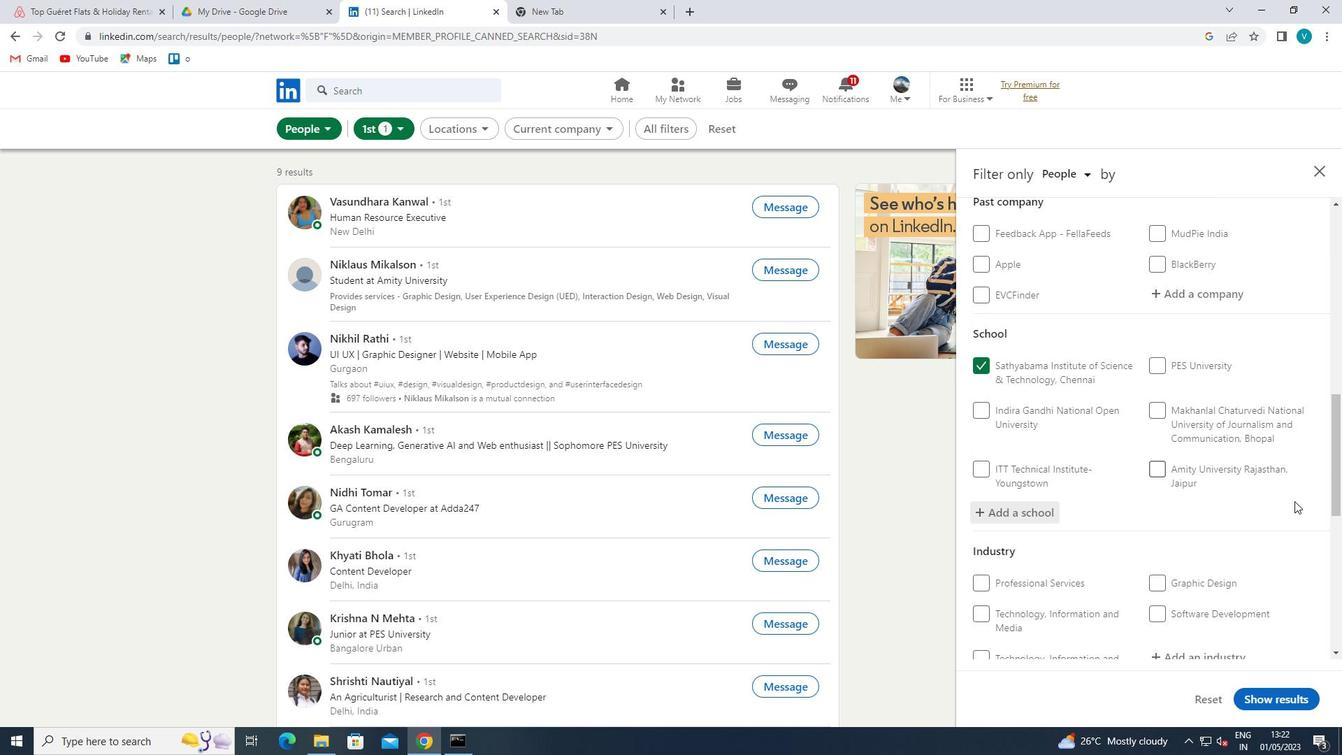 
Action: Mouse scrolled (1286, 505) with delta (0, 0)
Screenshot: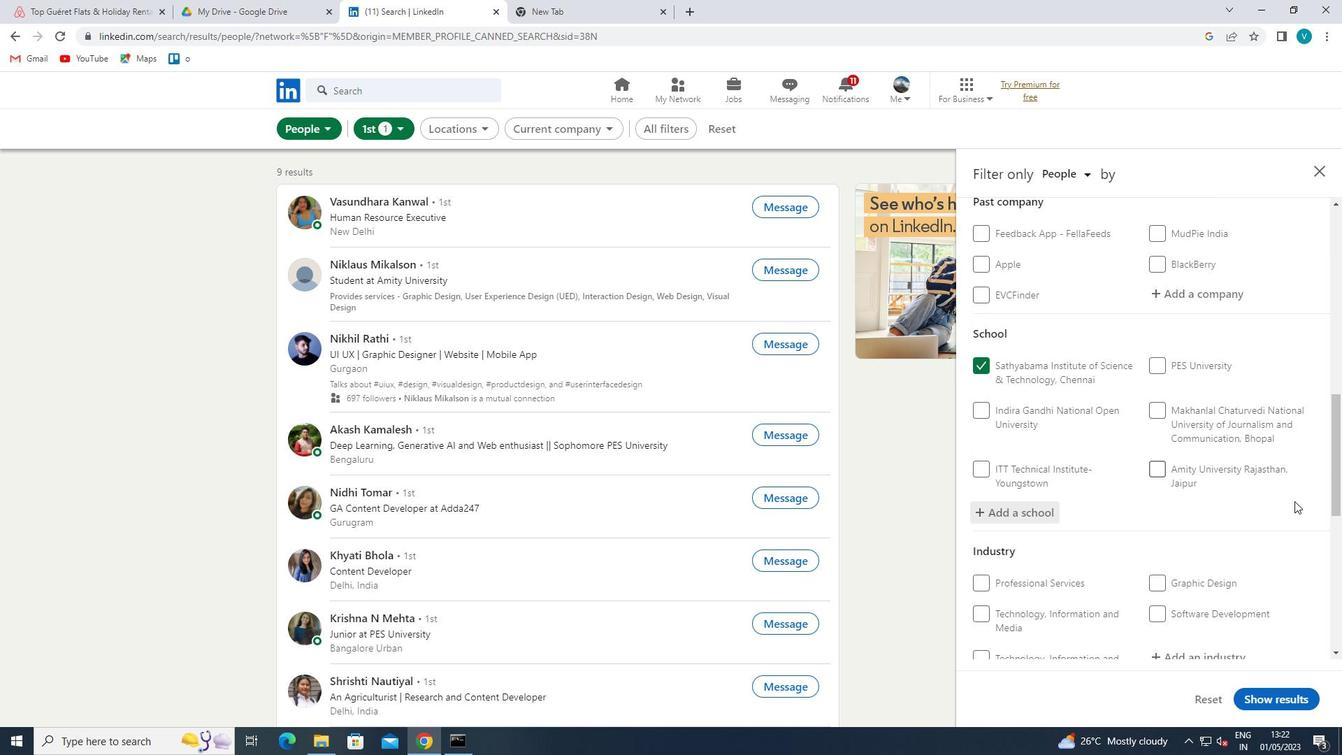 
Action: Mouse moved to (1216, 520)
Screenshot: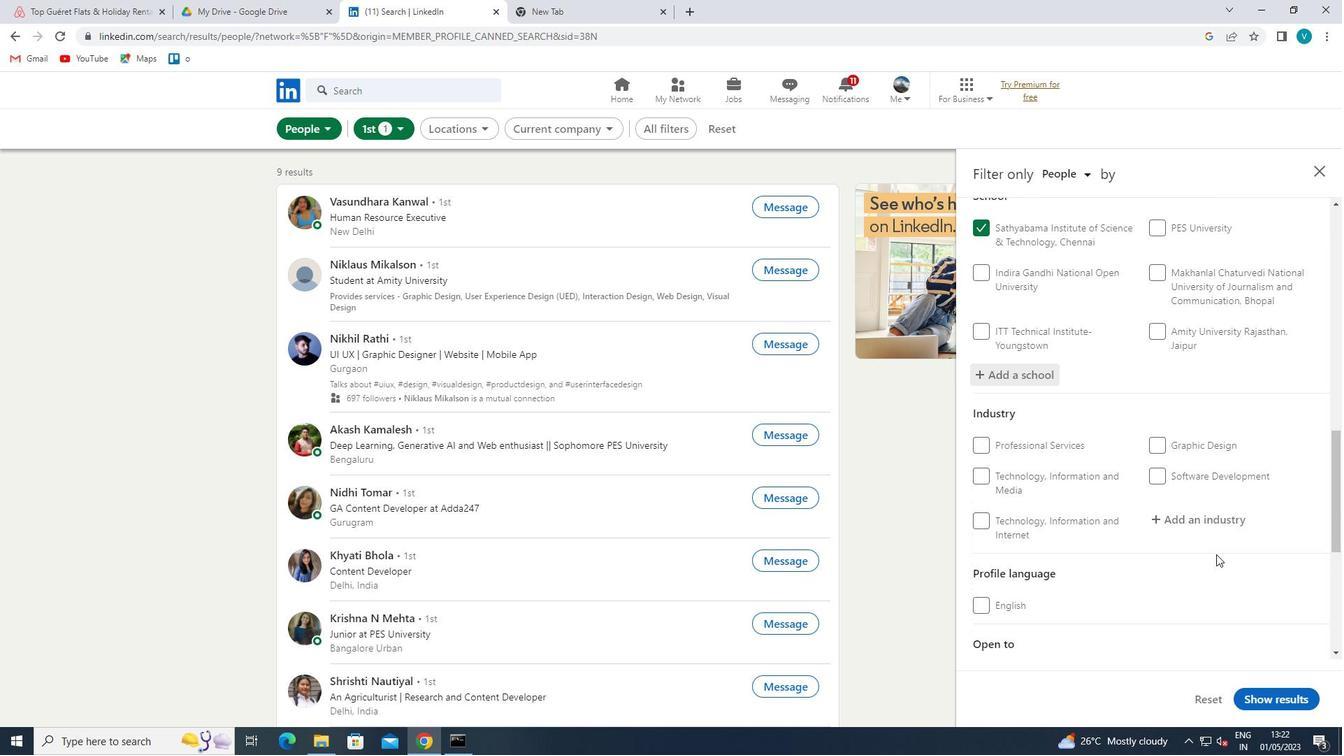 
Action: Mouse pressed left at (1216, 520)
Screenshot: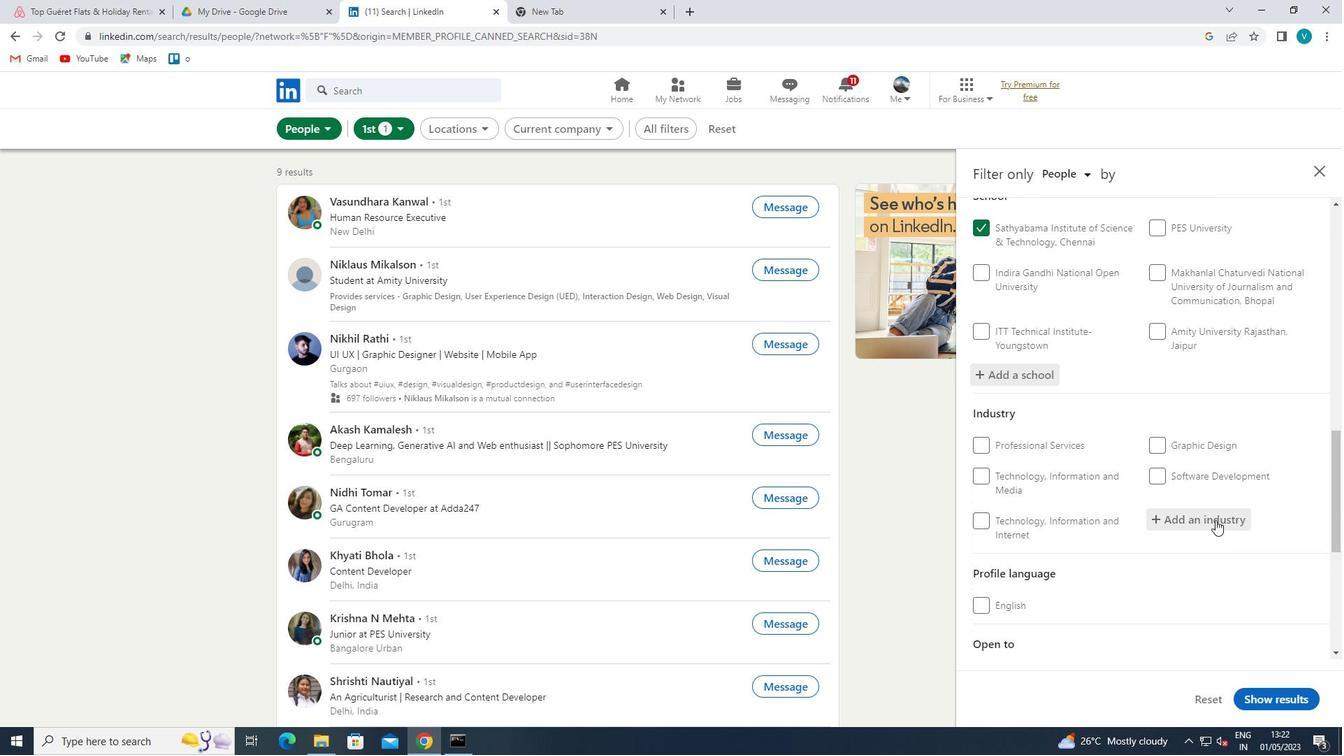 
Action: Key pressed <Key.shift>MINI
Screenshot: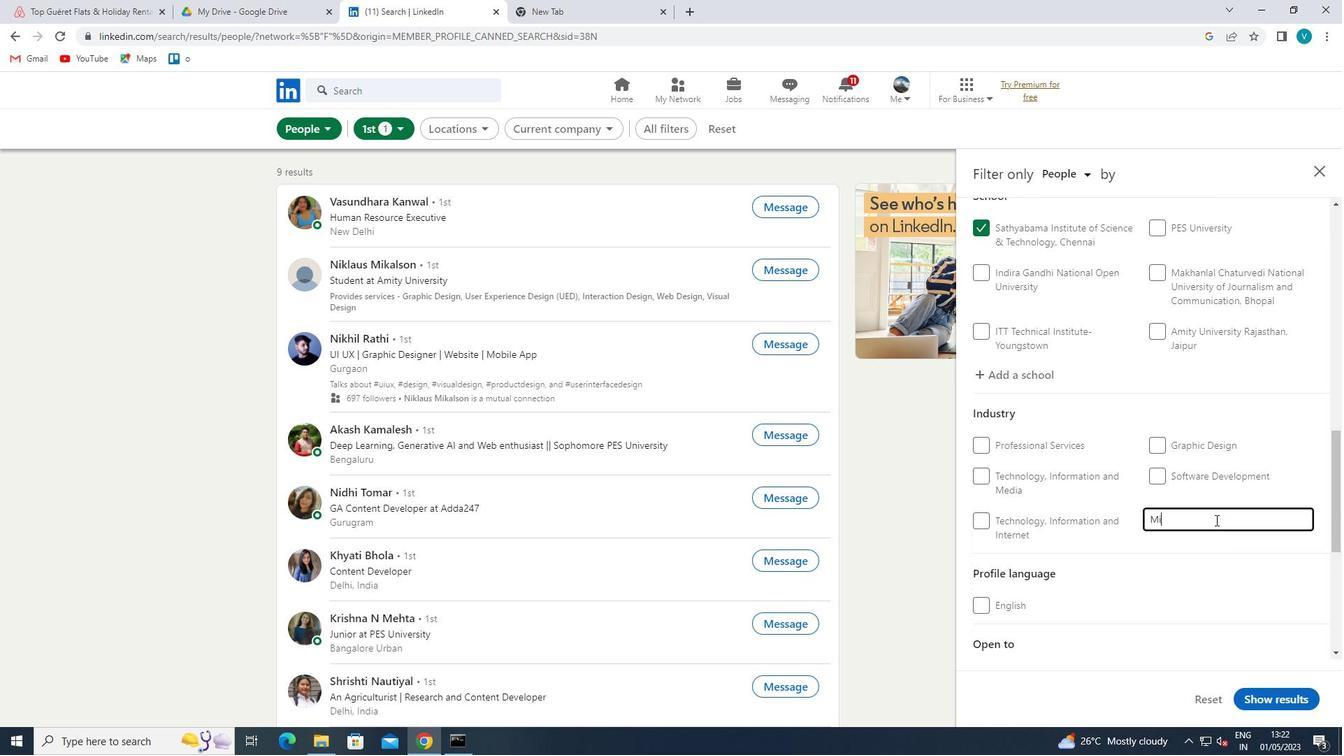 
Action: Mouse moved to (1215, 520)
Screenshot: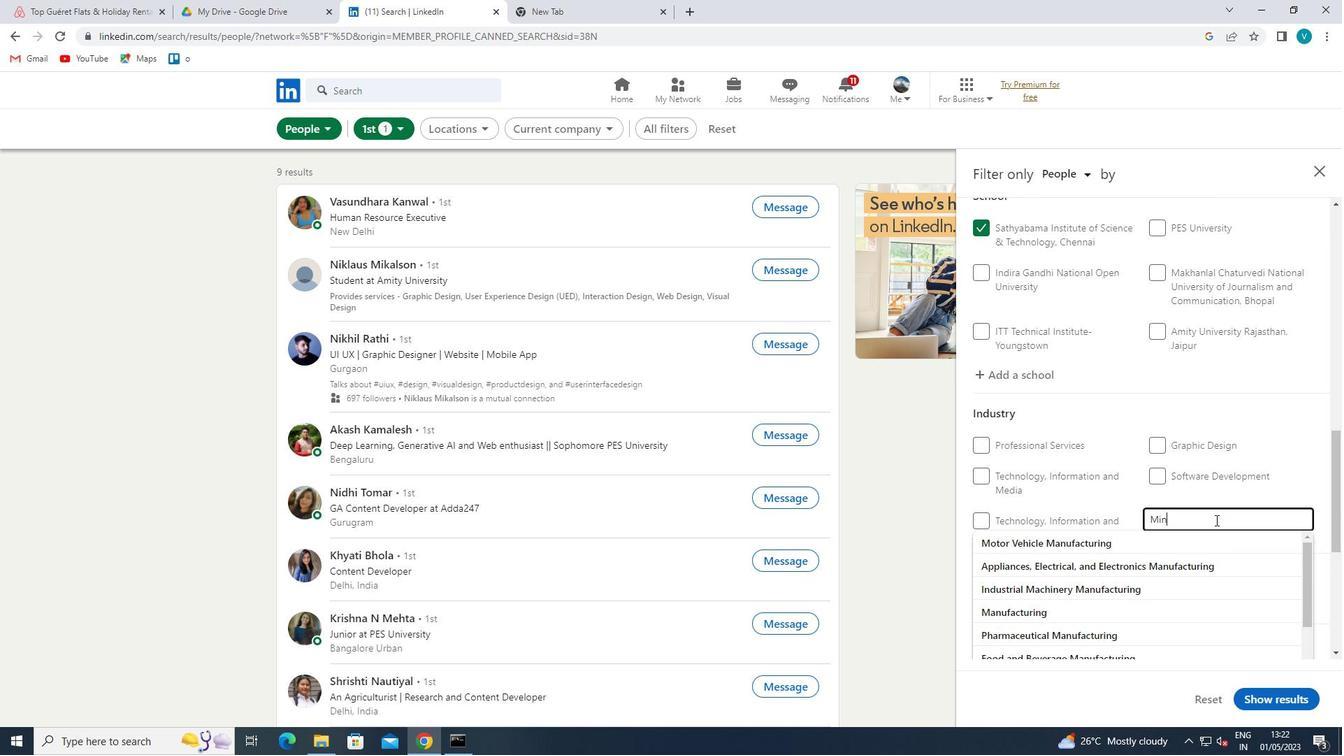
Action: Key pressed N
Screenshot: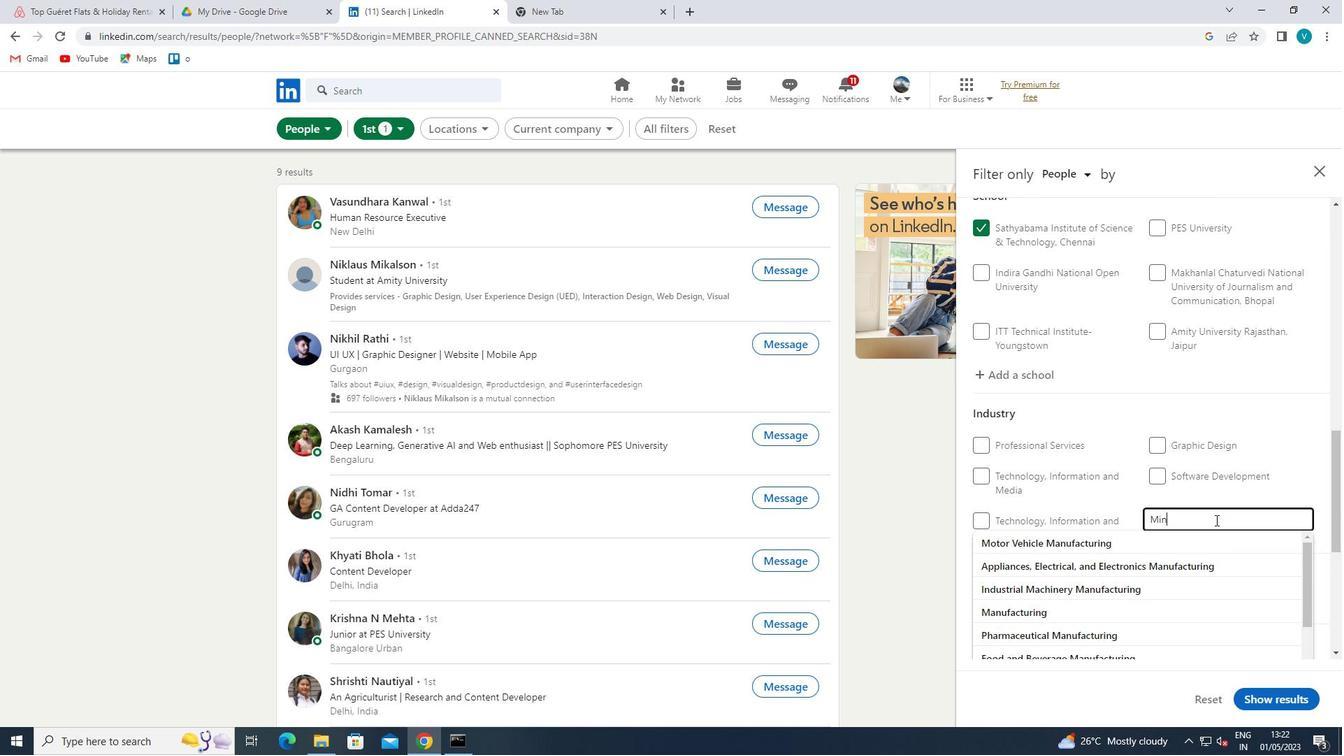 
Action: Mouse moved to (1180, 511)
Screenshot: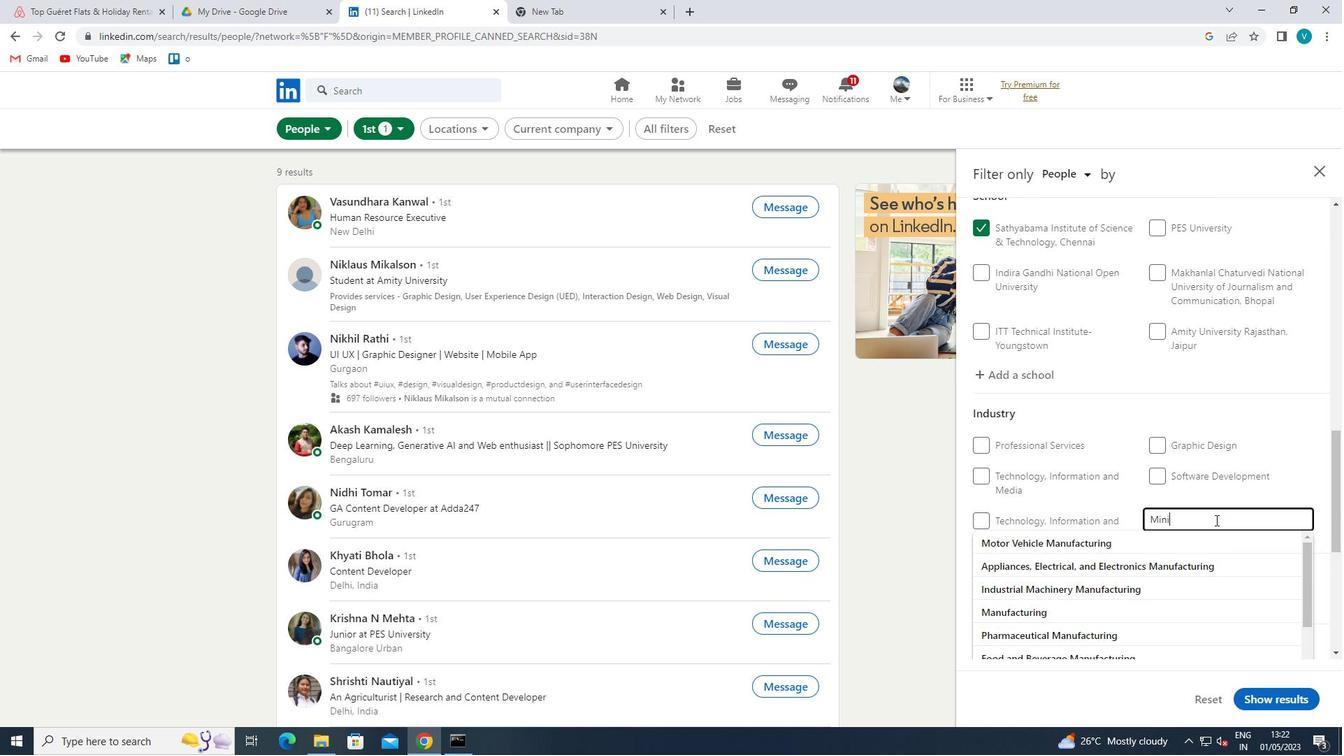 
Action: Key pressed G<Key.space>
Screenshot: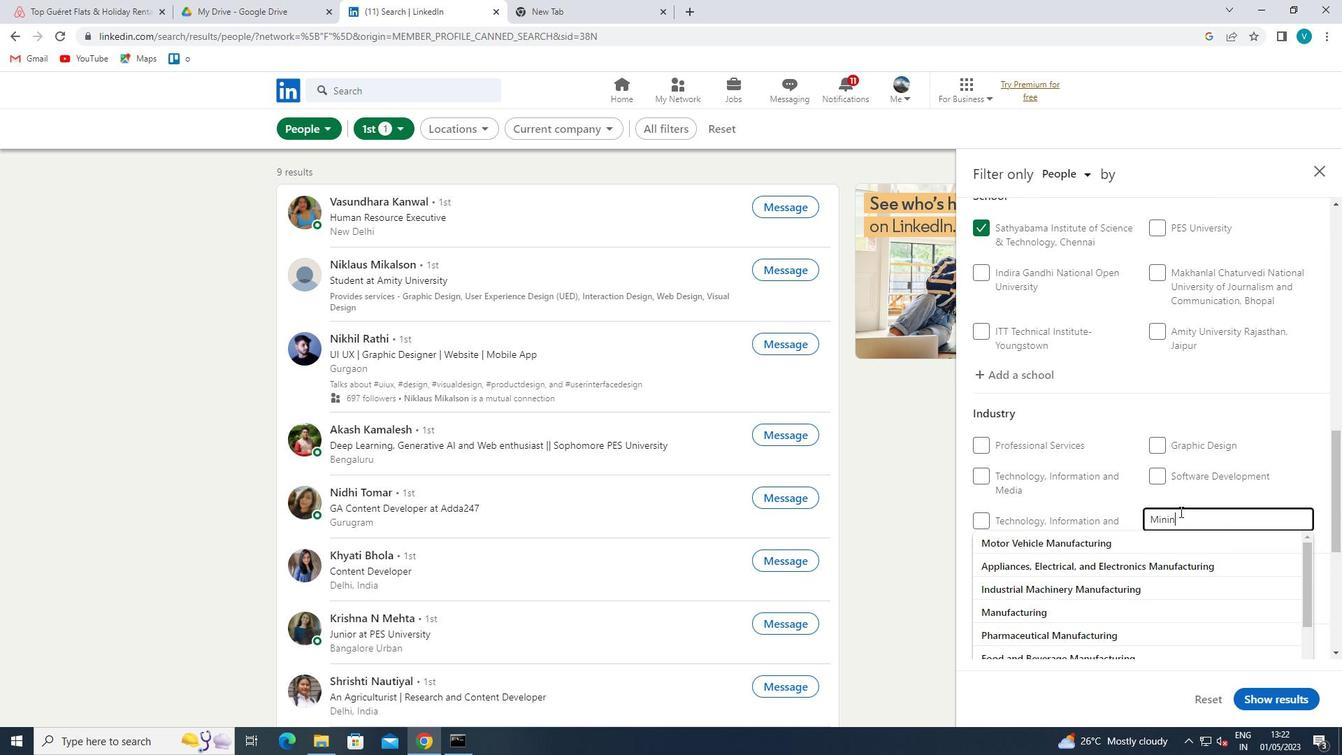 
Action: Mouse moved to (1112, 543)
Screenshot: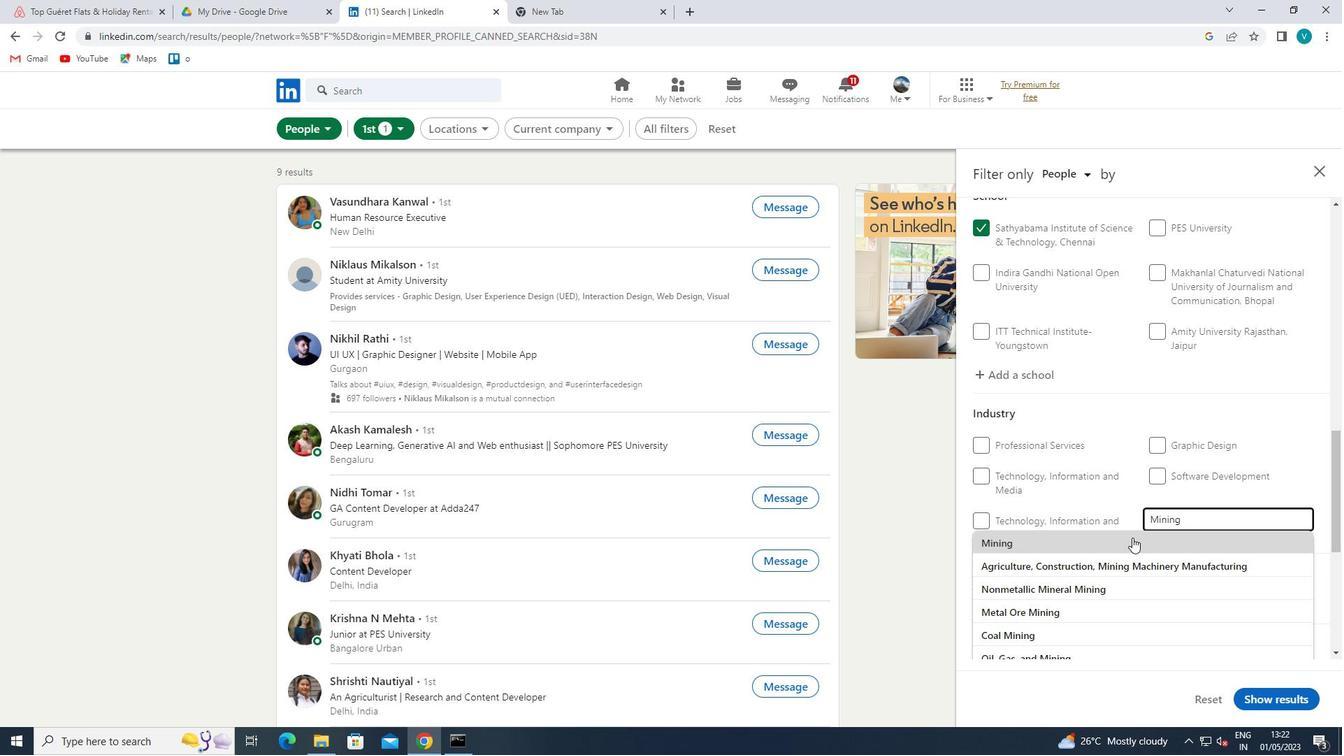 
Action: Mouse pressed left at (1112, 543)
Screenshot: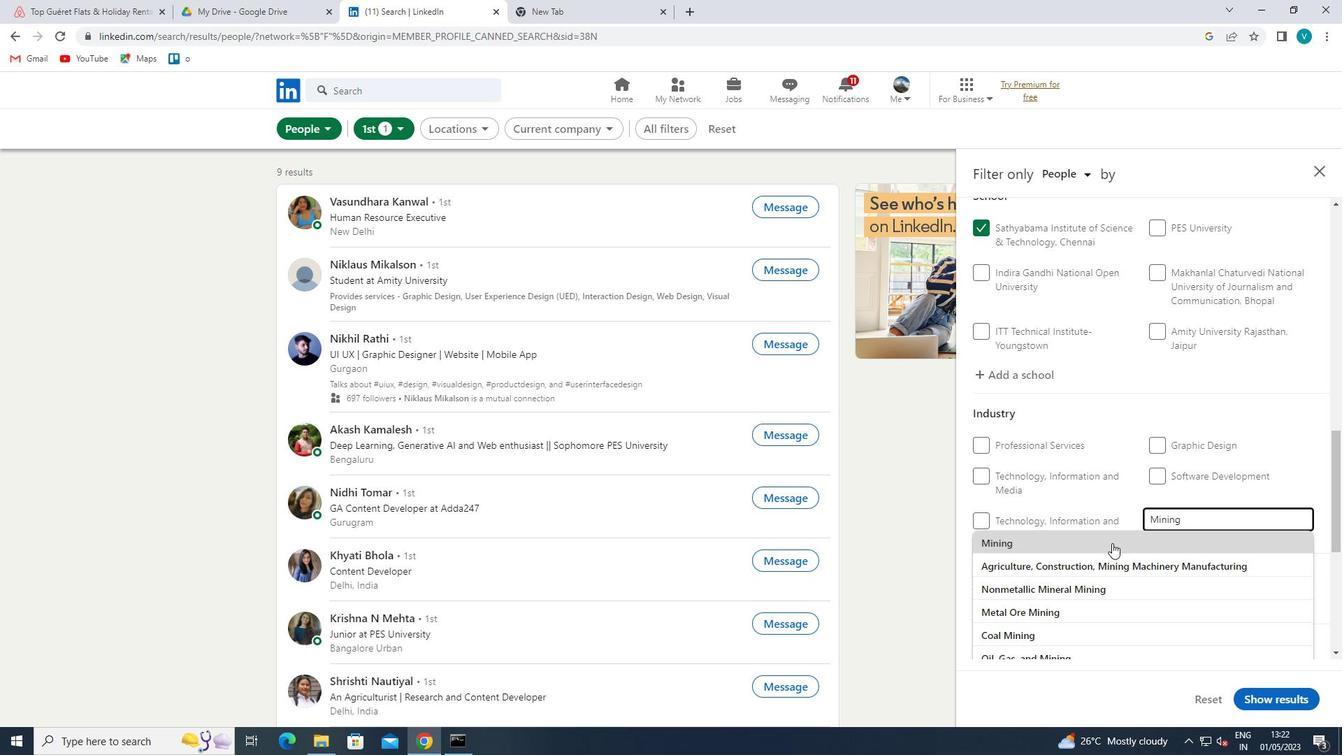 
Action: Mouse moved to (1137, 525)
Screenshot: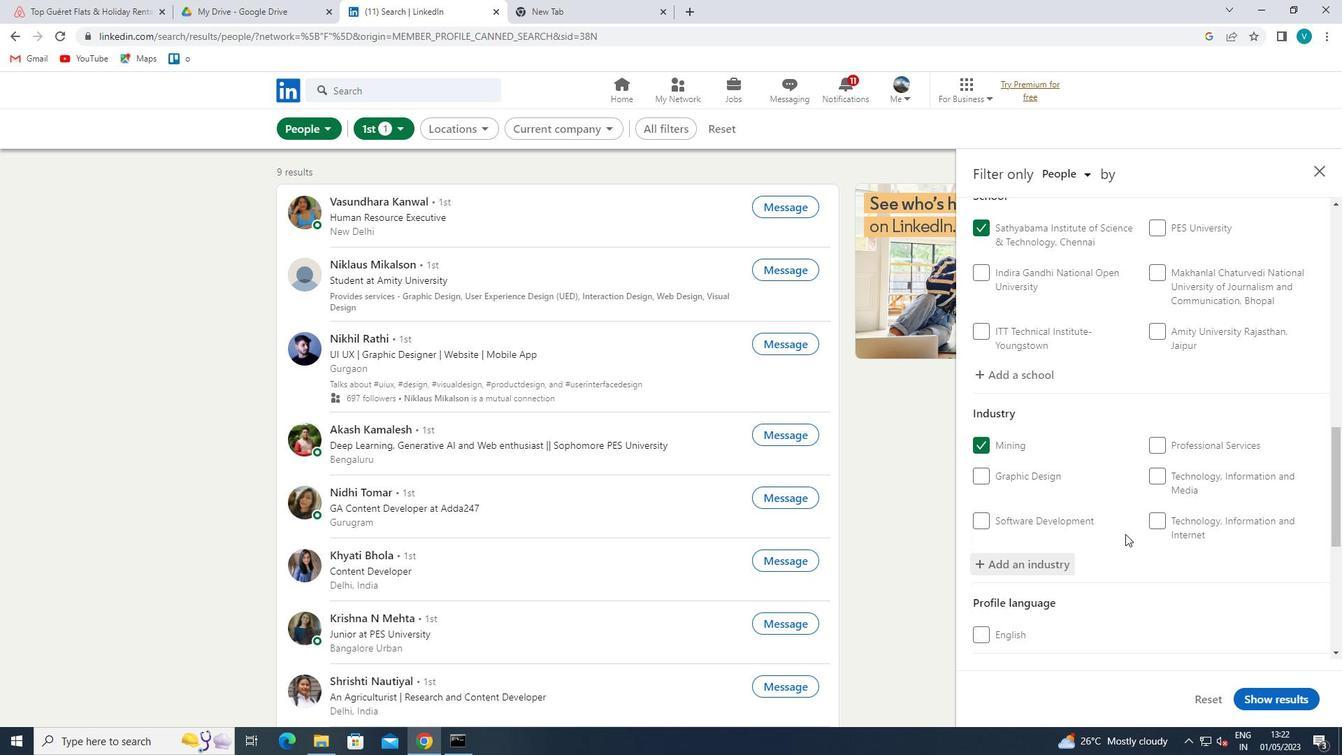 
Action: Mouse scrolled (1137, 525) with delta (0, 0)
Screenshot: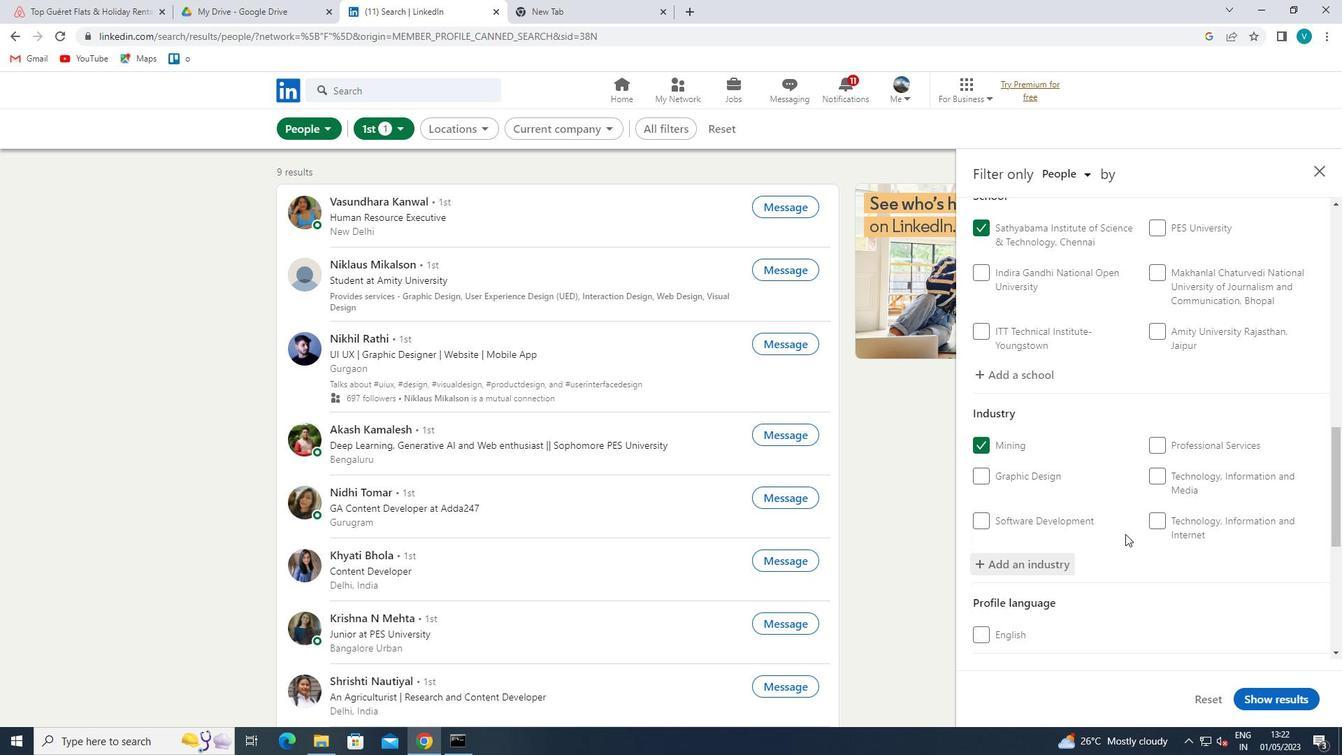 
Action: Mouse moved to (1138, 525)
Screenshot: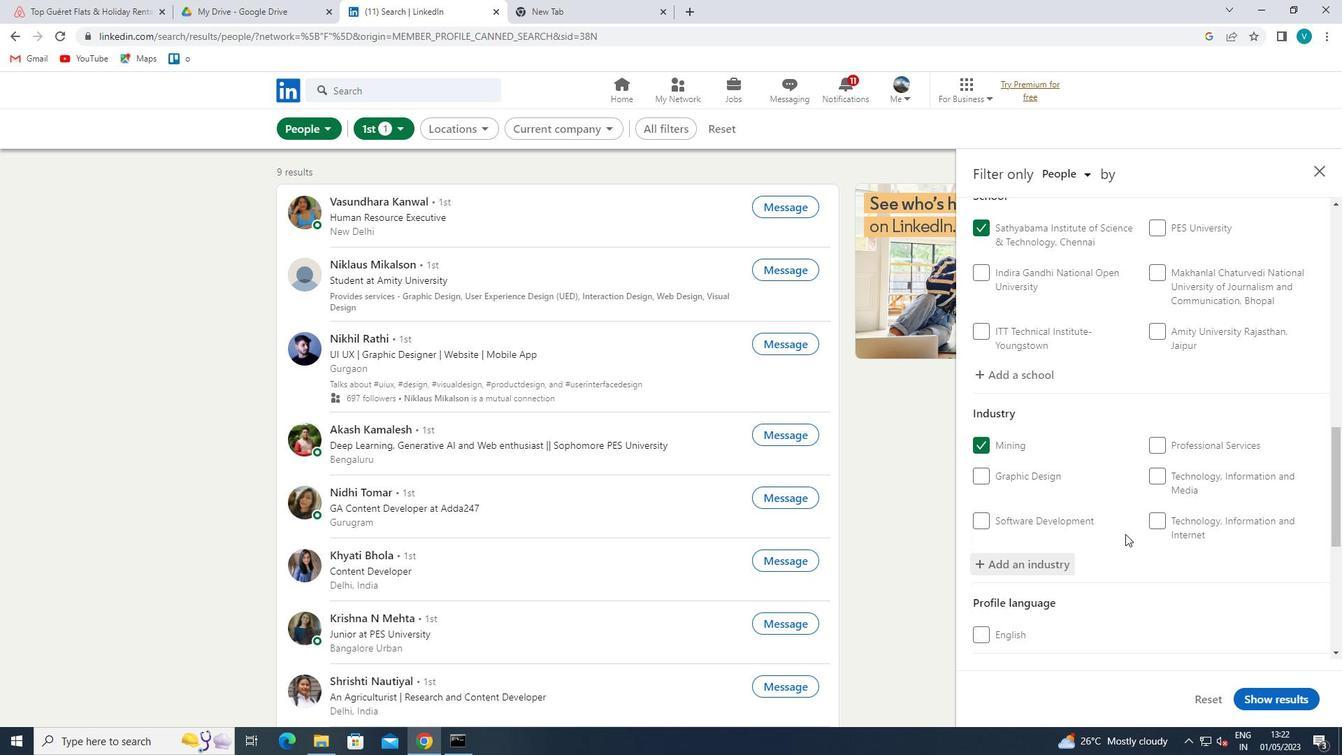 
Action: Mouse scrolled (1138, 525) with delta (0, 0)
Screenshot: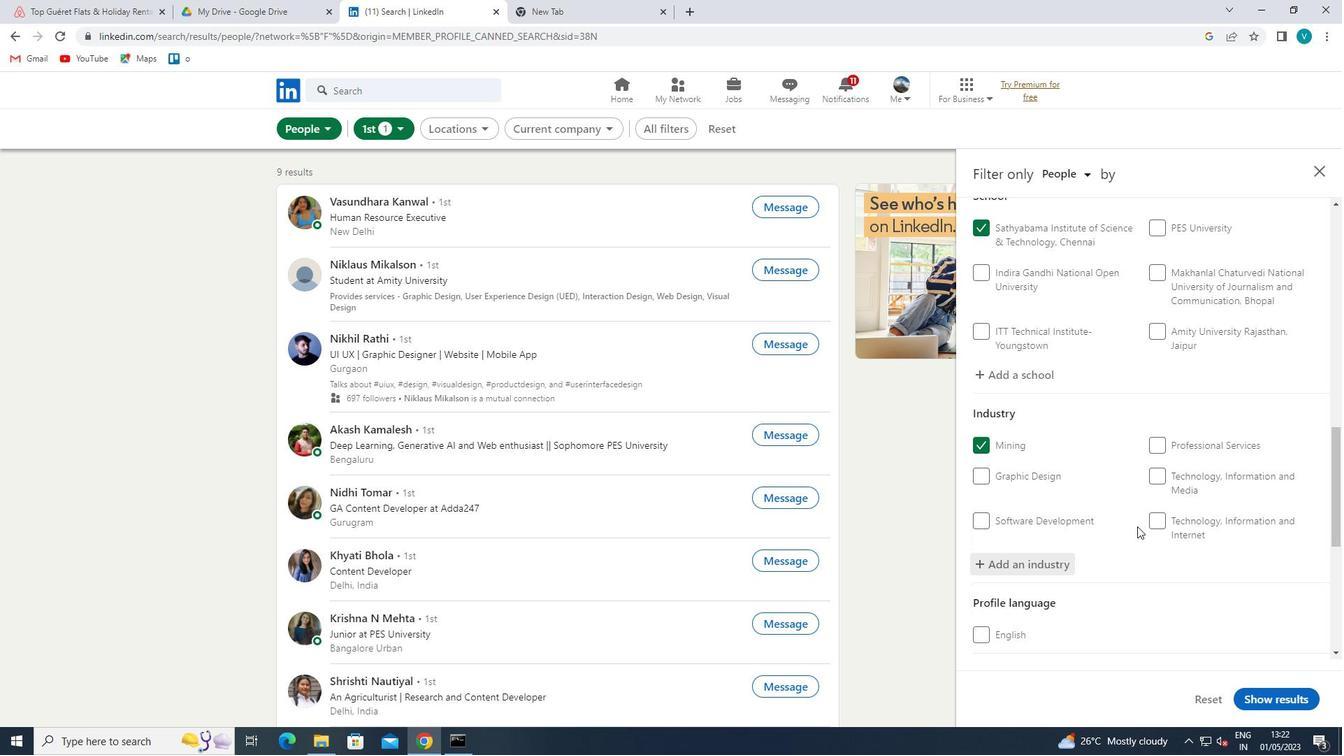 
Action: Mouse scrolled (1138, 525) with delta (0, 0)
Screenshot: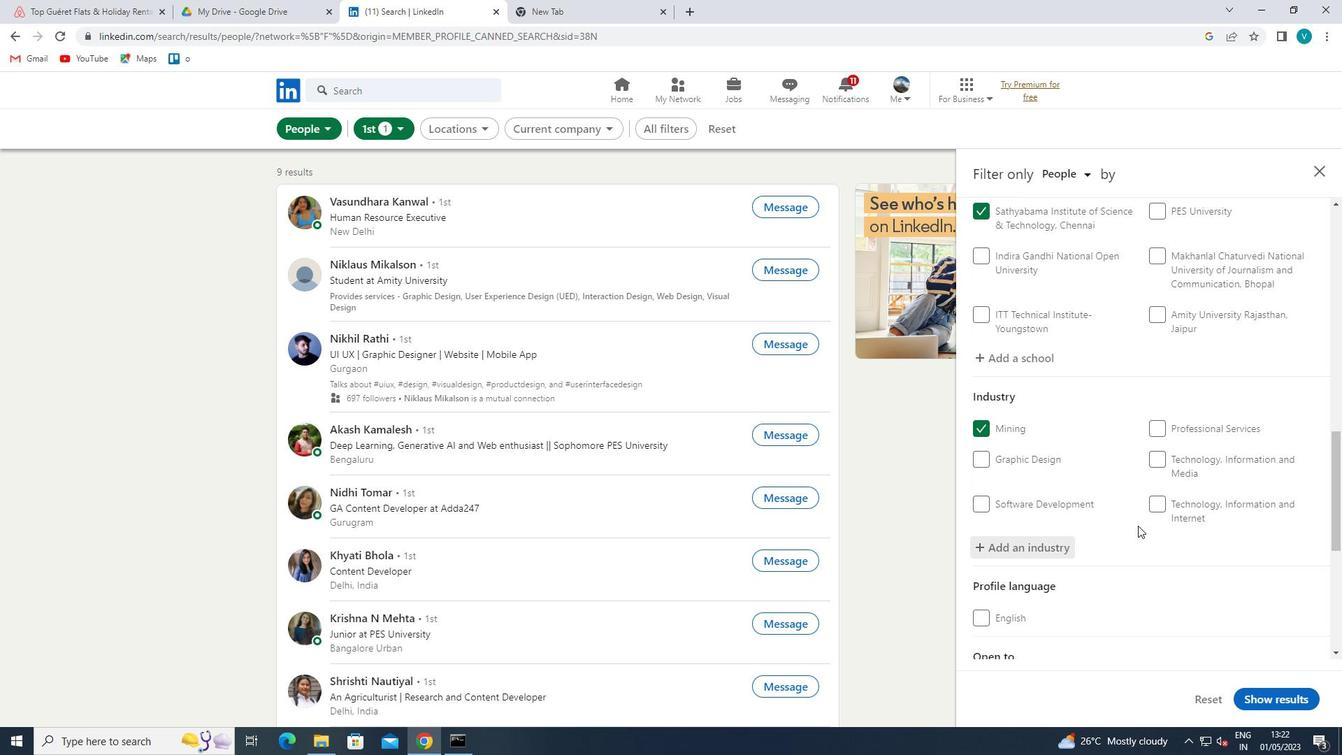 
Action: Mouse moved to (1138, 525)
Screenshot: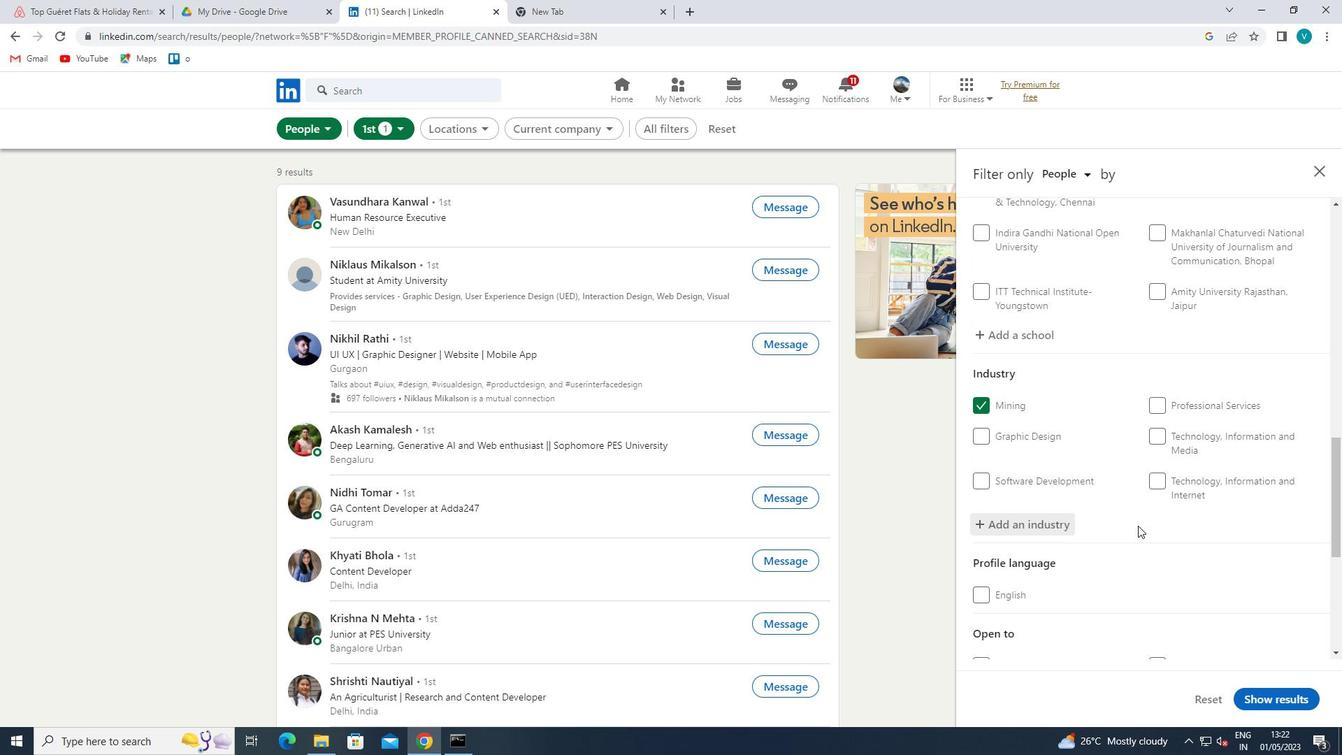 
Action: Mouse scrolled (1138, 525) with delta (0, 0)
Screenshot: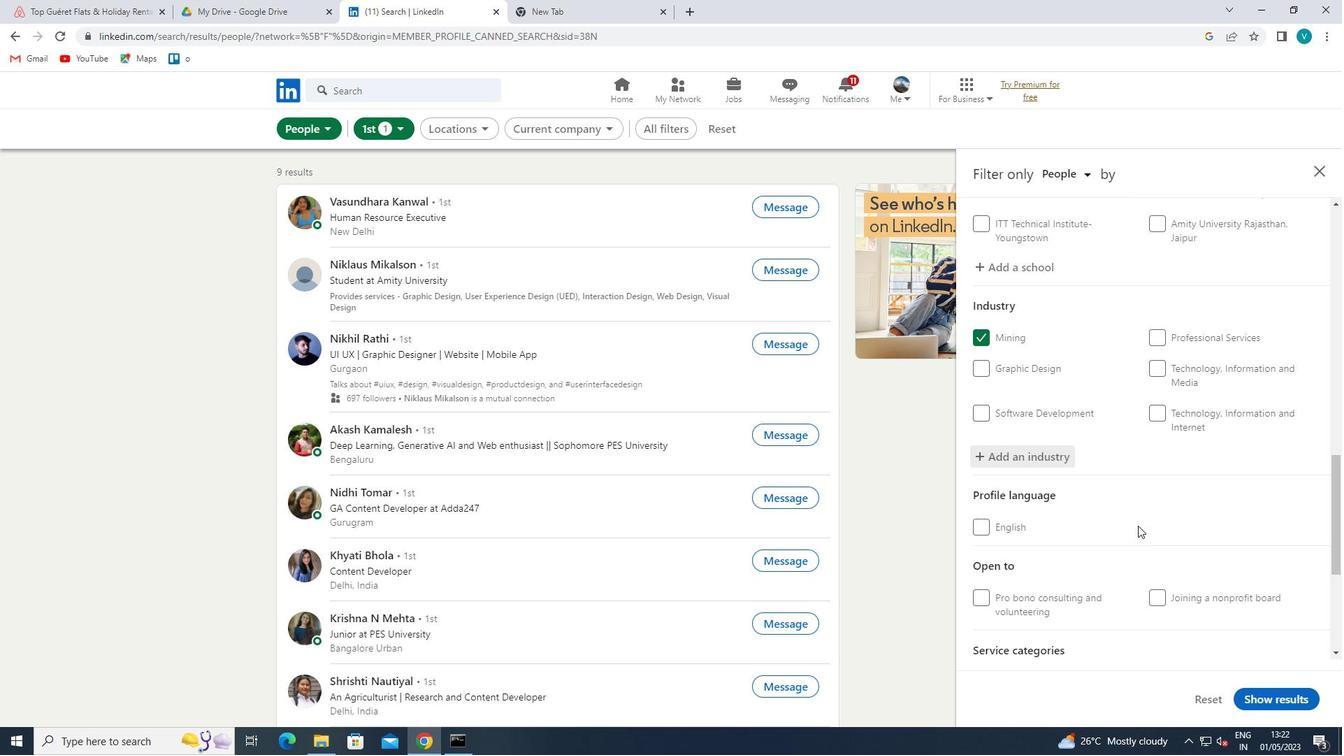 
Action: Mouse scrolled (1138, 525) with delta (0, 0)
Screenshot: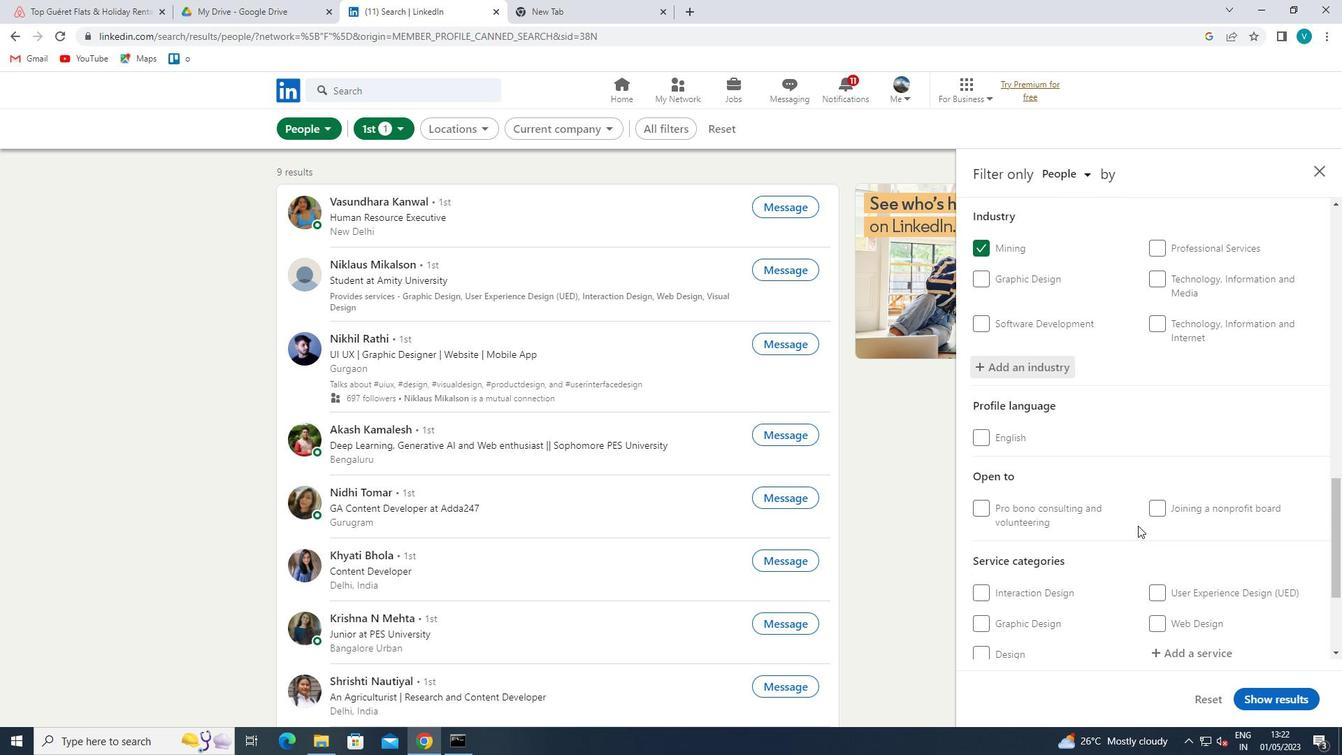 
Action: Mouse moved to (1218, 496)
Screenshot: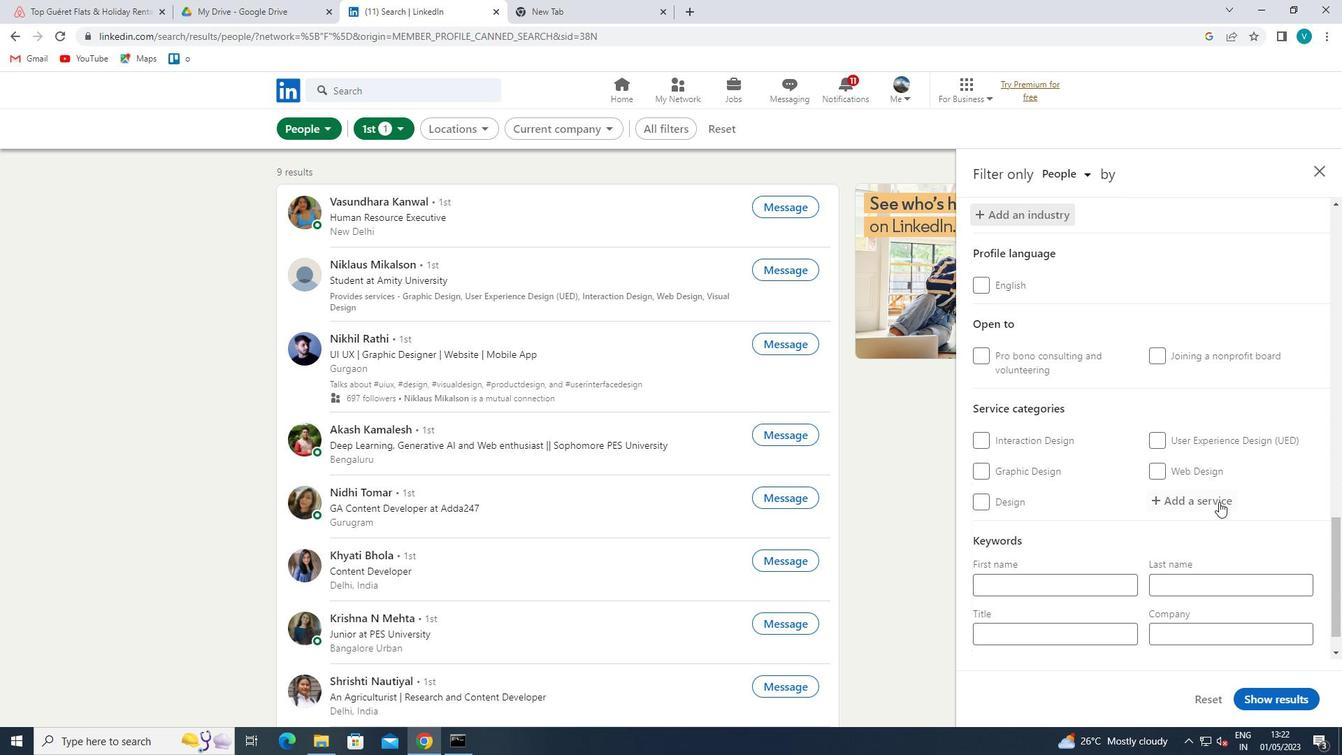 
Action: Mouse pressed left at (1218, 496)
Screenshot: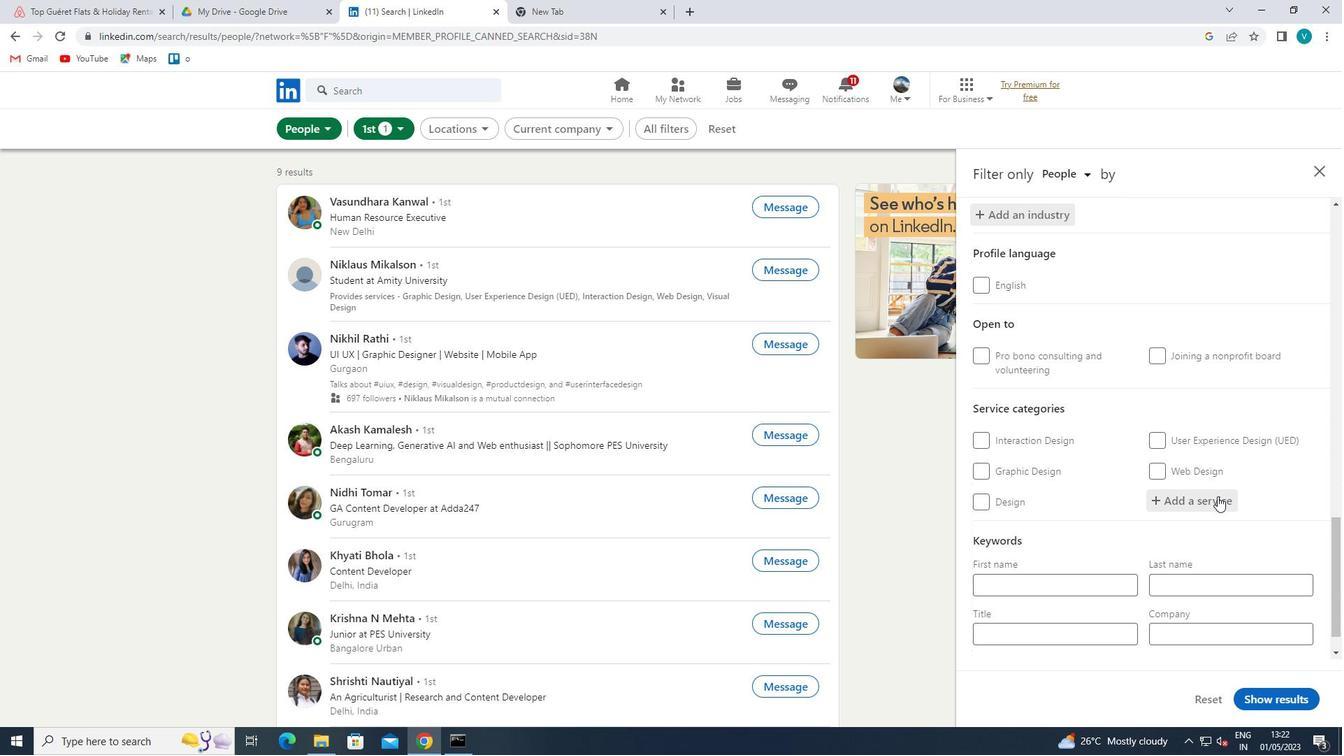 
Action: Key pressed <Key.shift>STAT
Screenshot: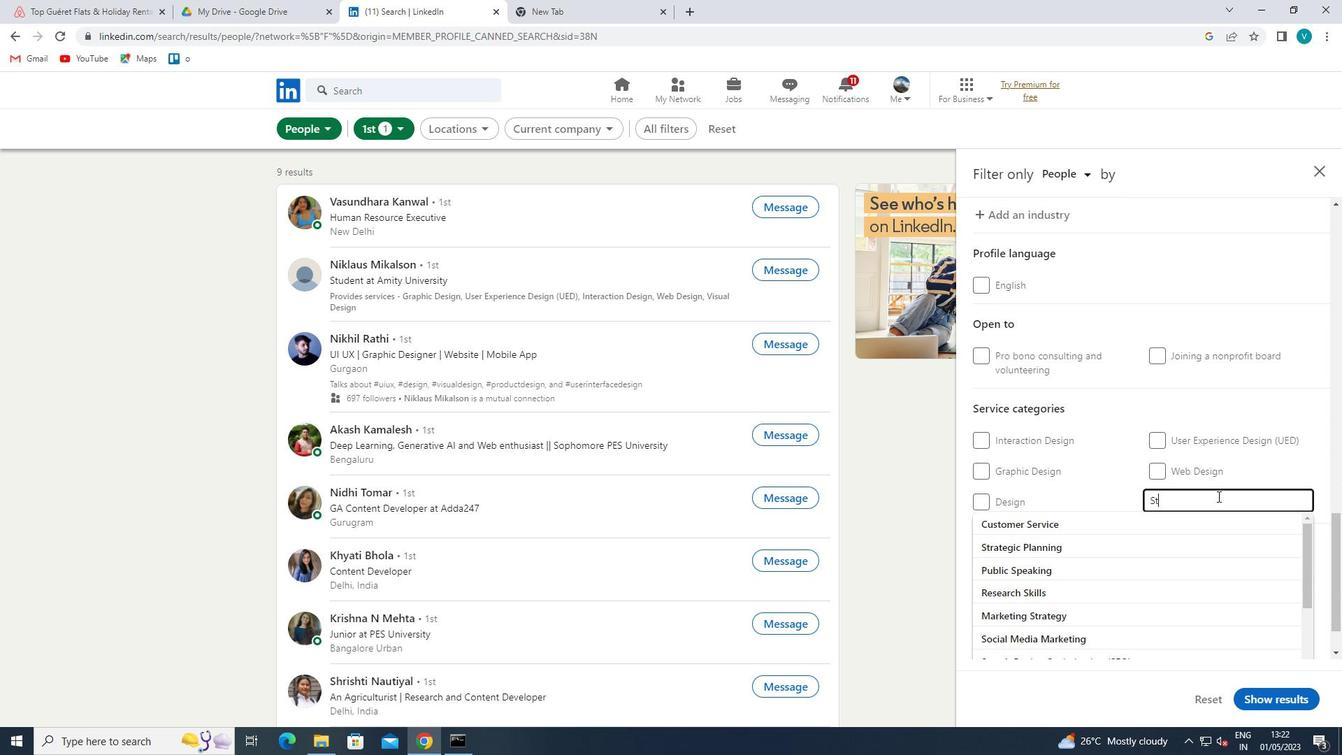 
Action: Mouse moved to (1179, 486)
Screenshot: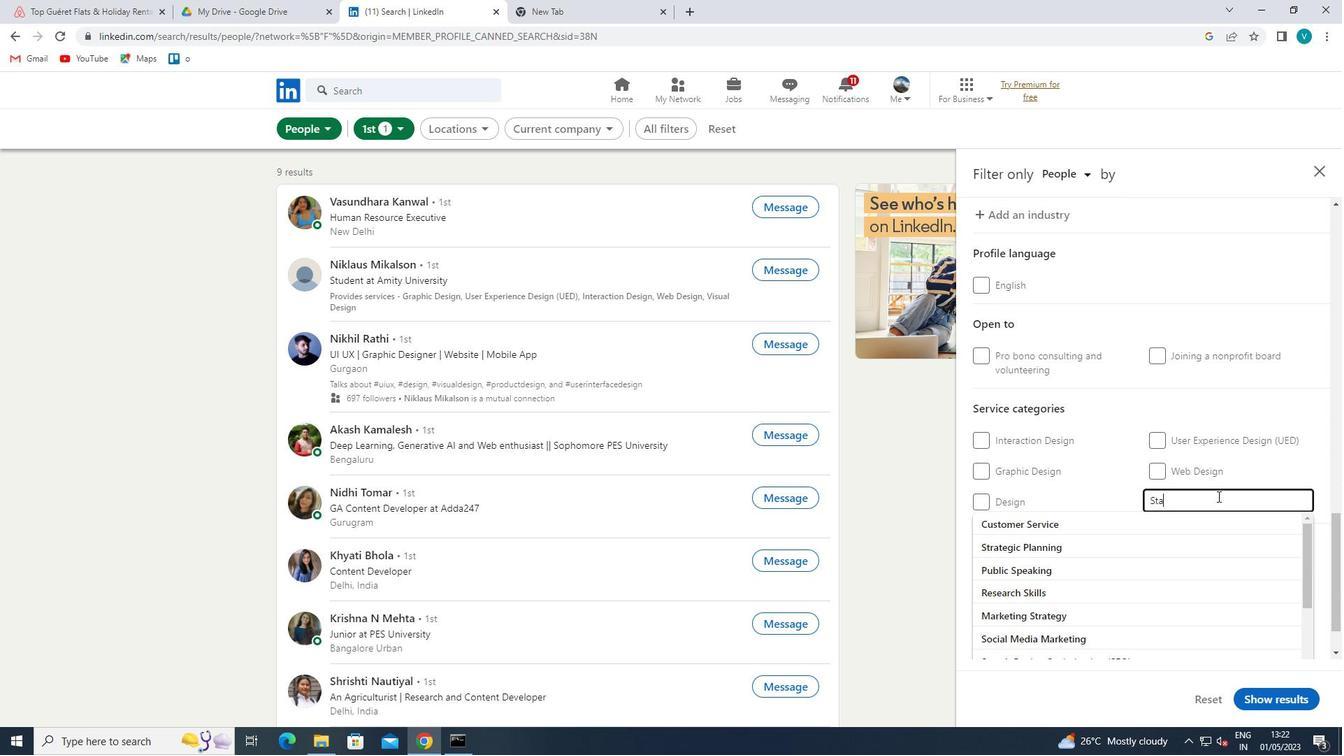 
Action: Key pressed E
Screenshot: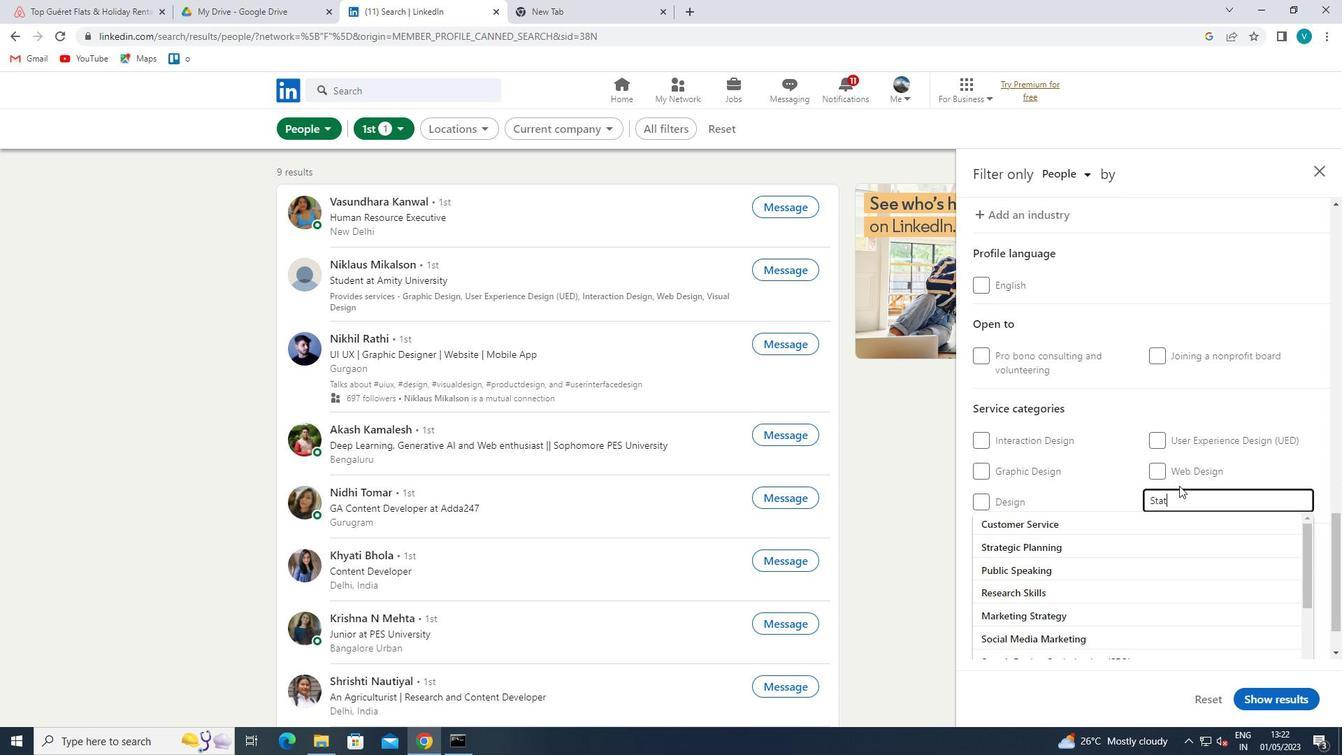
Action: Mouse moved to (1094, 518)
Screenshot: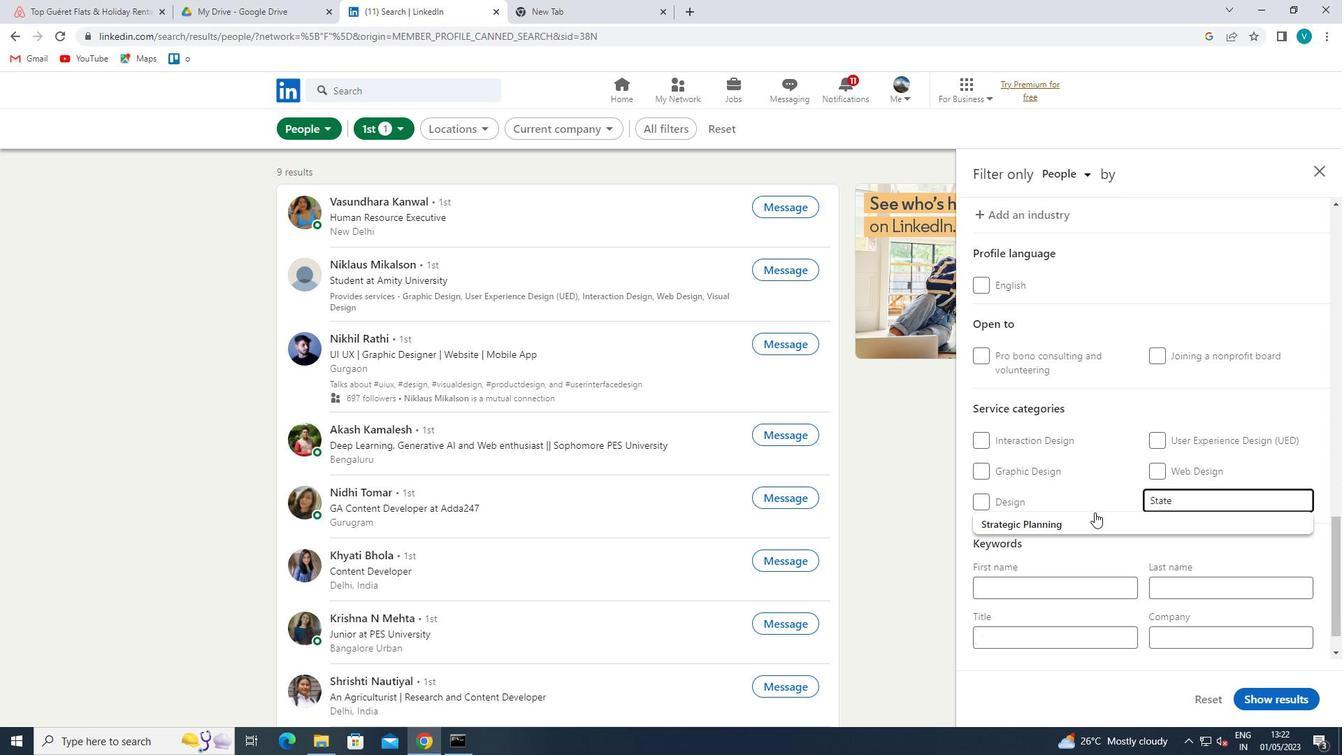 
Action: Mouse pressed left at (1094, 518)
Screenshot: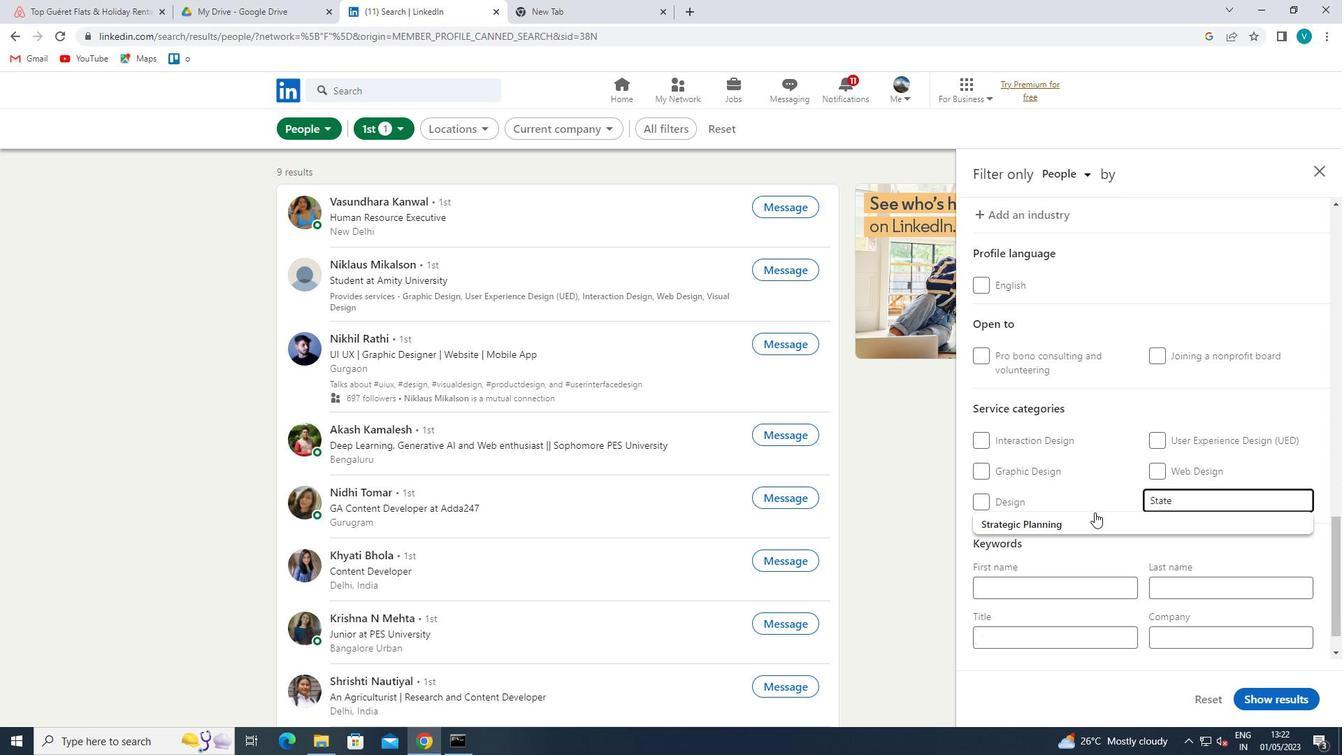 
Action: Mouse moved to (1104, 514)
Screenshot: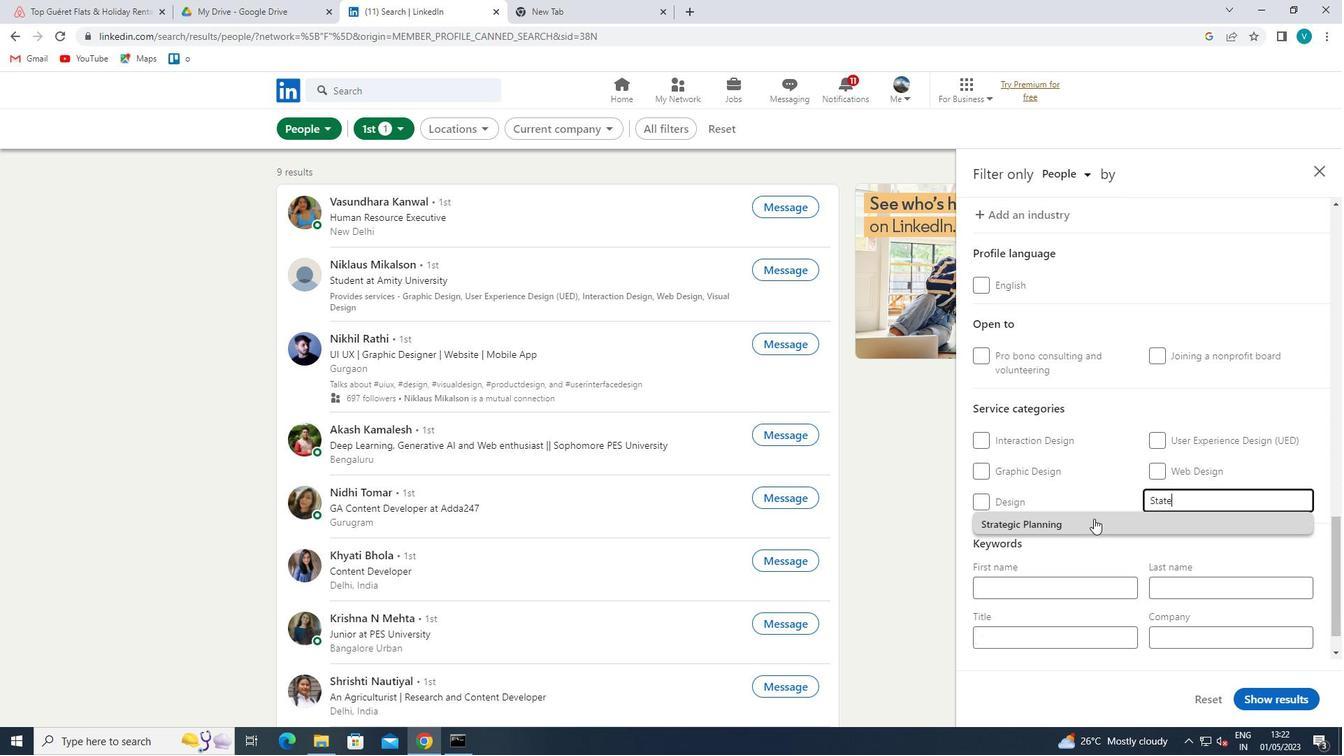
Action: Mouse scrolled (1104, 514) with delta (0, 0)
Screenshot: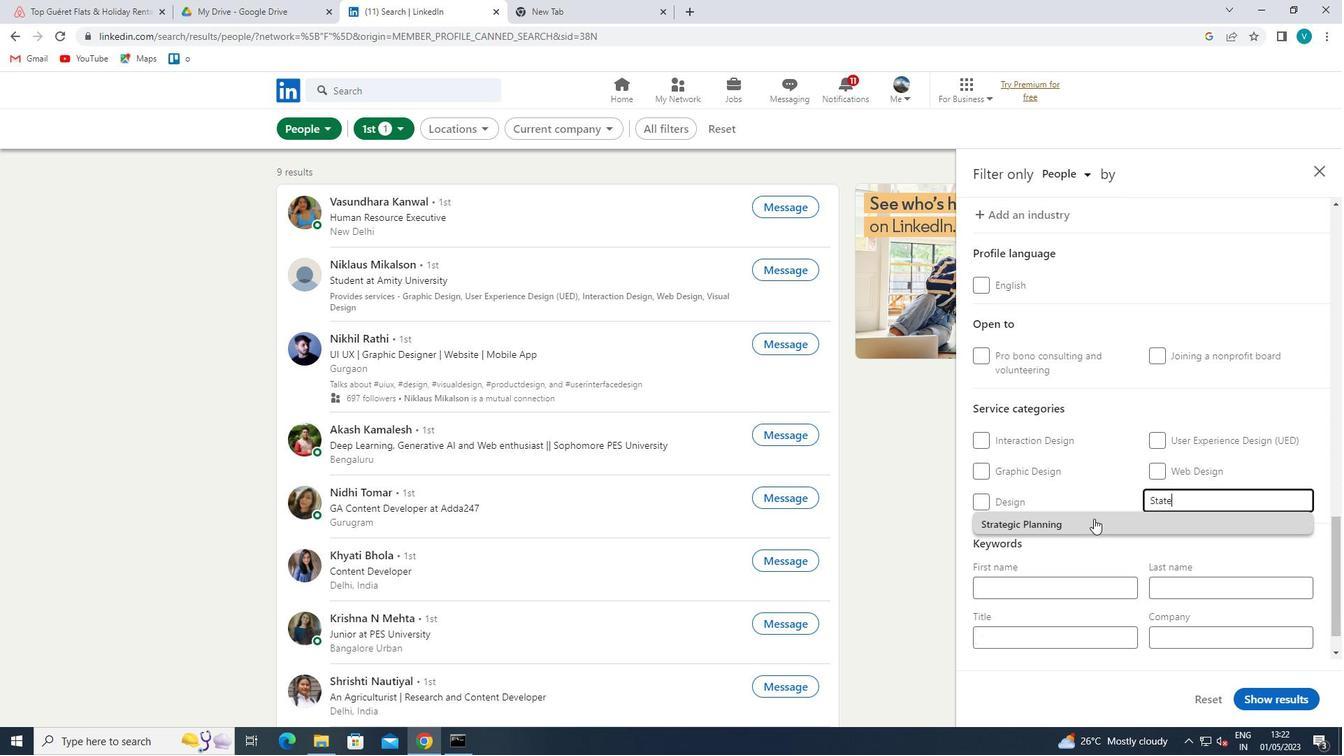 
Action: Mouse scrolled (1104, 514) with delta (0, 0)
Screenshot: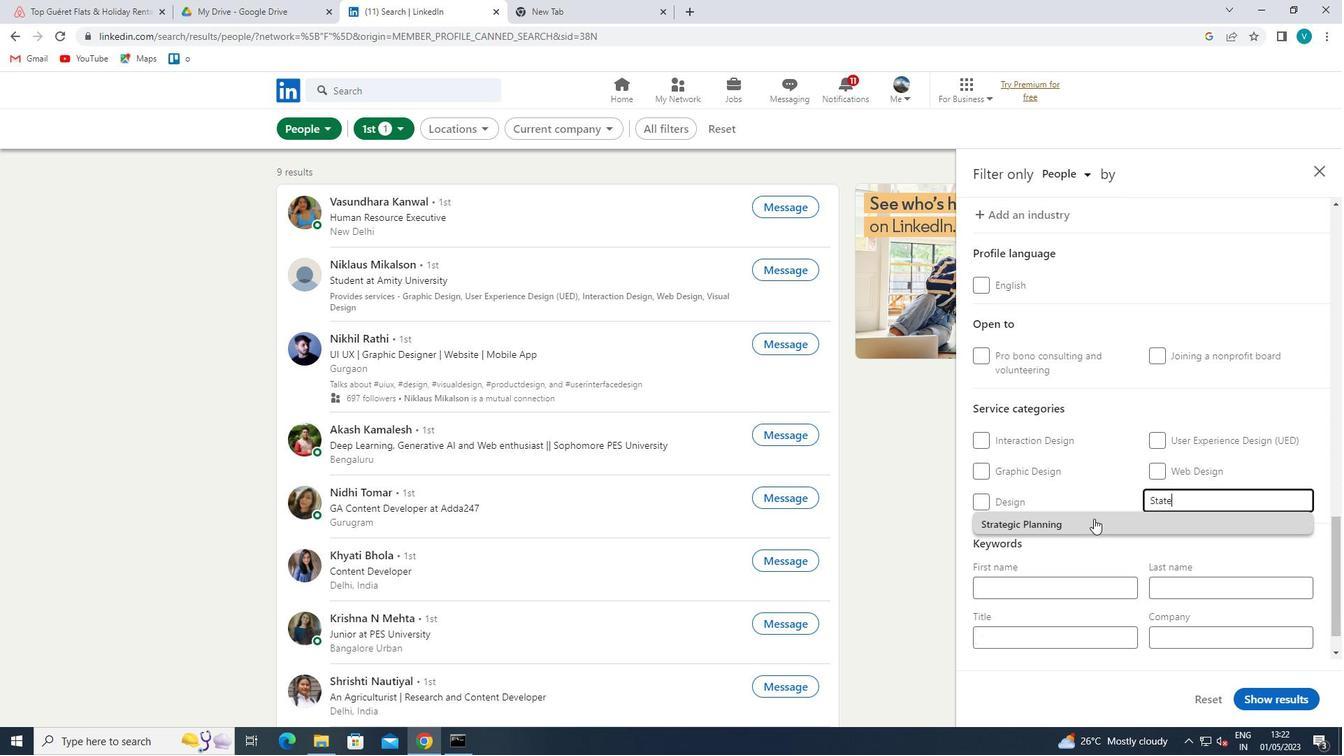 
Action: Mouse scrolled (1104, 514) with delta (0, 0)
Screenshot: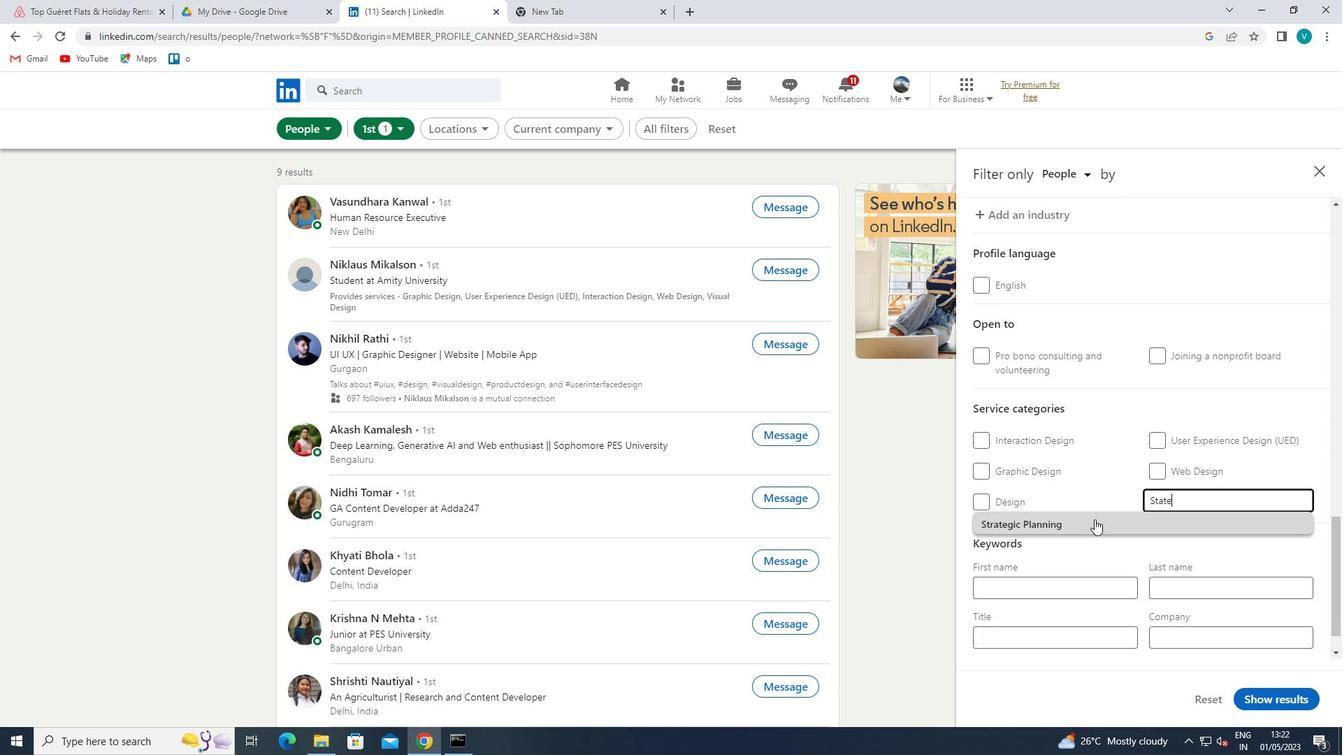 
Action: Mouse moved to (1104, 514)
Screenshot: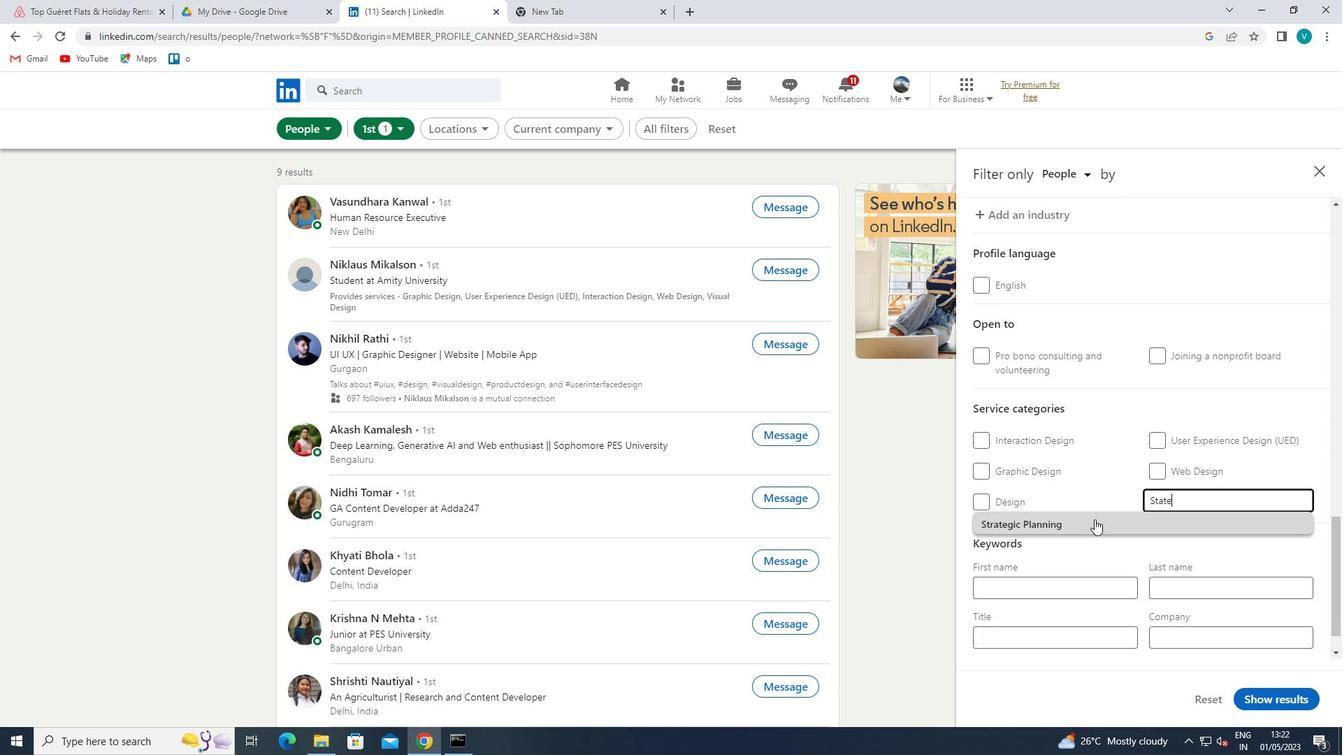 
Action: Mouse scrolled (1104, 514) with delta (0, 0)
Screenshot: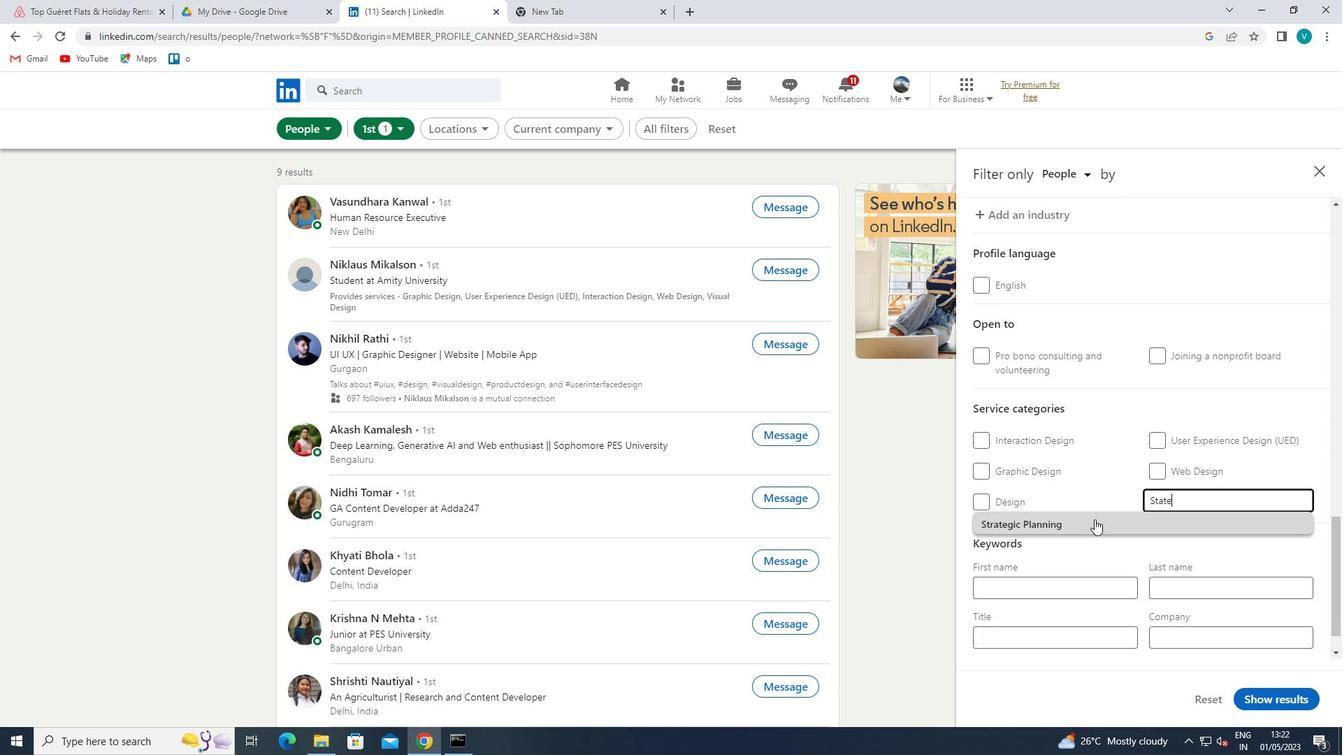 
Action: Mouse moved to (1058, 610)
Screenshot: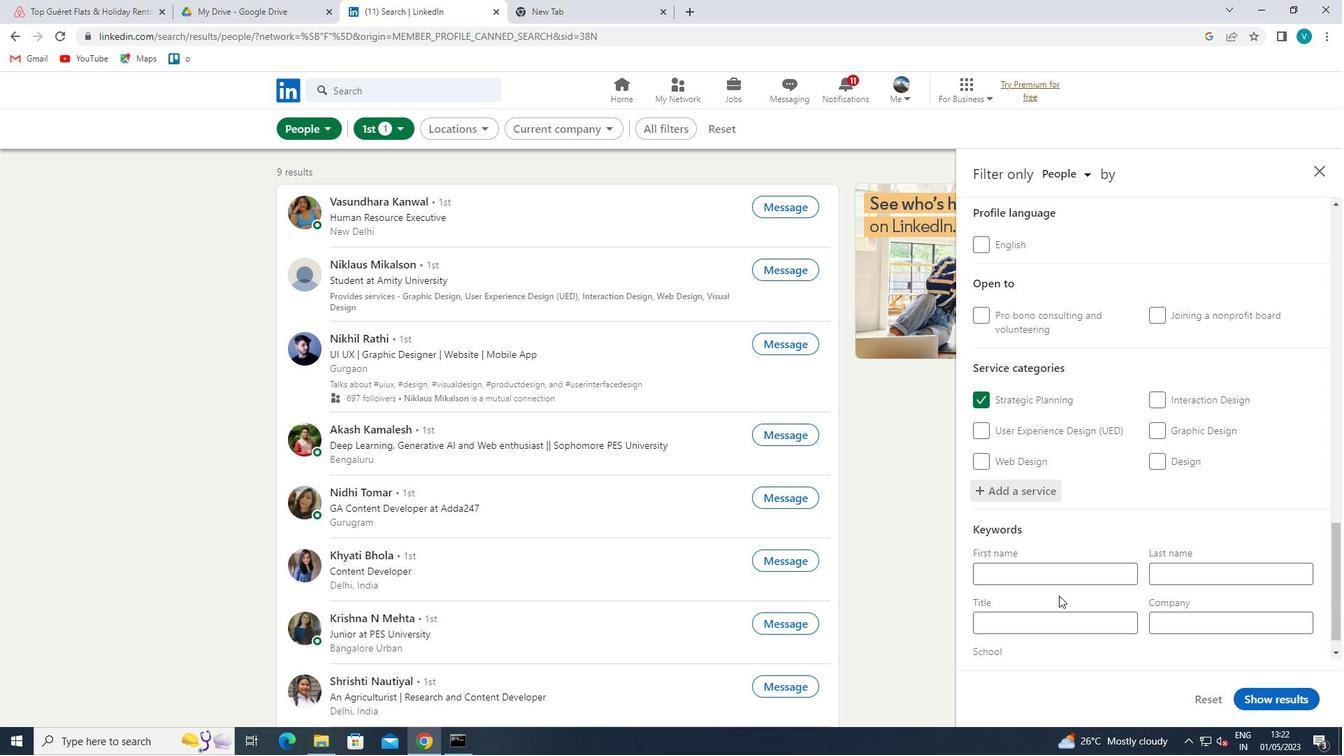 
Action: Mouse pressed left at (1058, 610)
Screenshot: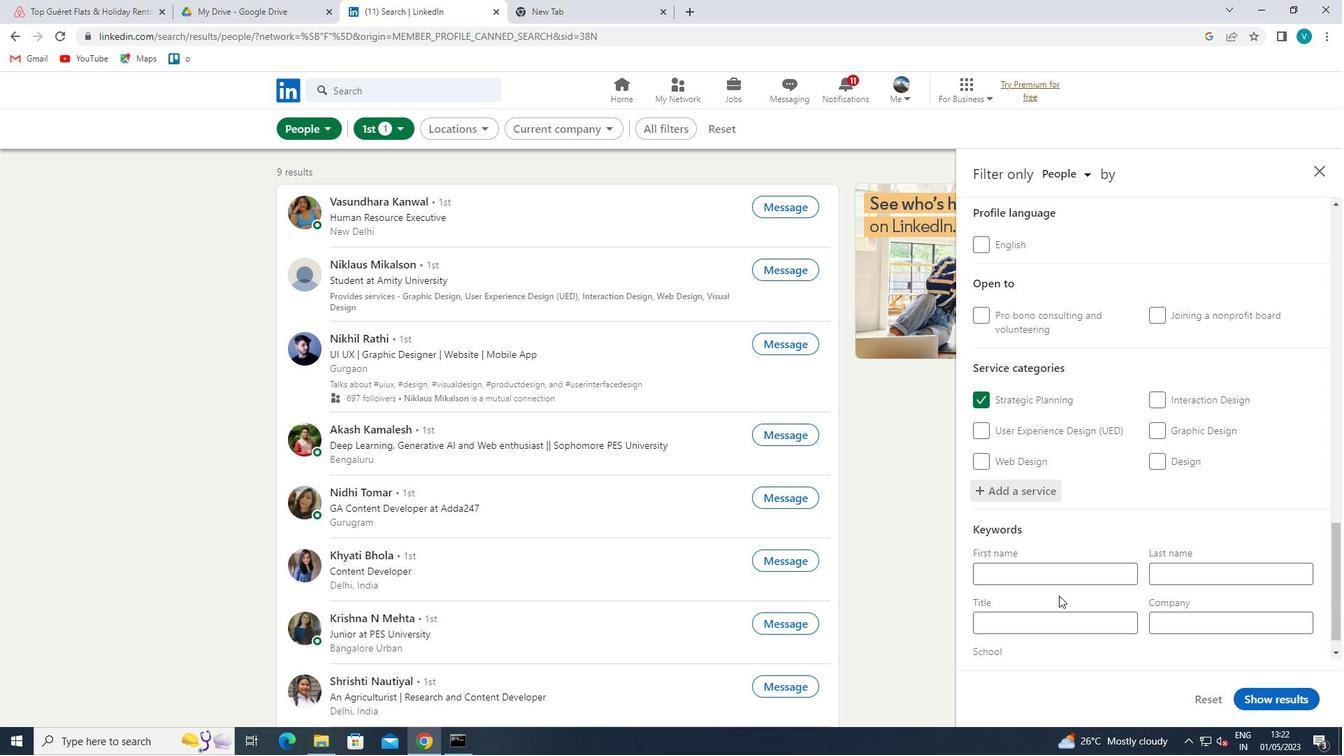 
Action: Key pressed <Key.shift>STORE<Key.space><Key.shift>MANAGER<Key.space>
Screenshot: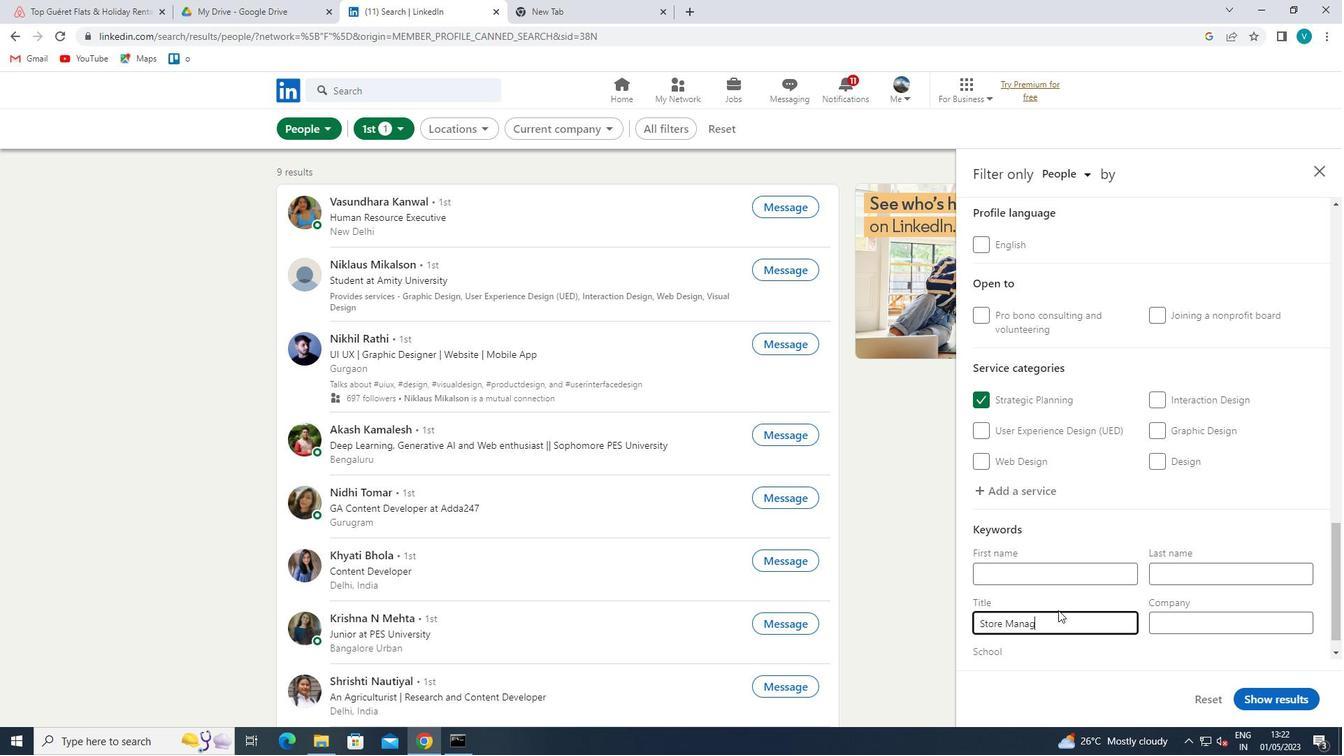 
Action: Mouse moved to (1255, 698)
Screenshot: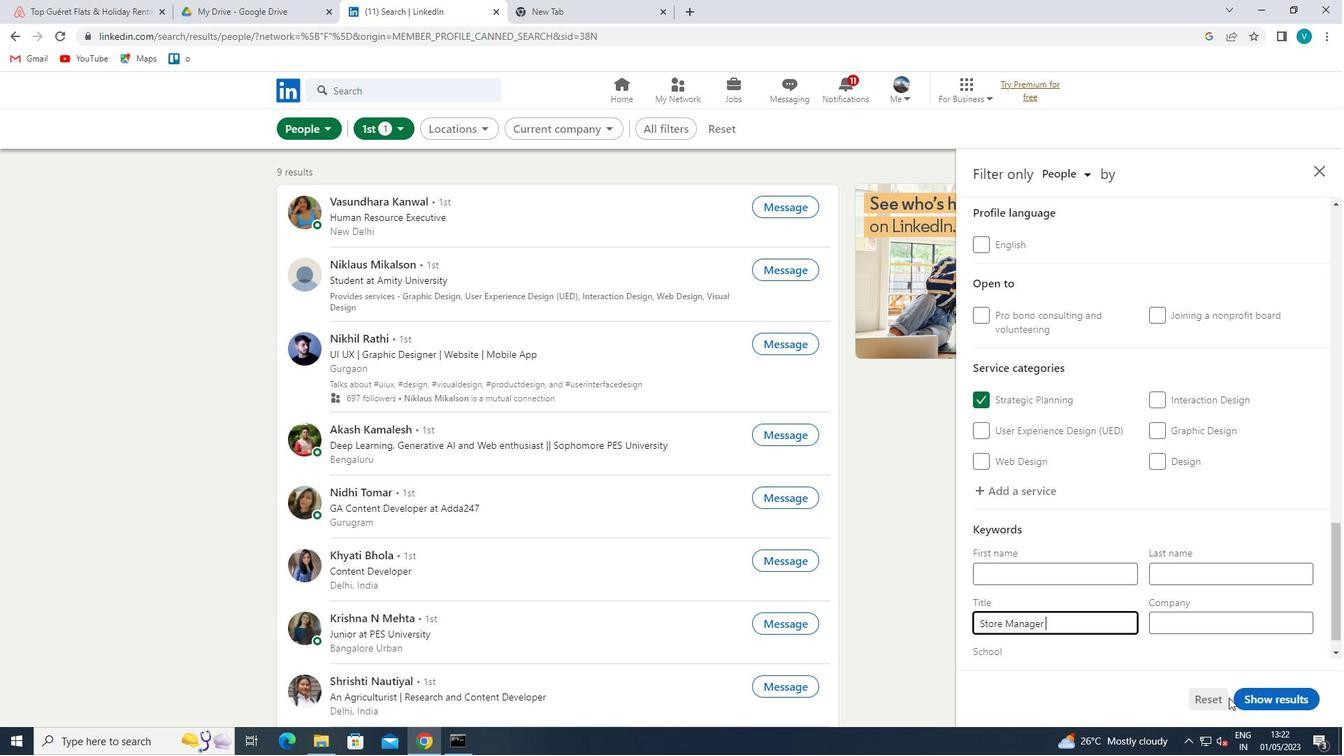 
Action: Mouse pressed left at (1255, 698)
Screenshot: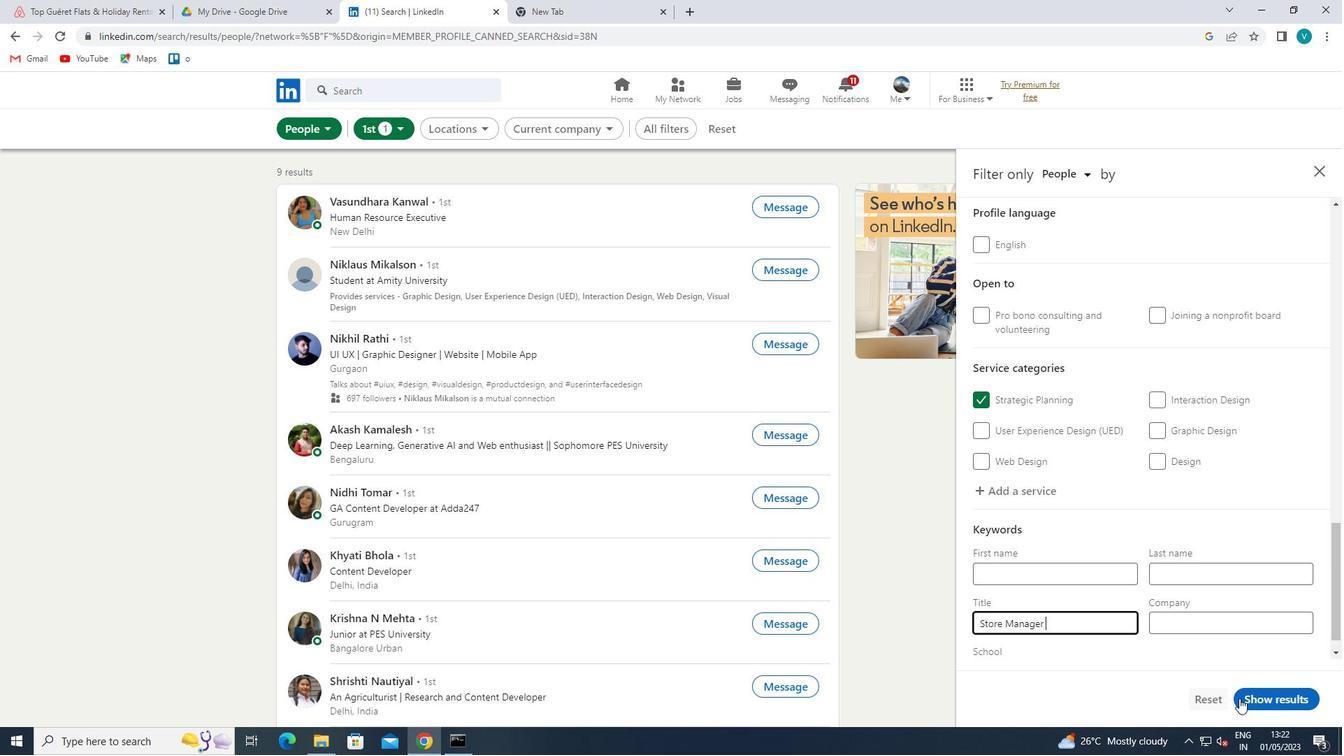 
Action: Mouse moved to (879, 590)
Screenshot: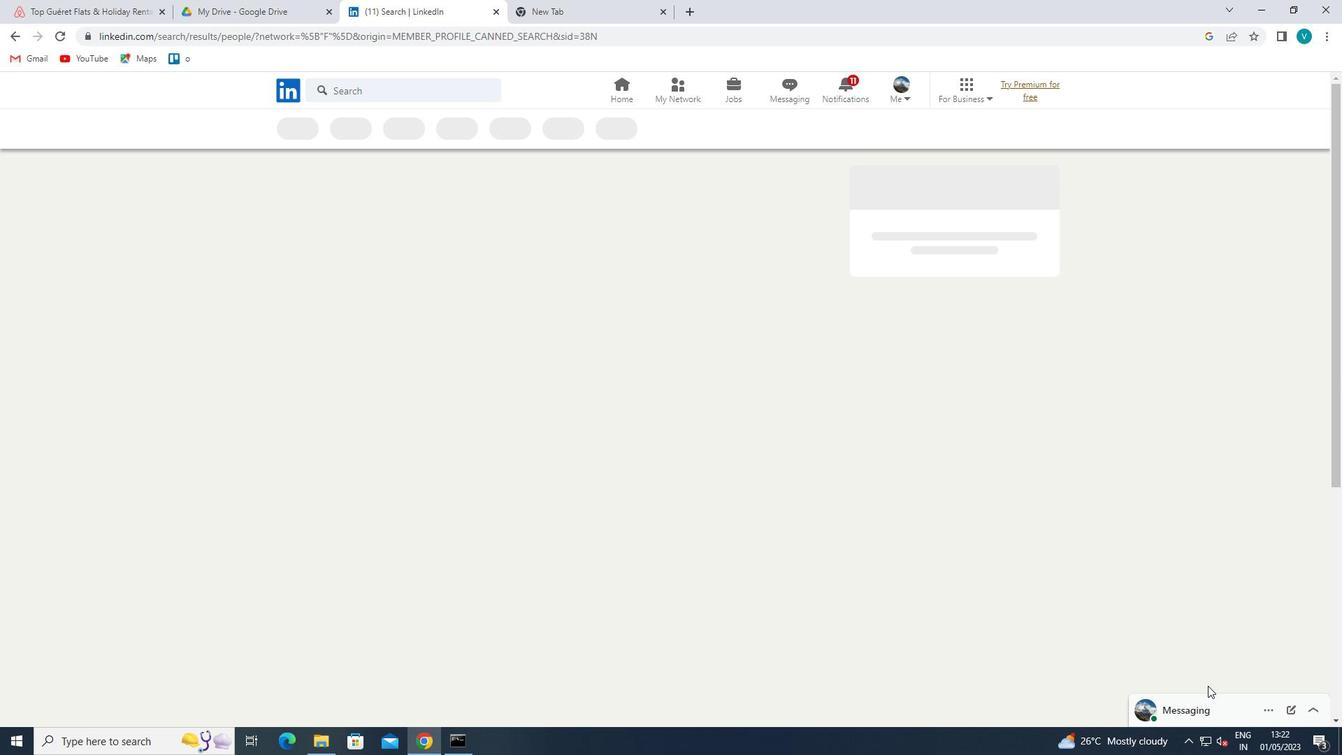 
